 Task: Look for space in Içara, Brazil from 5th September, 2023 to 12th September, 2023 for 2 adults in price range Rs.10000 to Rs.15000.  With 1  bedroom having 1 bed and 1 bathroom. Property type can be house, flat, guest house, hotel. Booking option can be shelf check-in. Required host language is Spanish.
Action: Key pressed i<Key.caps_lock>cara,<Key.space><Key.caps_lock>b<Key.caps_lock>reazi<Key.backspace><Key.backspace><Key.backspace><Key.backspace>azil<Key.enter>
Screenshot: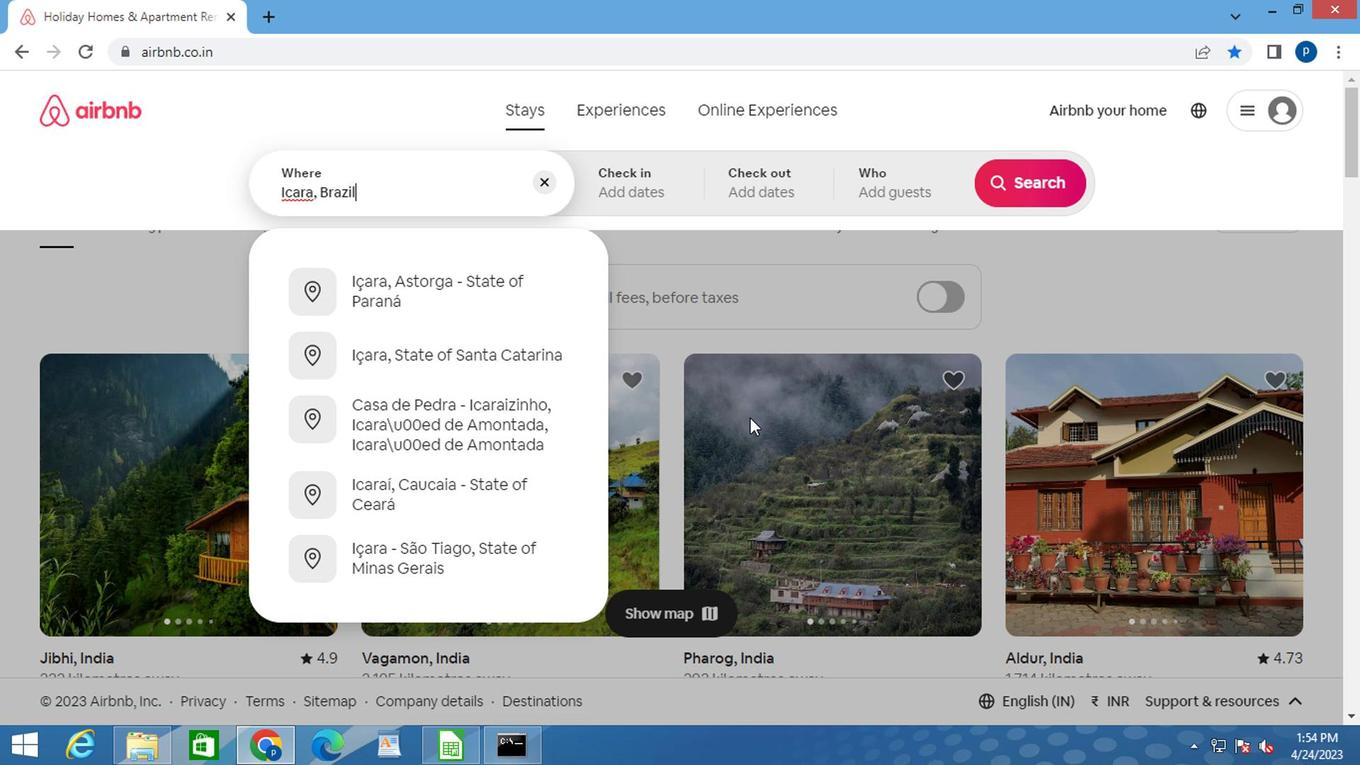 
Action: Mouse moved to (1023, 341)
Screenshot: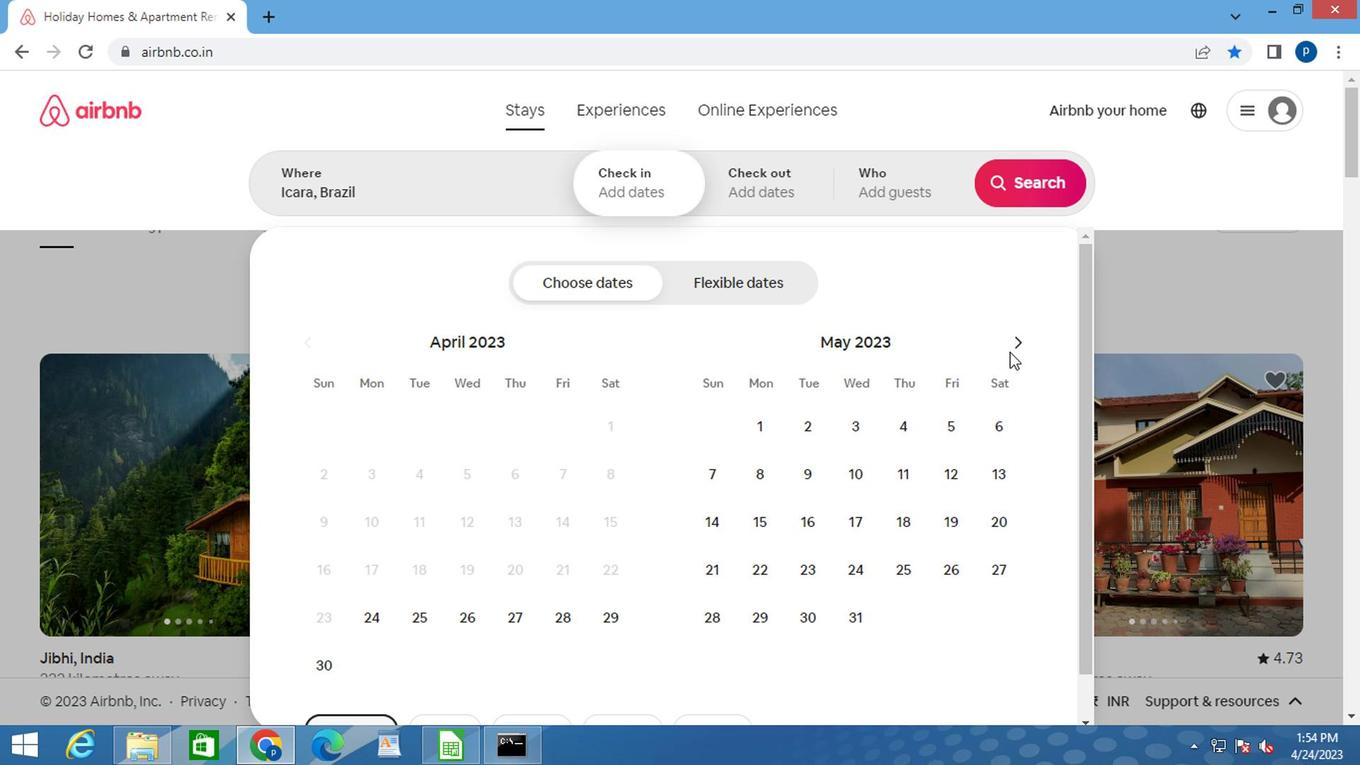 
Action: Mouse pressed left at (1023, 341)
Screenshot: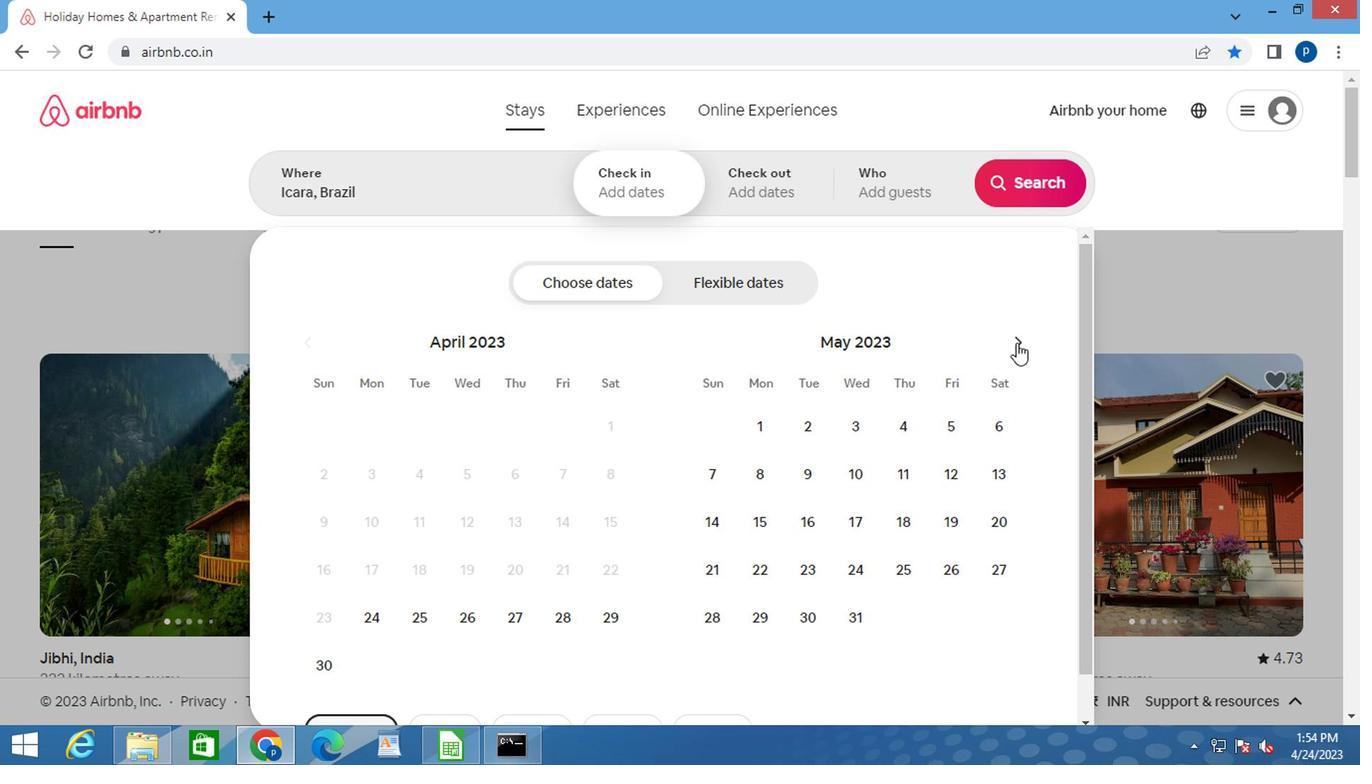 
Action: Mouse pressed left at (1023, 341)
Screenshot: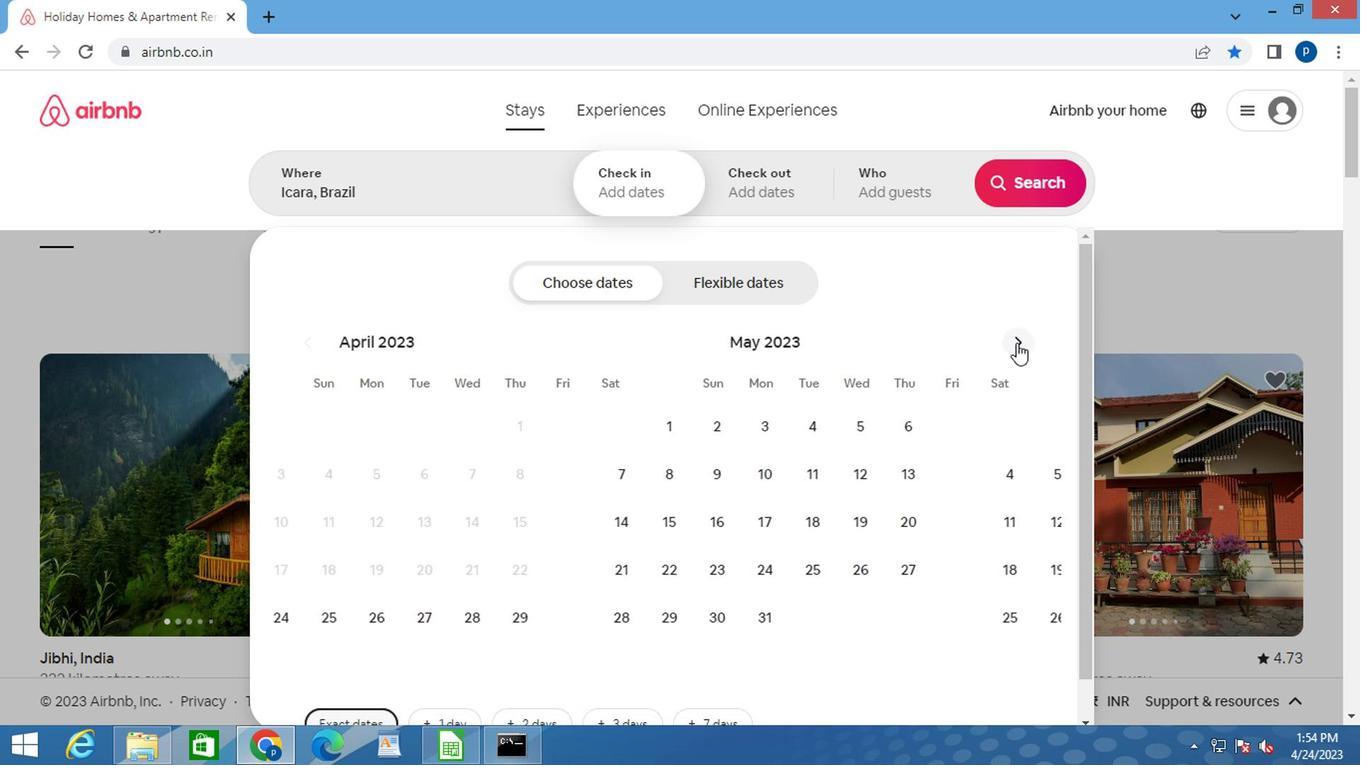 
Action: Mouse pressed left at (1023, 341)
Screenshot: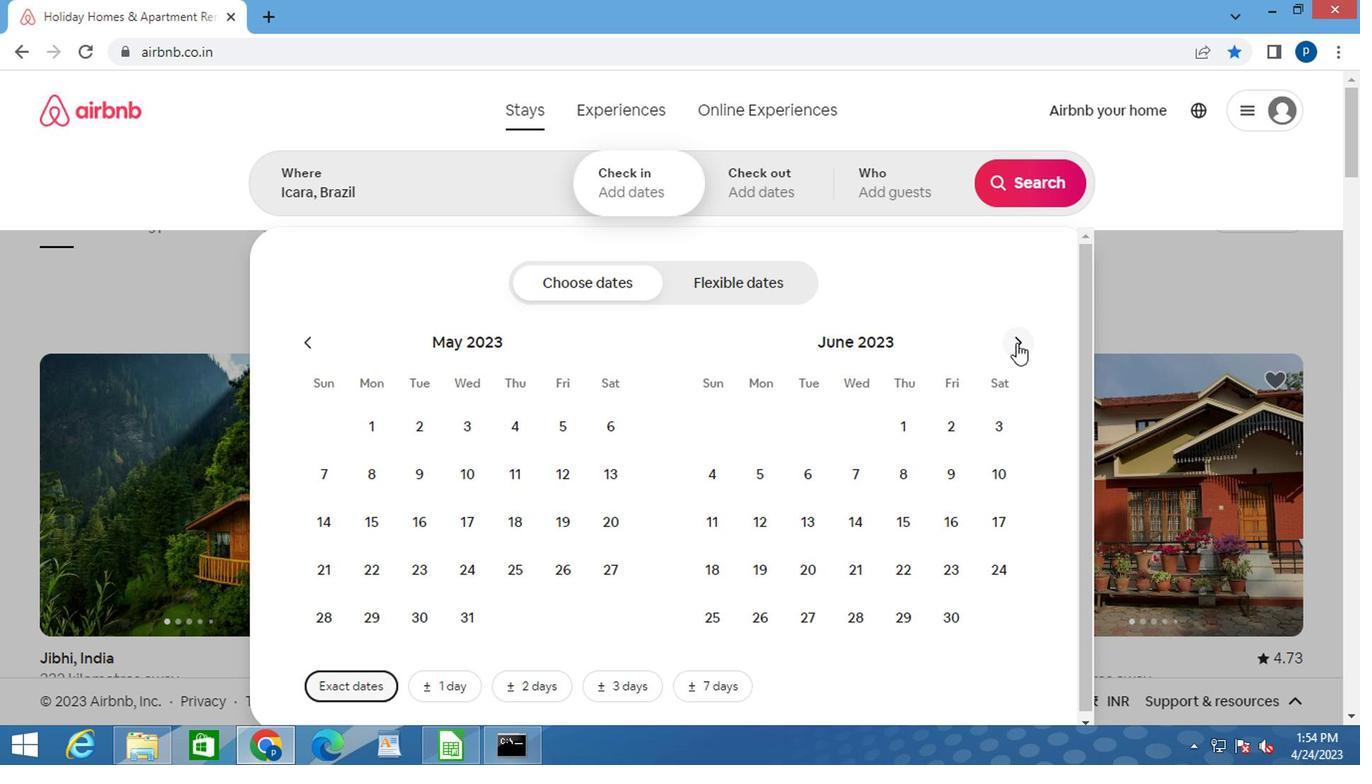 
Action: Mouse pressed left at (1023, 341)
Screenshot: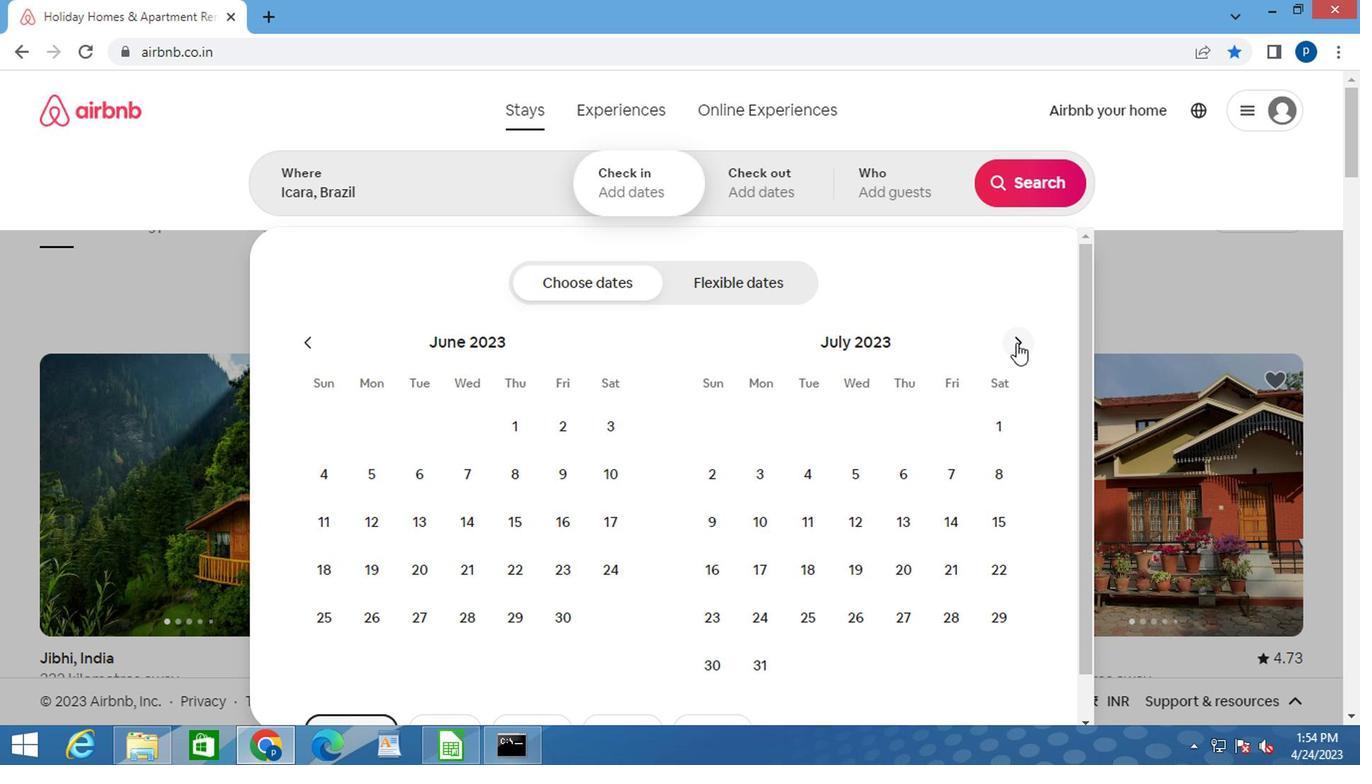 
Action: Mouse pressed left at (1023, 341)
Screenshot: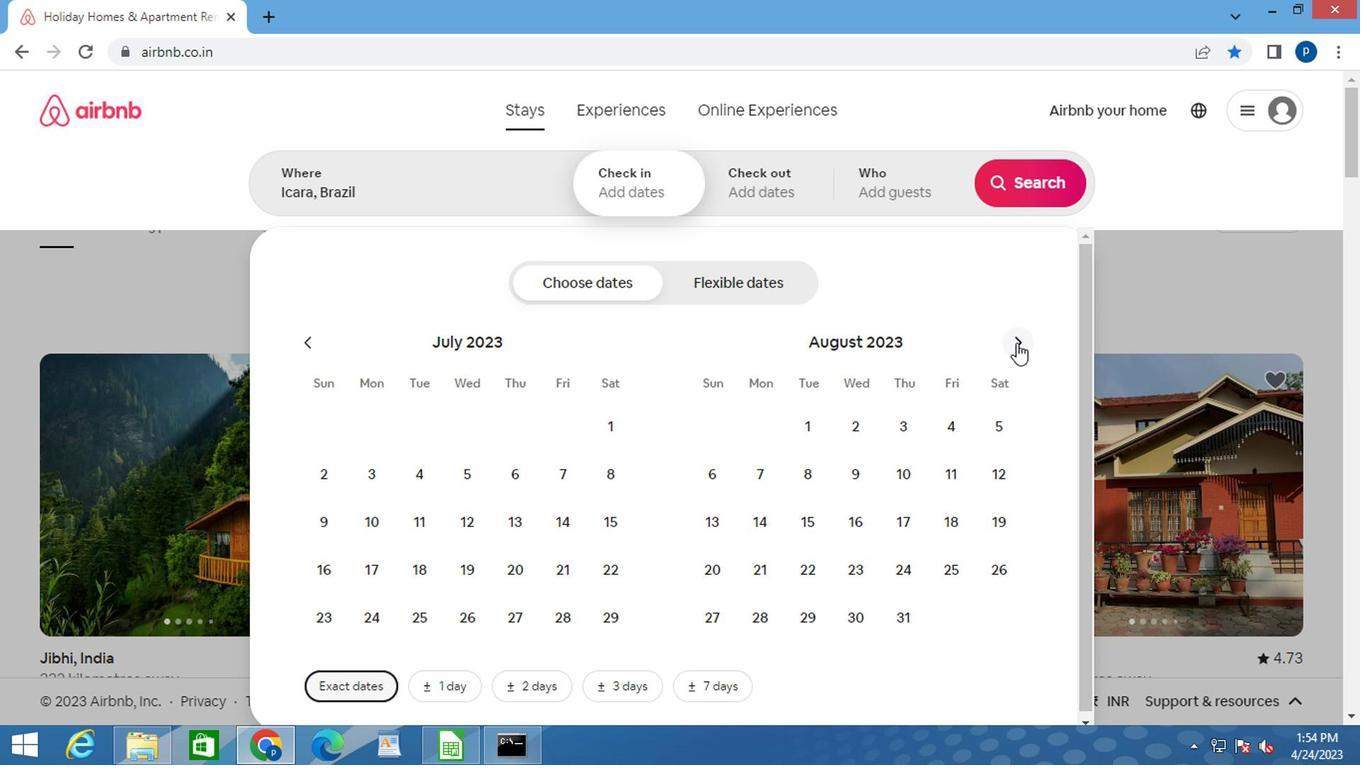 
Action: Mouse moved to (816, 469)
Screenshot: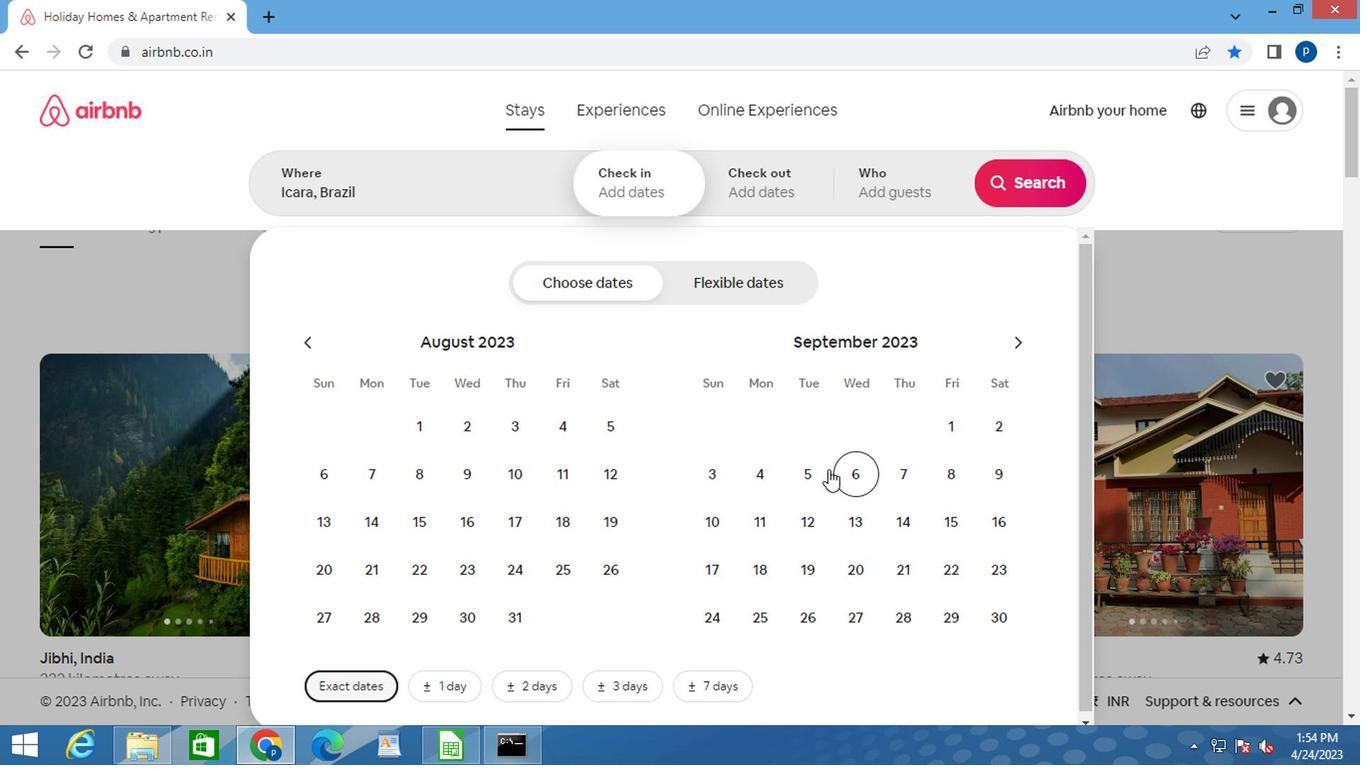 
Action: Mouse pressed left at (816, 469)
Screenshot: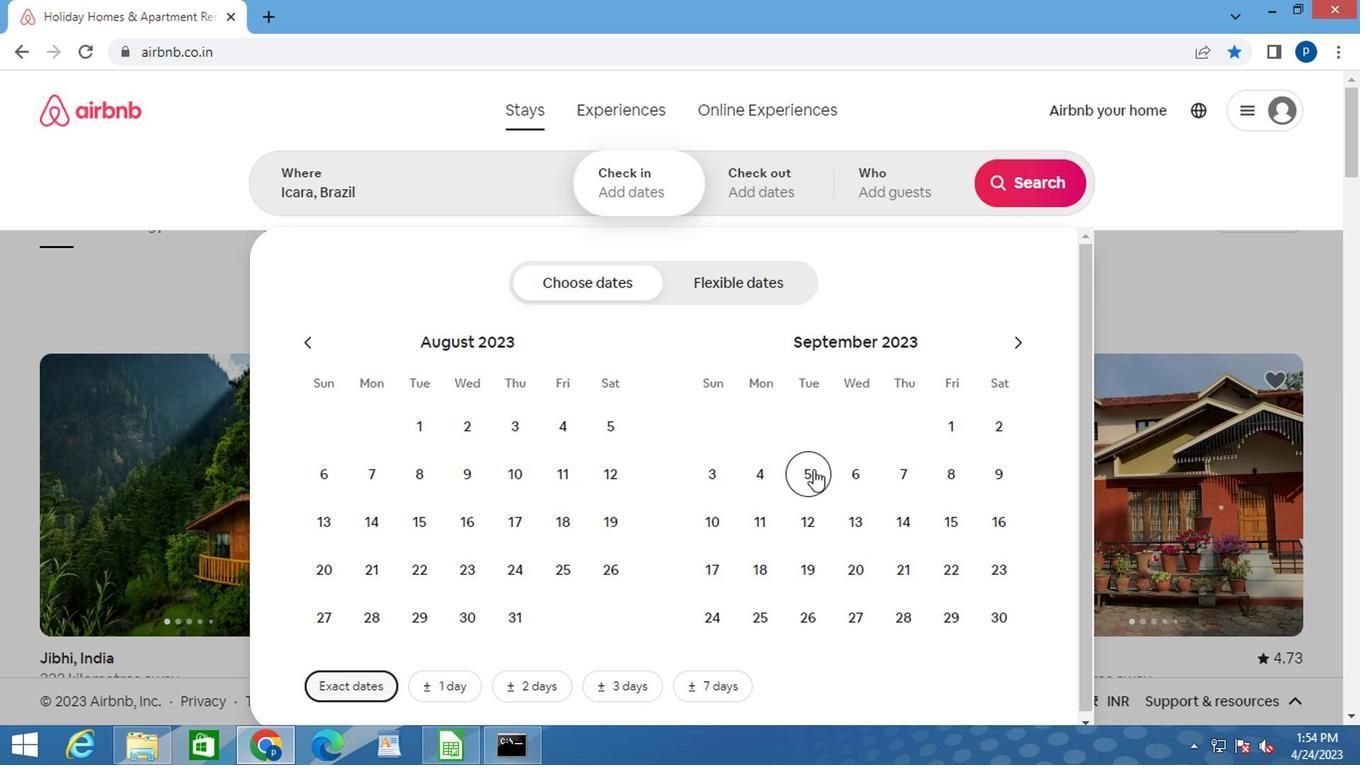
Action: Mouse moved to (801, 513)
Screenshot: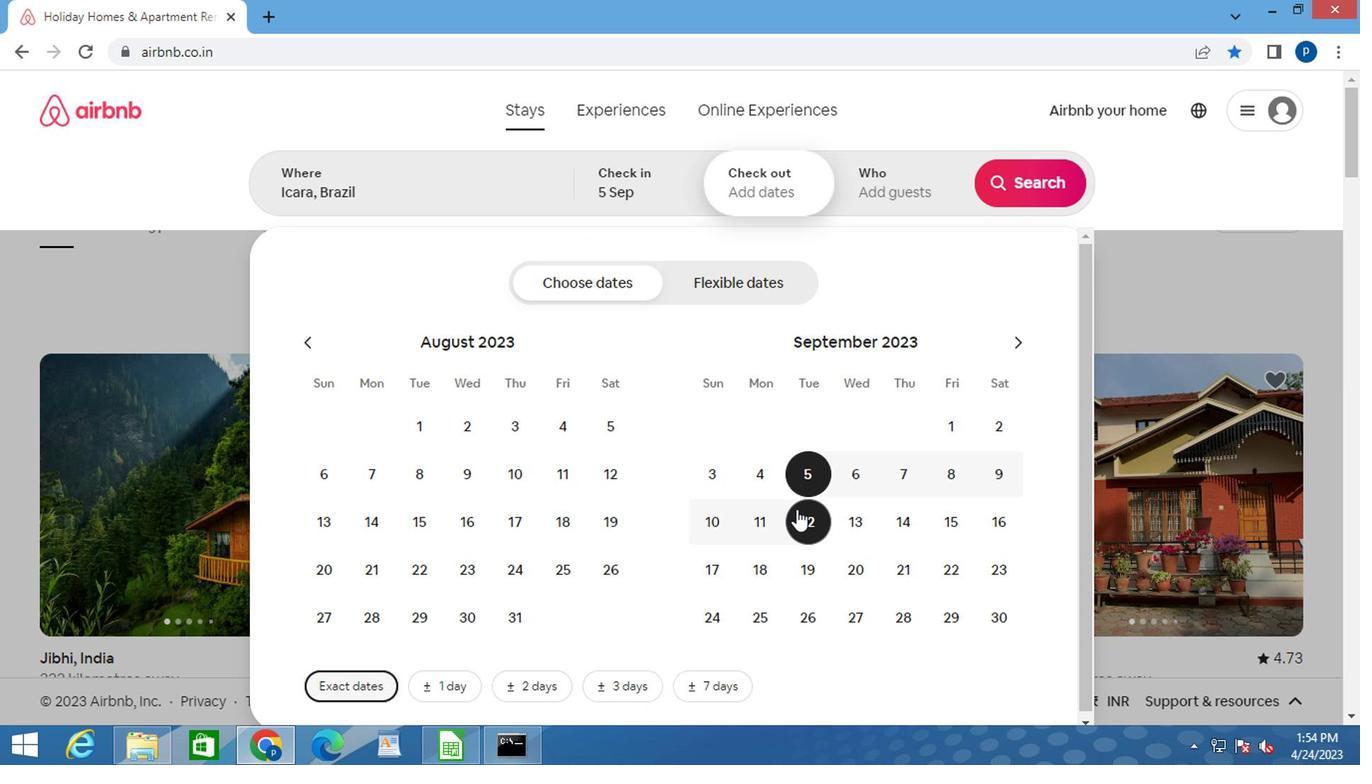 
Action: Mouse pressed left at (801, 513)
Screenshot: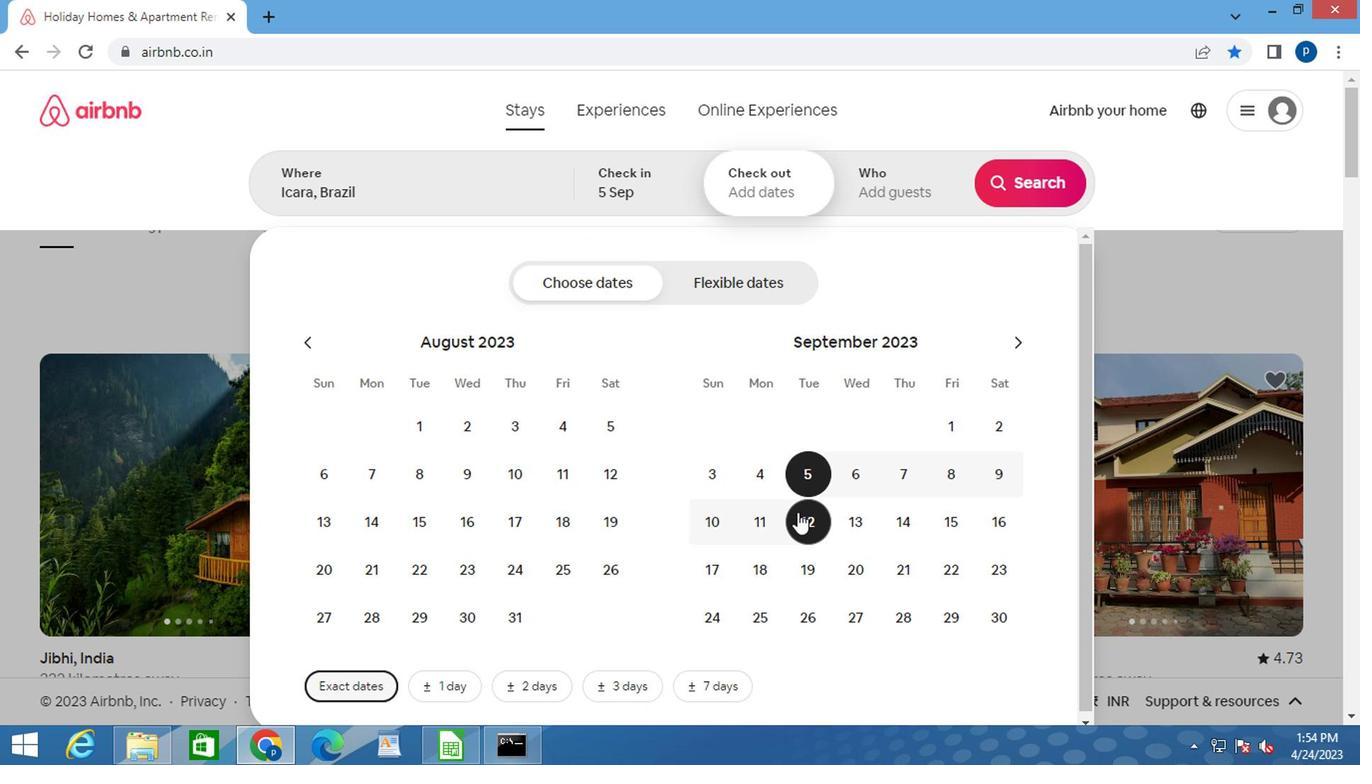 
Action: Mouse moved to (913, 189)
Screenshot: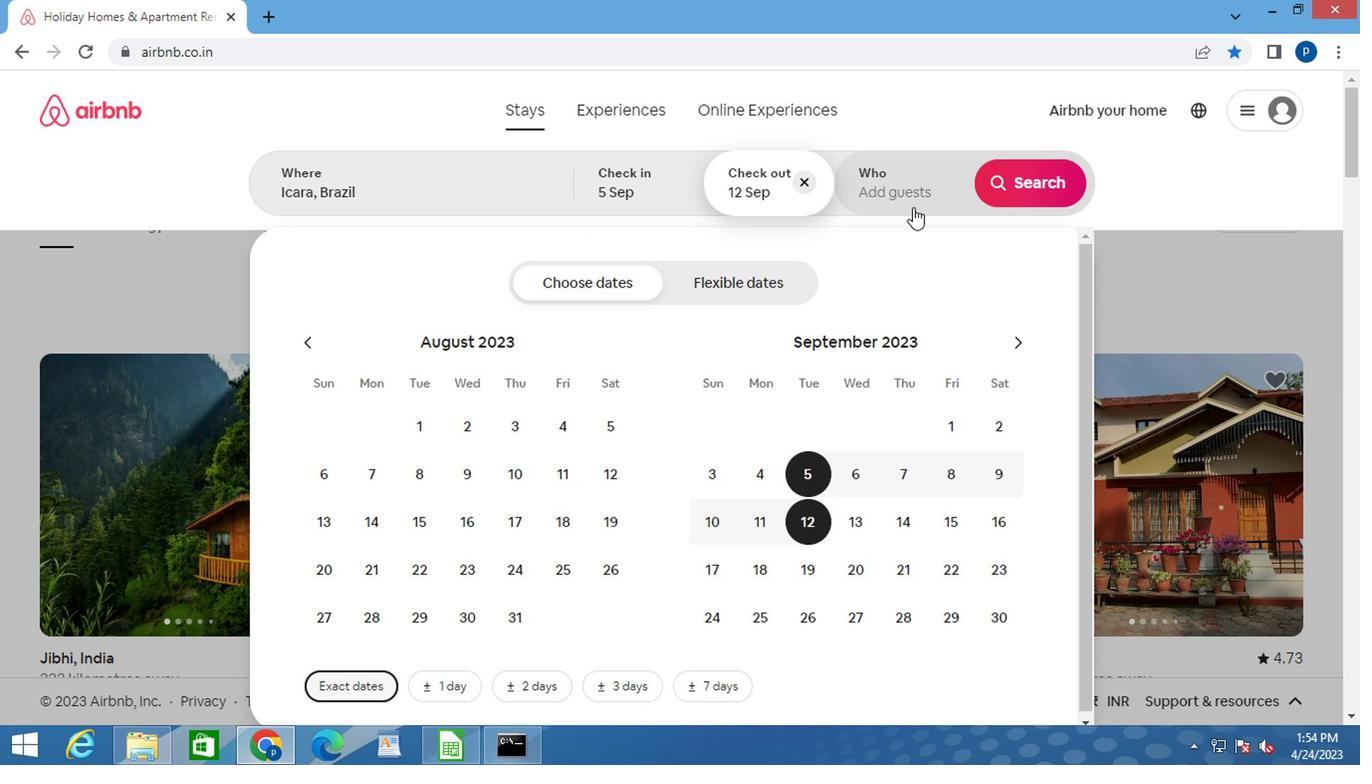 
Action: Mouse pressed left at (913, 189)
Screenshot: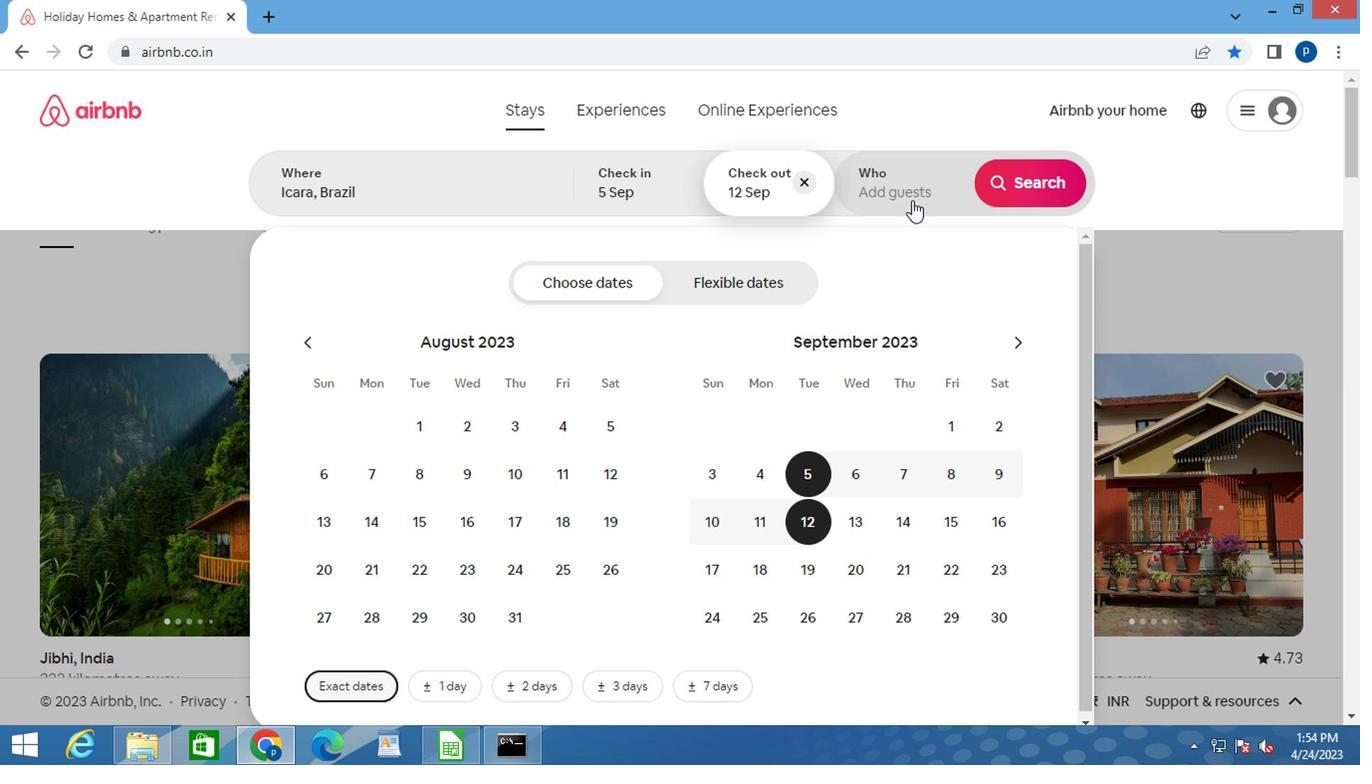 
Action: Mouse moved to (1033, 286)
Screenshot: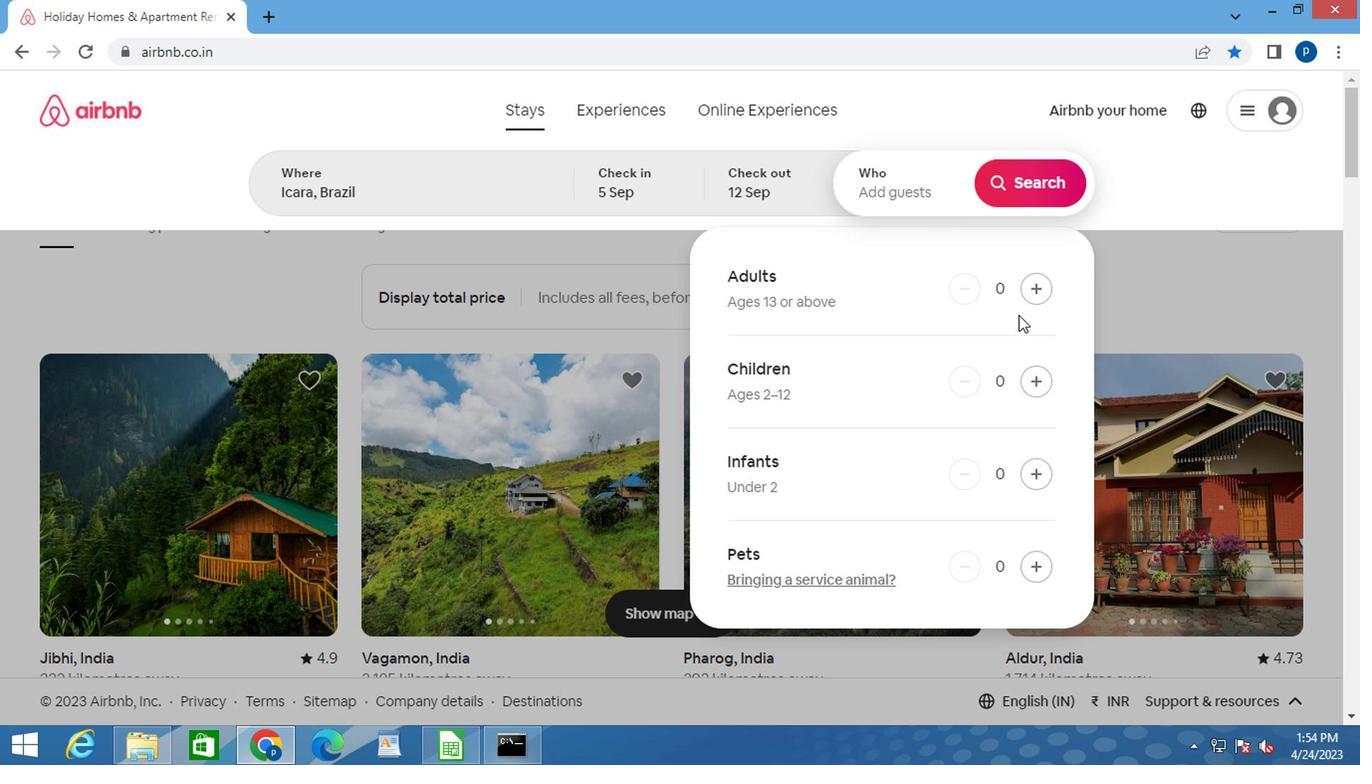 
Action: Mouse pressed left at (1033, 286)
Screenshot: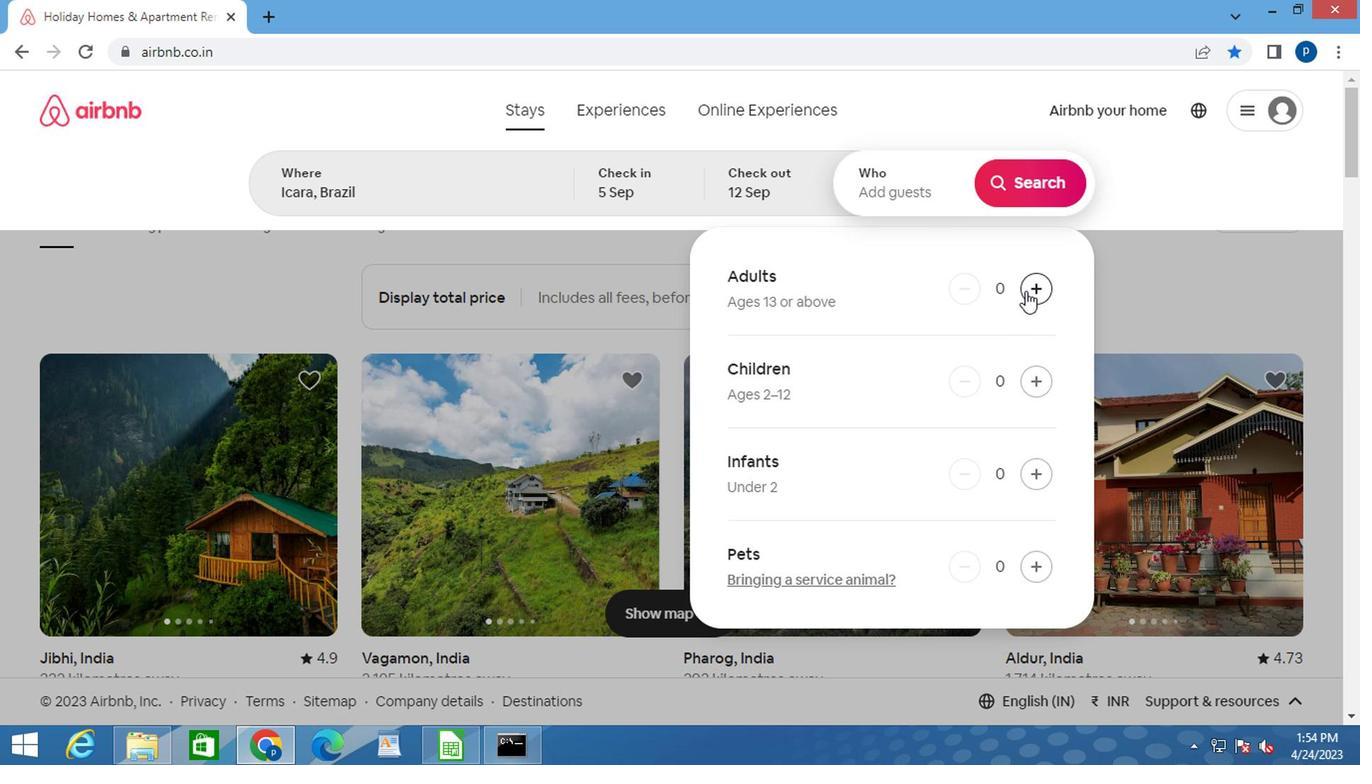 
Action: Mouse pressed left at (1033, 286)
Screenshot: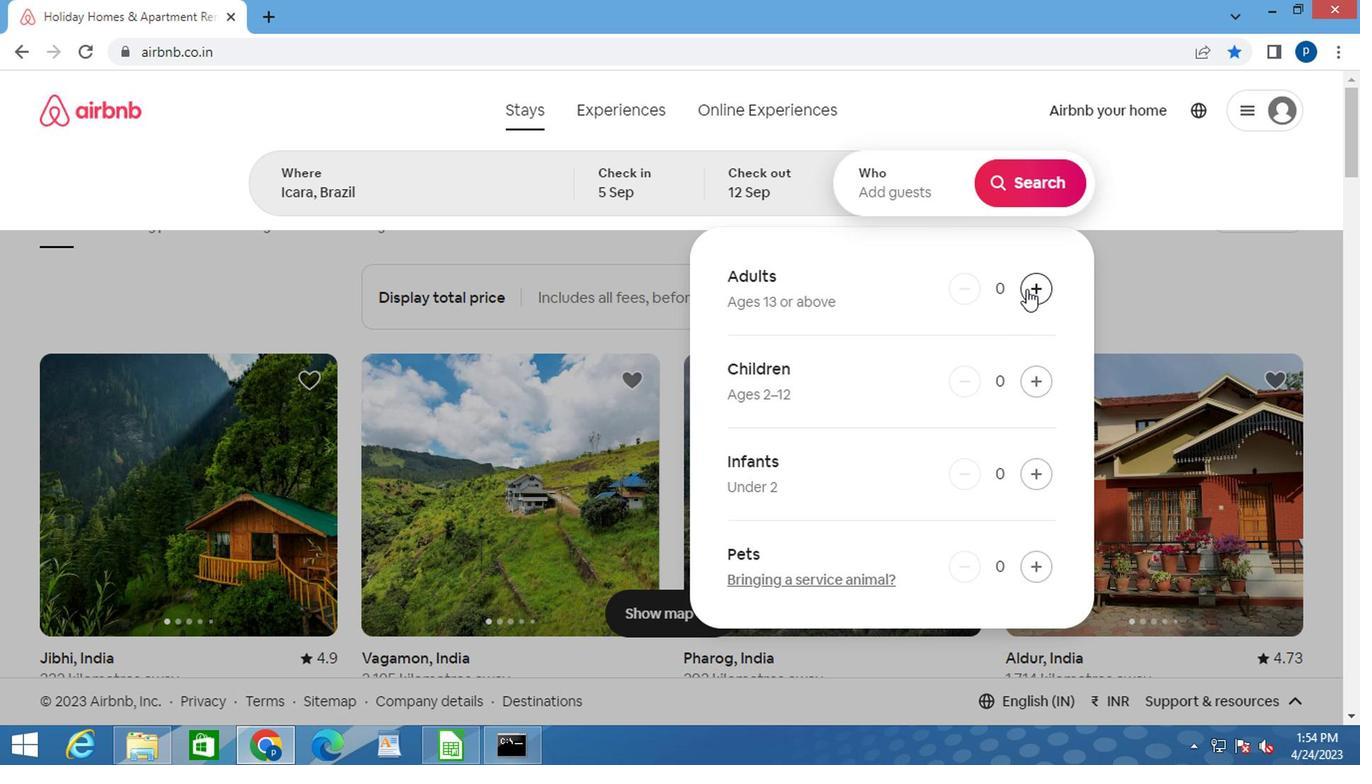 
Action: Mouse moved to (1047, 188)
Screenshot: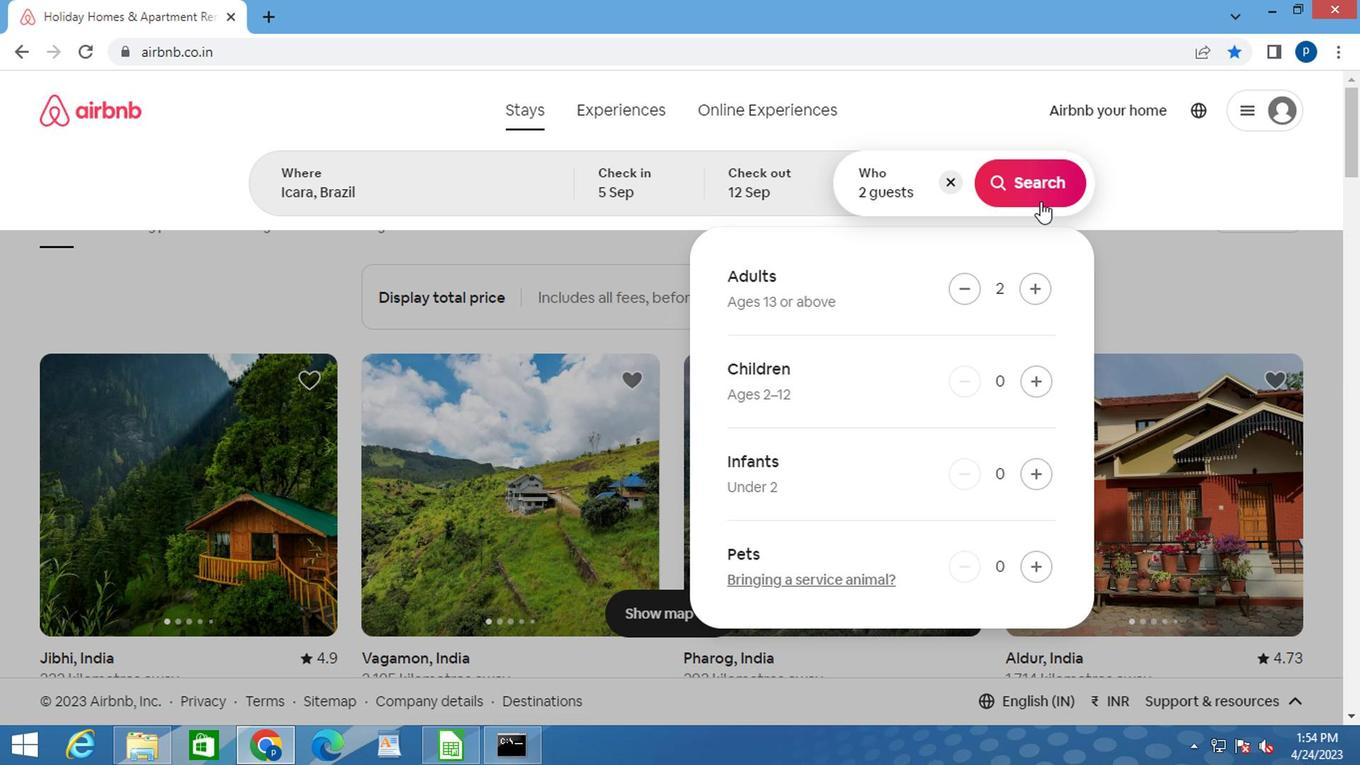 
Action: Mouse pressed left at (1047, 188)
Screenshot: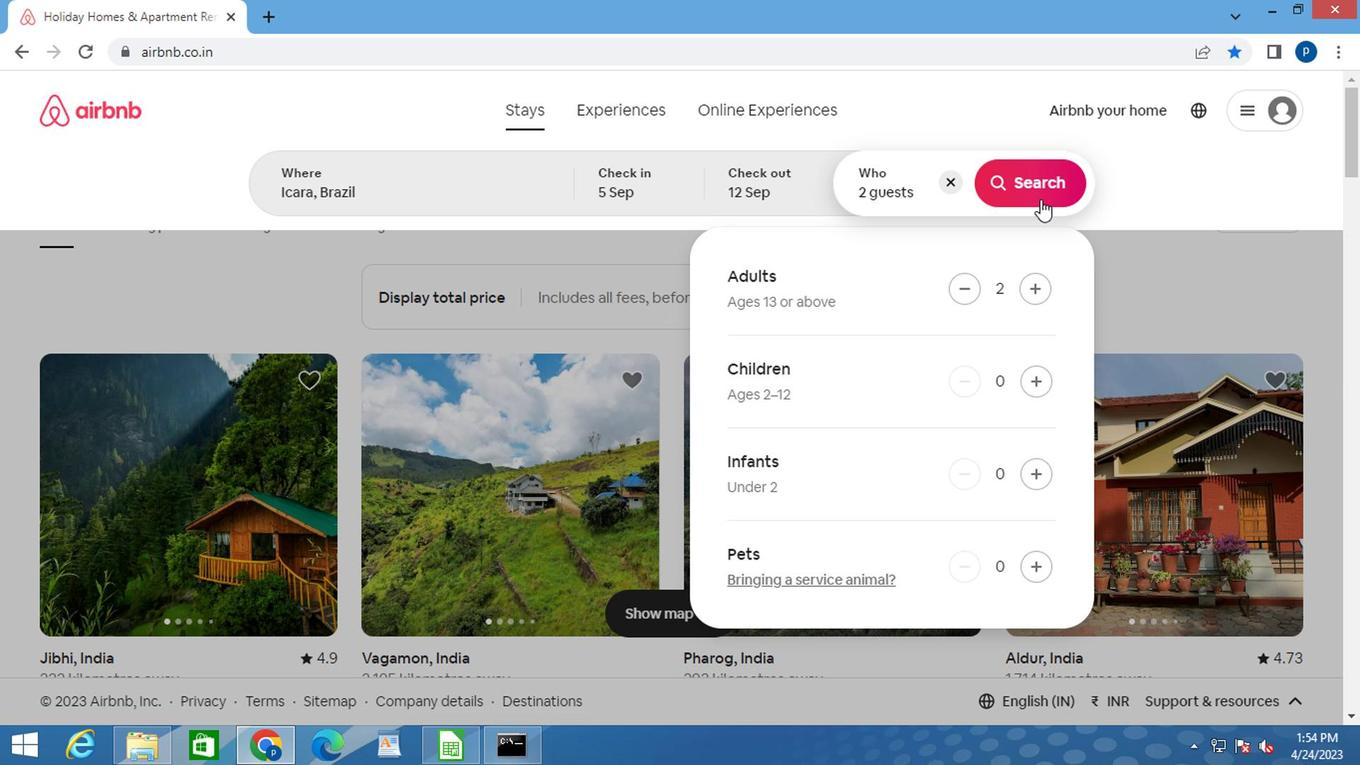
Action: Mouse moved to (1260, 189)
Screenshot: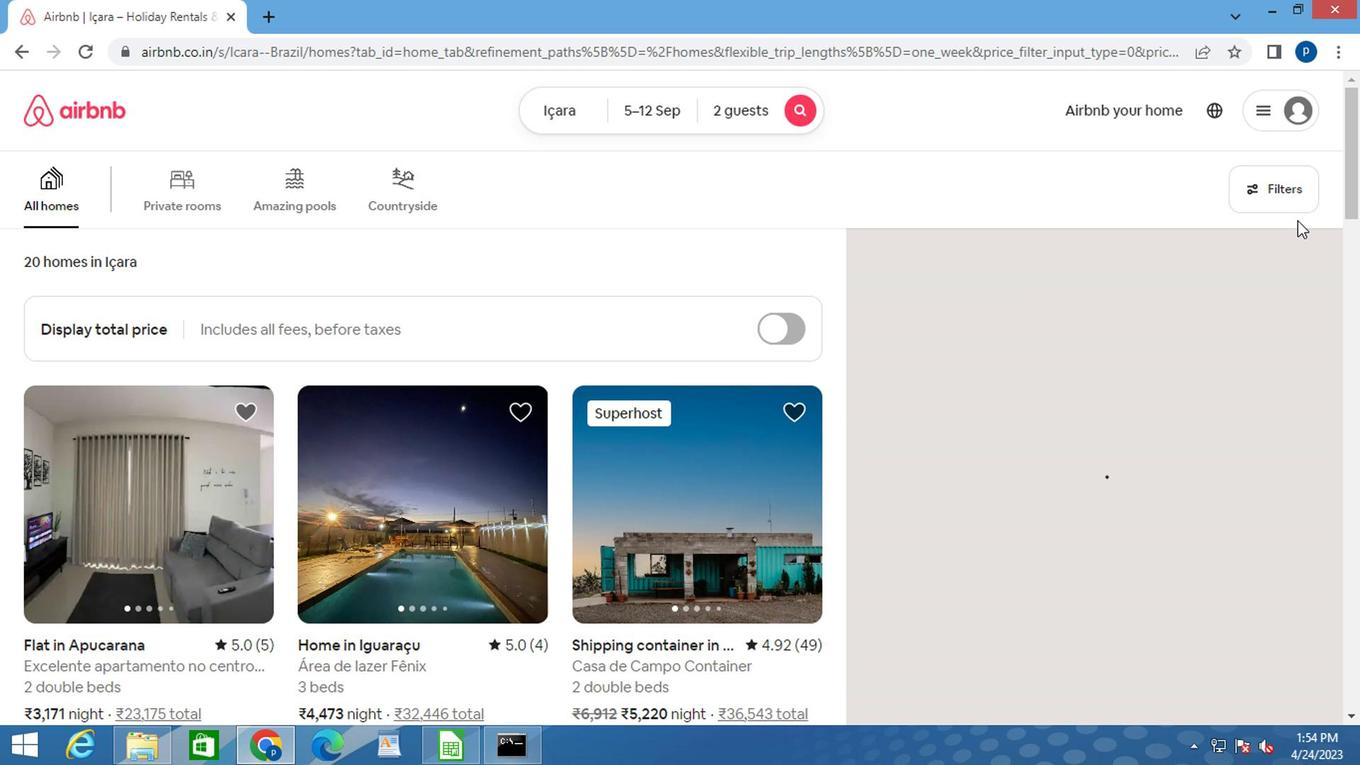 
Action: Mouse pressed left at (1260, 189)
Screenshot: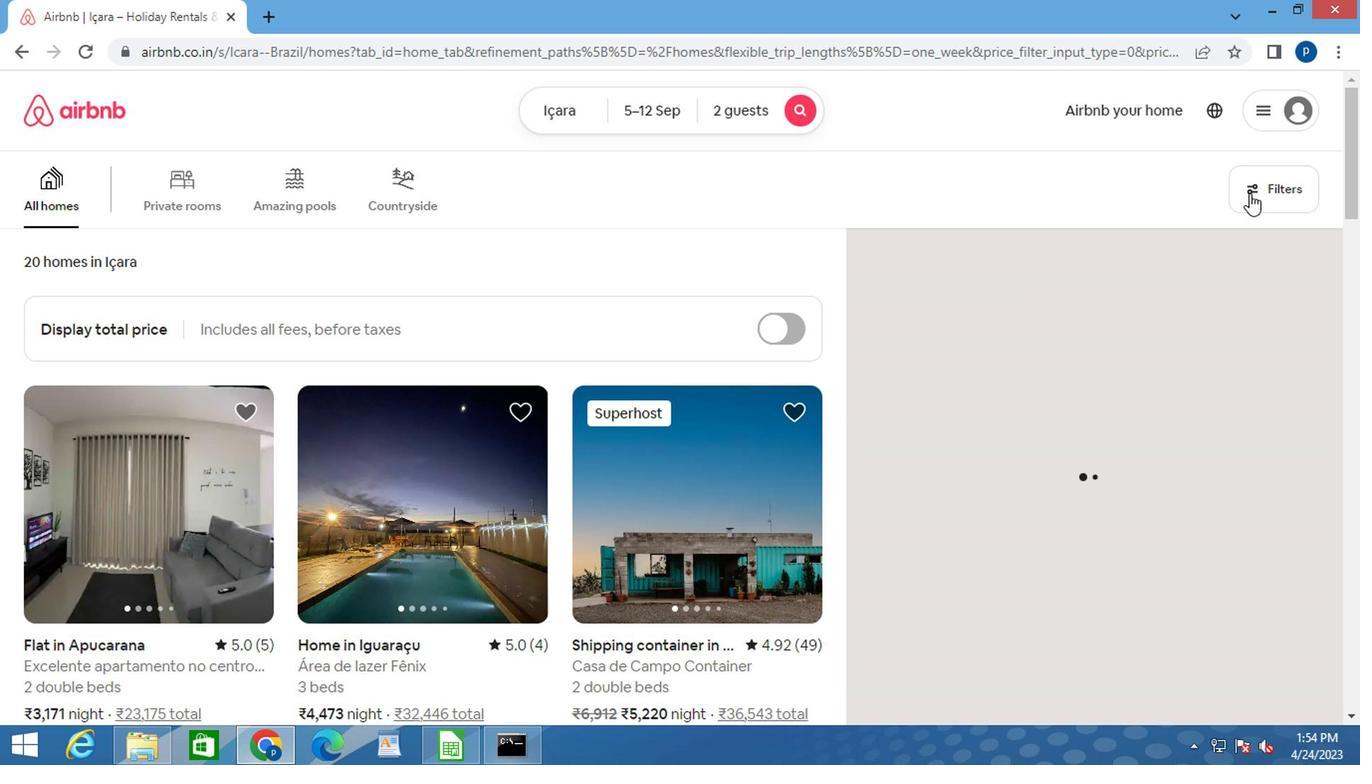 
Action: Mouse moved to (384, 444)
Screenshot: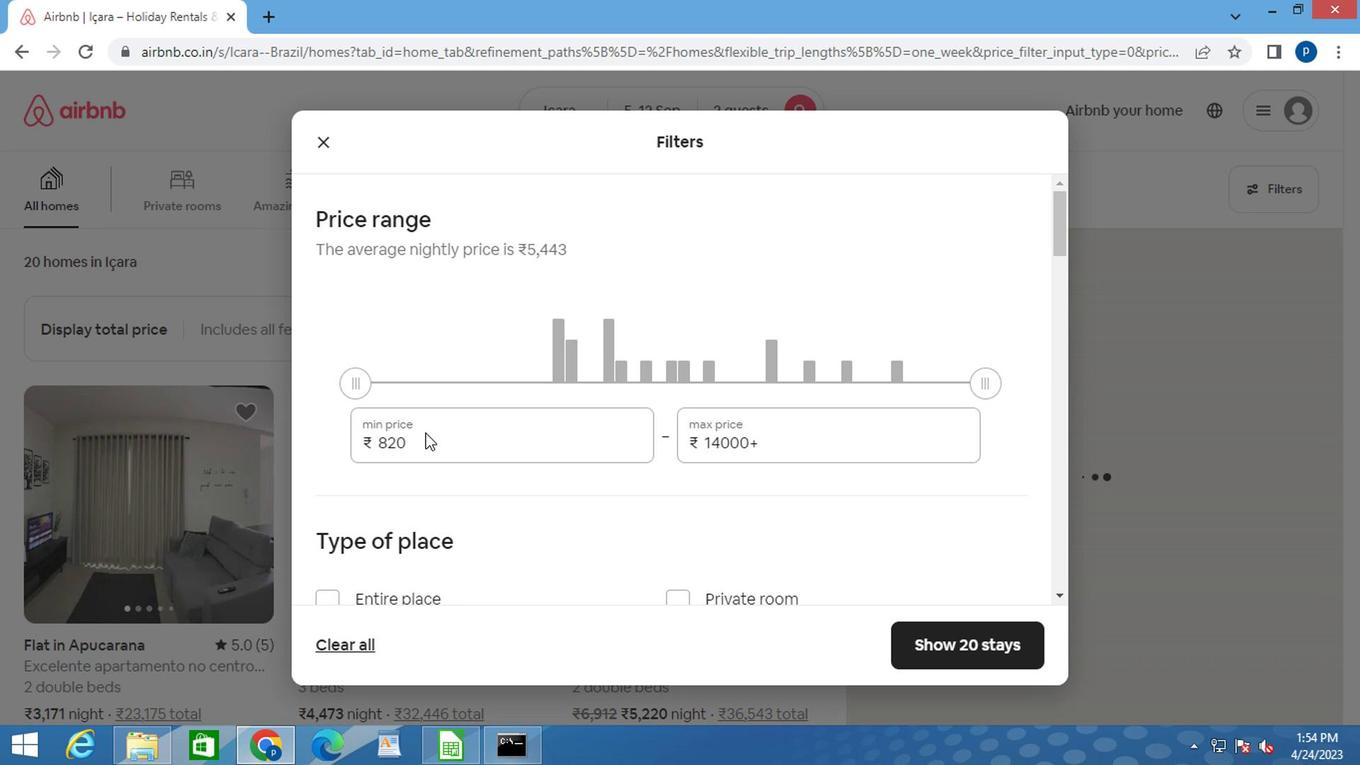 
Action: Mouse pressed left at (384, 444)
Screenshot: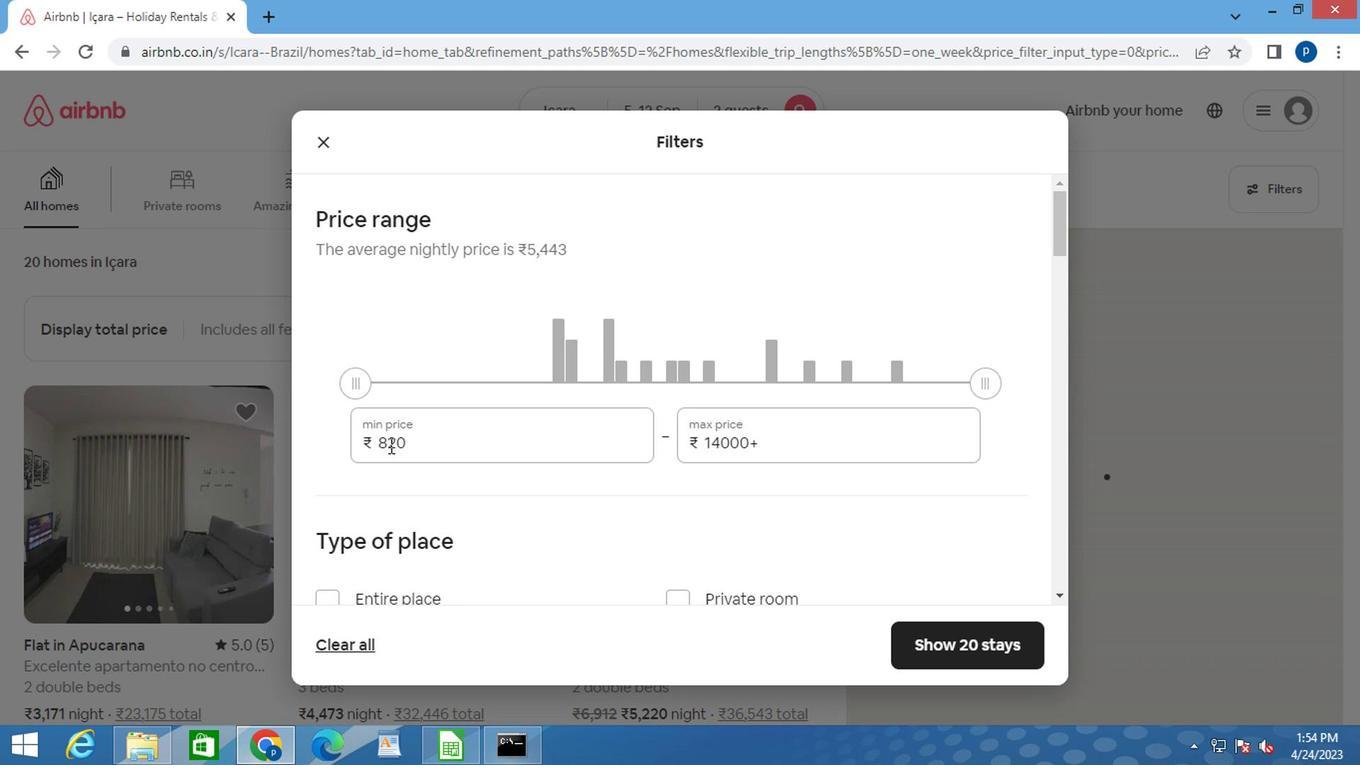 
Action: Mouse pressed left at (384, 444)
Screenshot: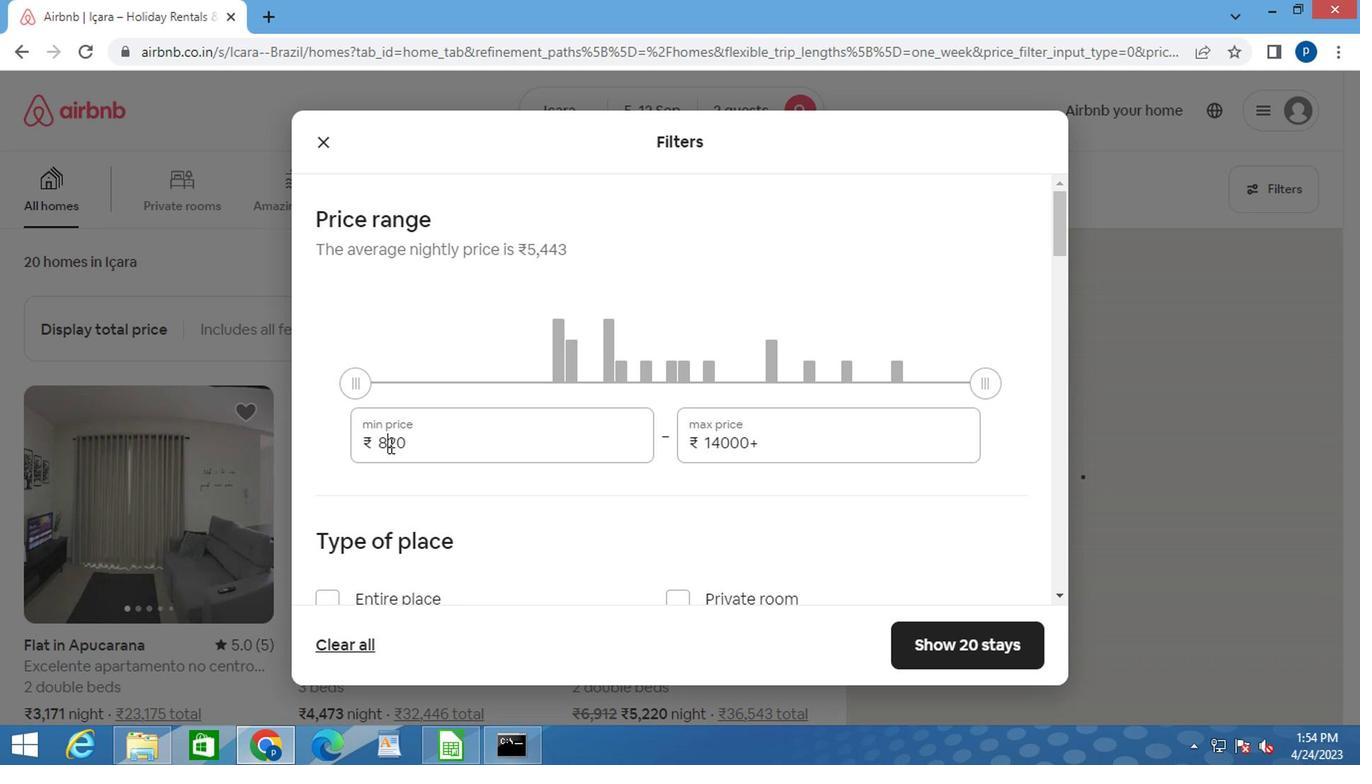 
Action: Key pressed 10000<Key.tab>15000
Screenshot: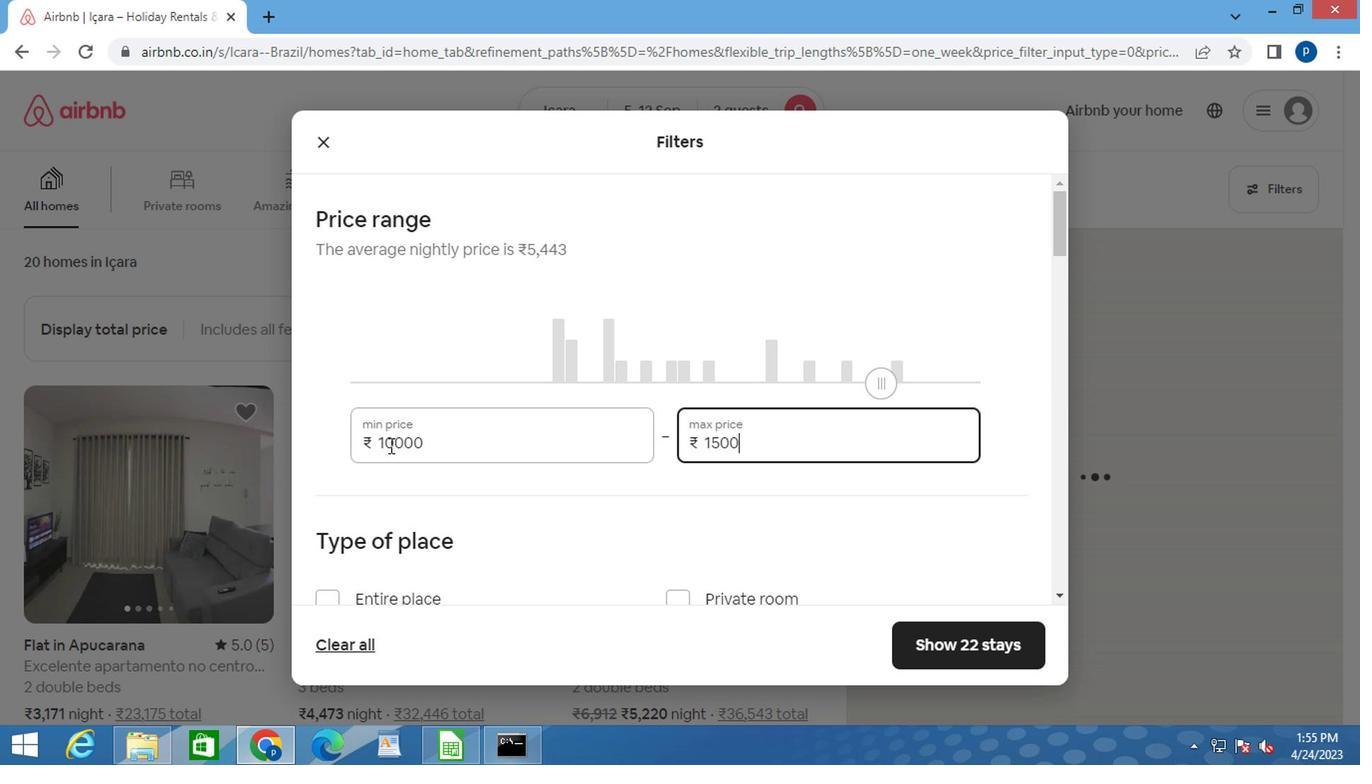 
Action: Mouse moved to (497, 508)
Screenshot: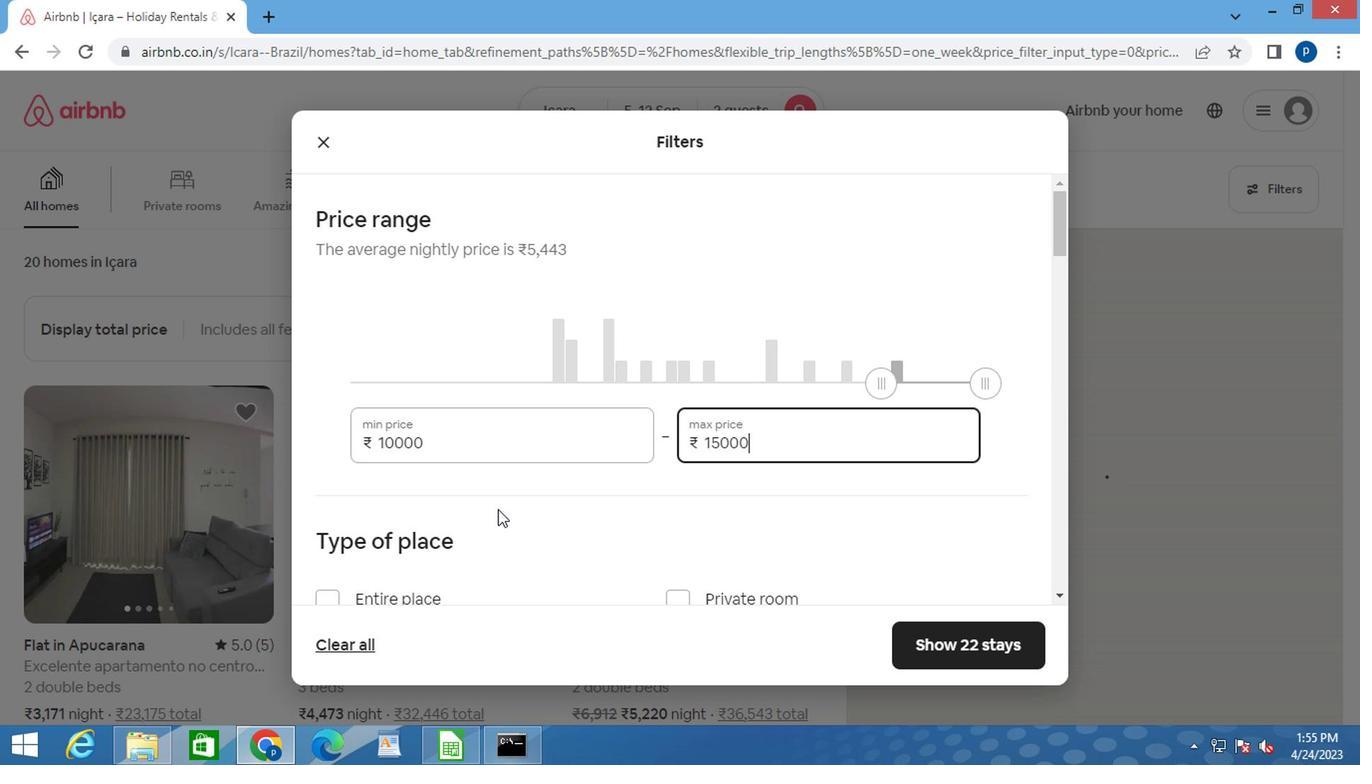 
Action: Mouse scrolled (497, 507) with delta (0, 0)
Screenshot: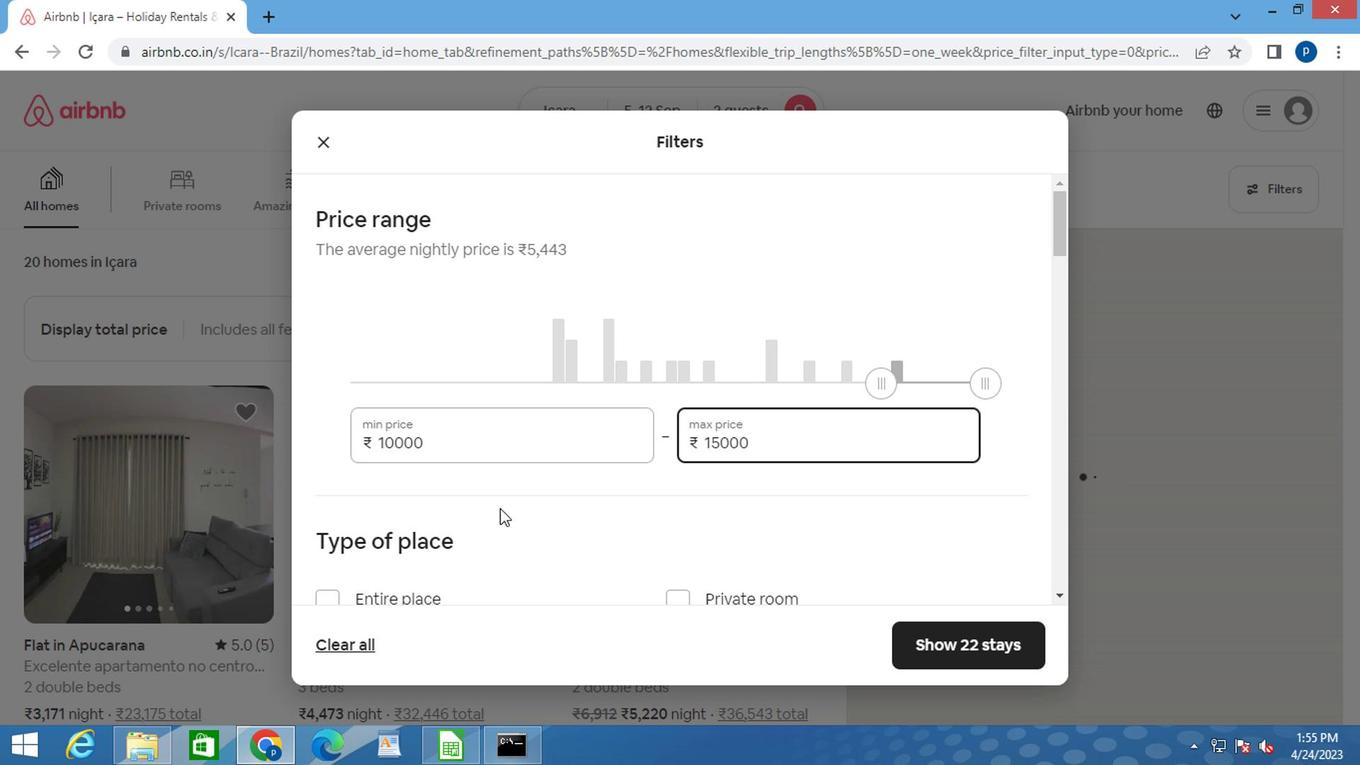 
Action: Mouse scrolled (497, 507) with delta (0, 0)
Screenshot: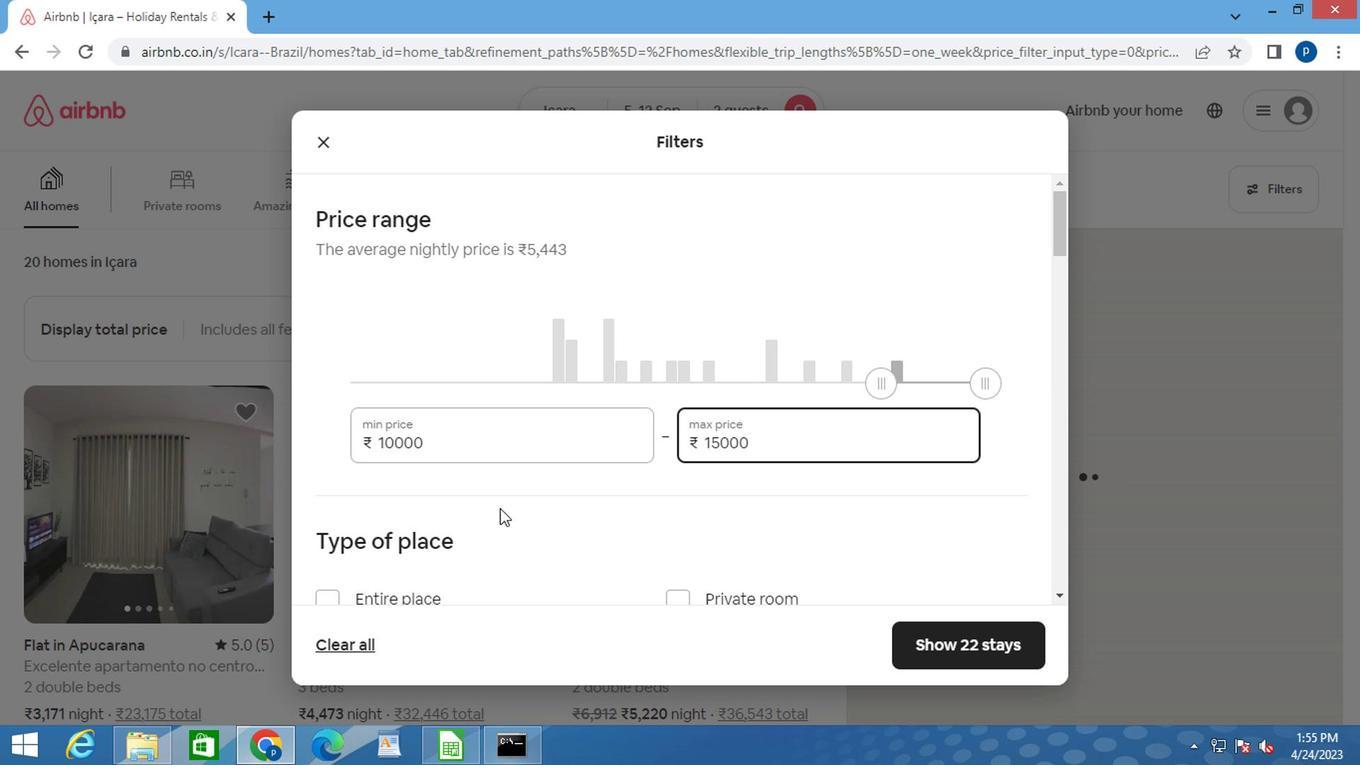 
Action: Mouse moved to (482, 489)
Screenshot: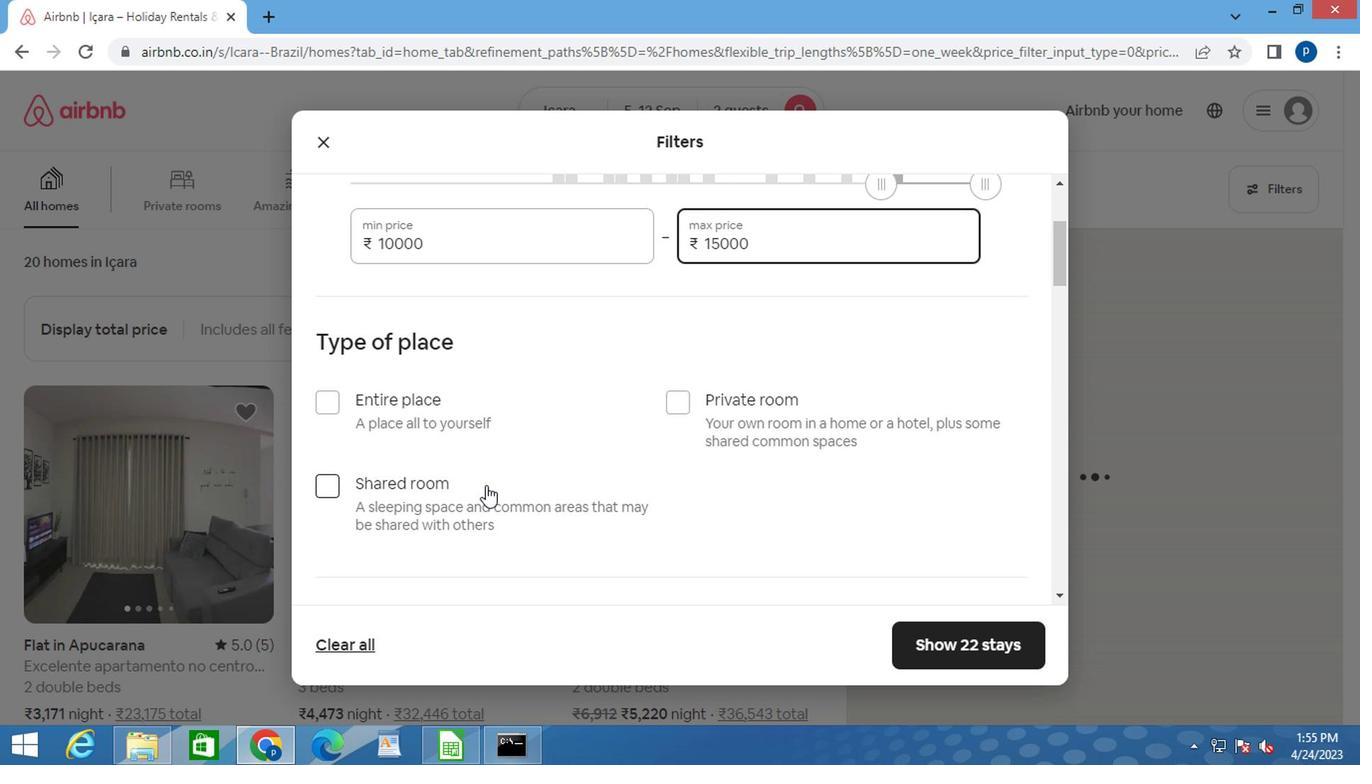 
Action: Mouse scrolled (482, 488) with delta (0, 0)
Screenshot: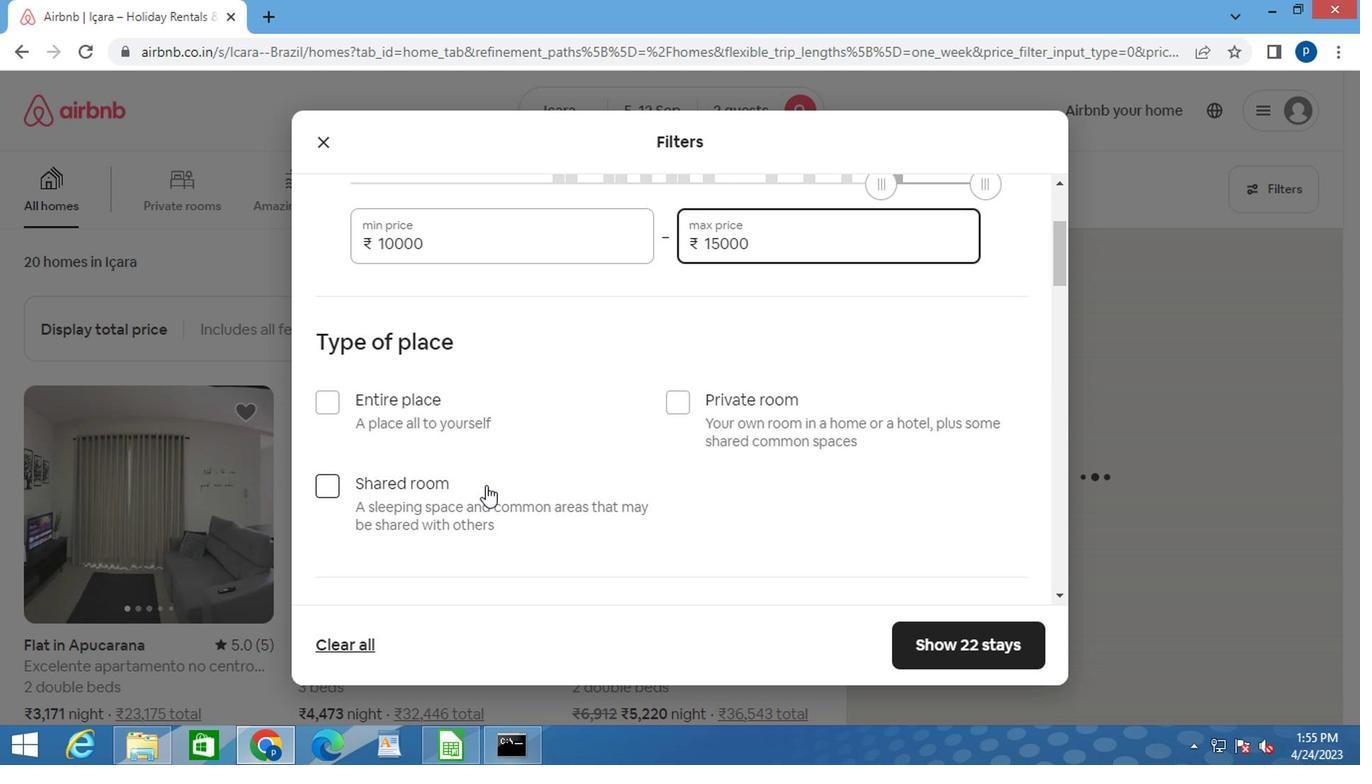 
Action: Mouse moved to (473, 489)
Screenshot: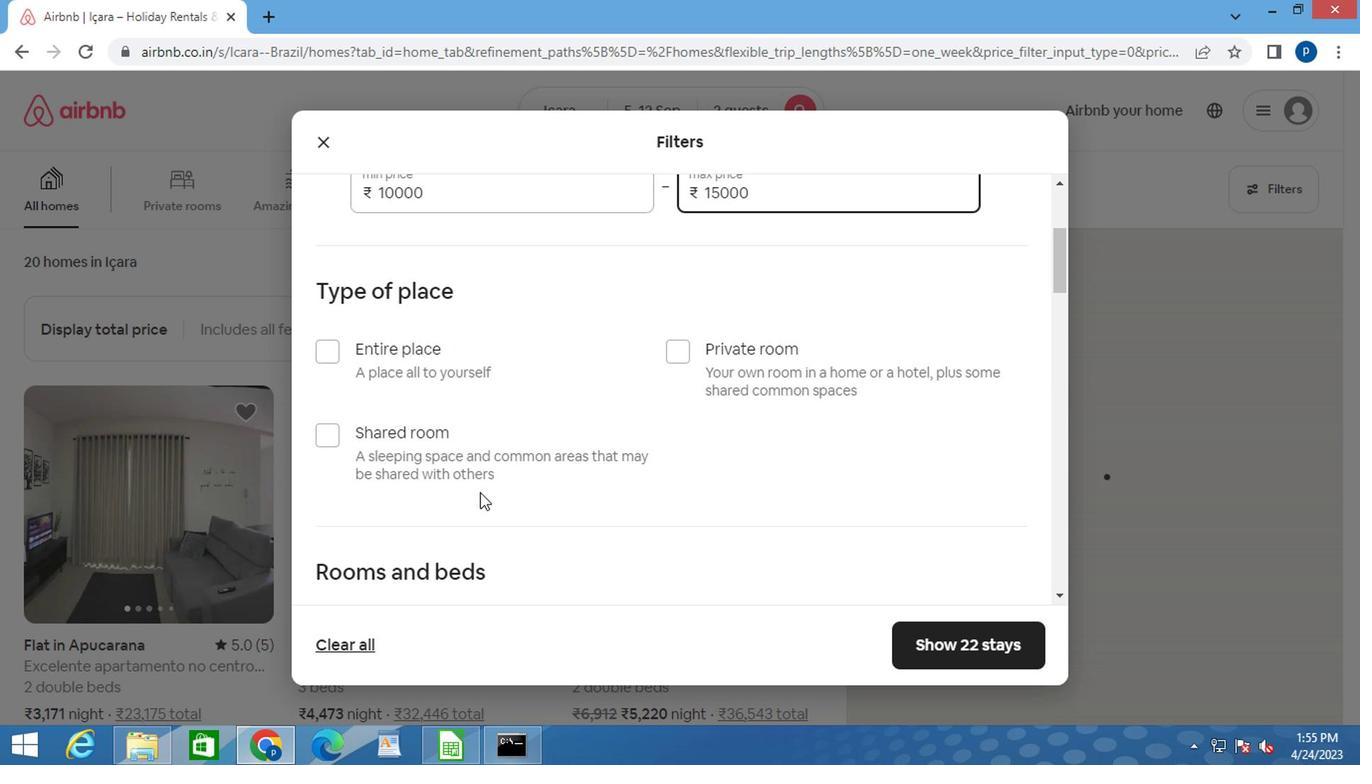 
Action: Mouse scrolled (473, 488) with delta (0, 0)
Screenshot: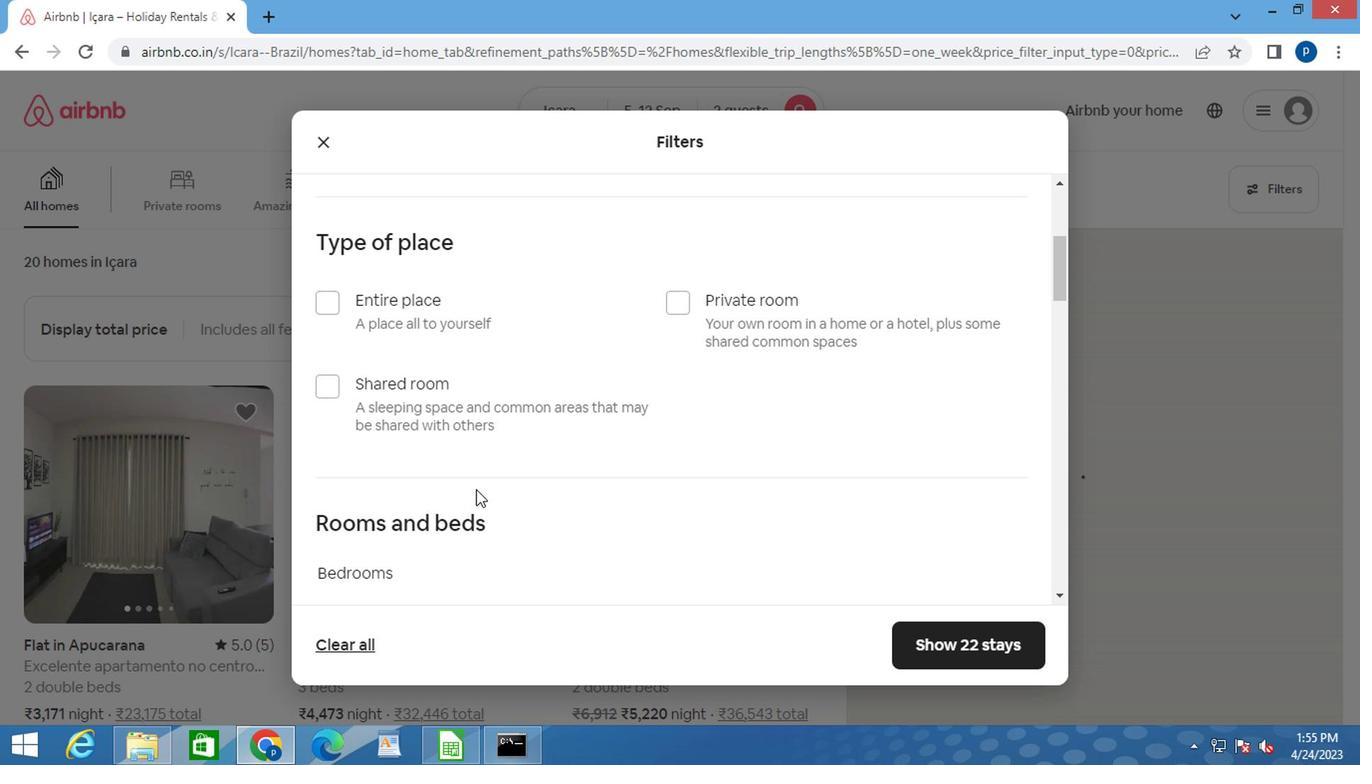 
Action: Mouse scrolled (473, 488) with delta (0, 0)
Screenshot: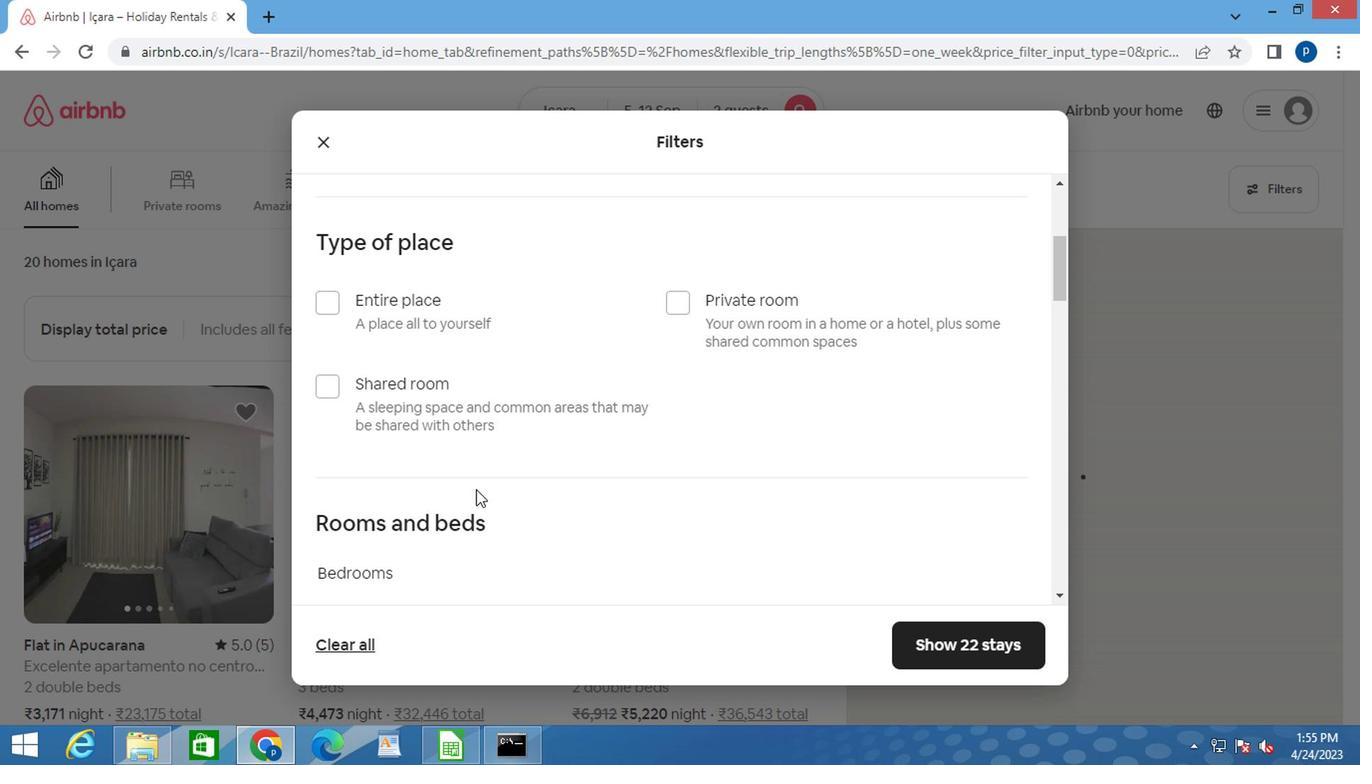 
Action: Mouse moved to (432, 427)
Screenshot: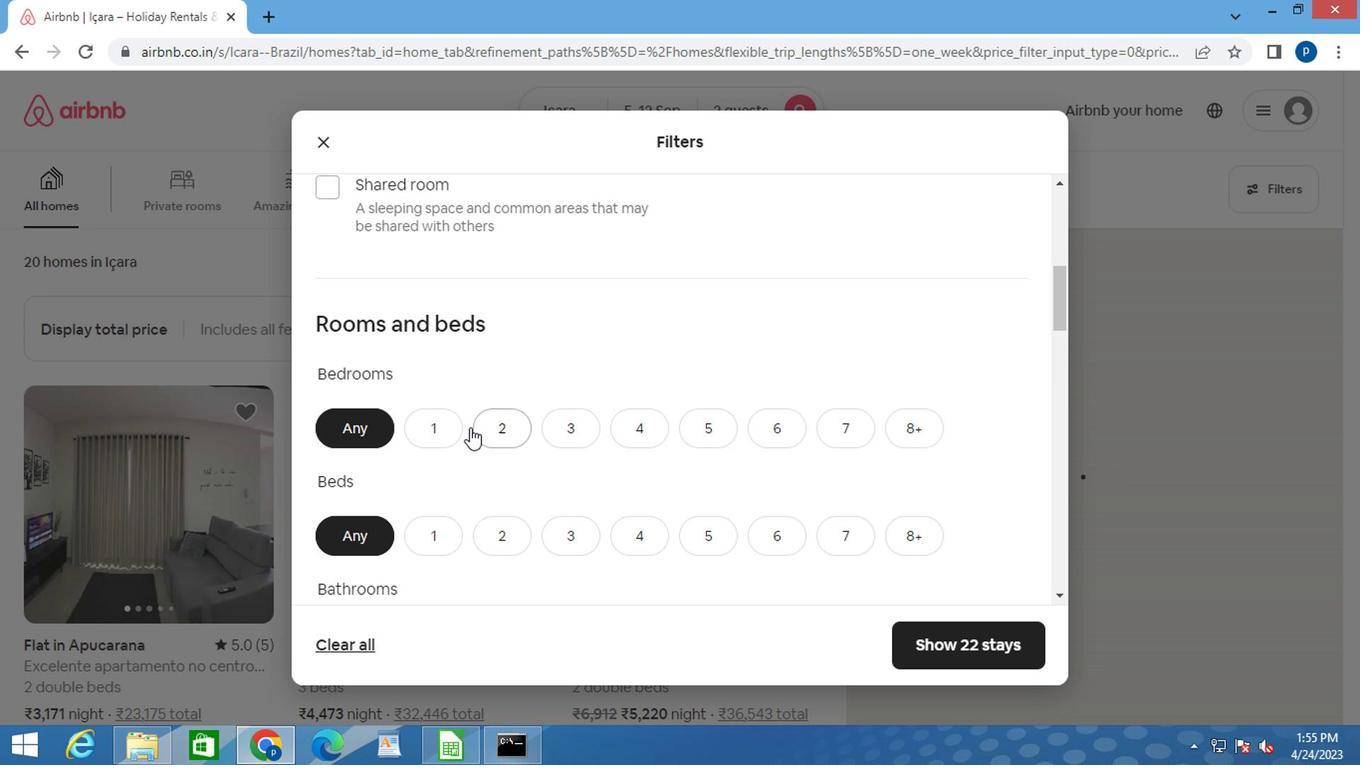 
Action: Mouse pressed left at (432, 427)
Screenshot: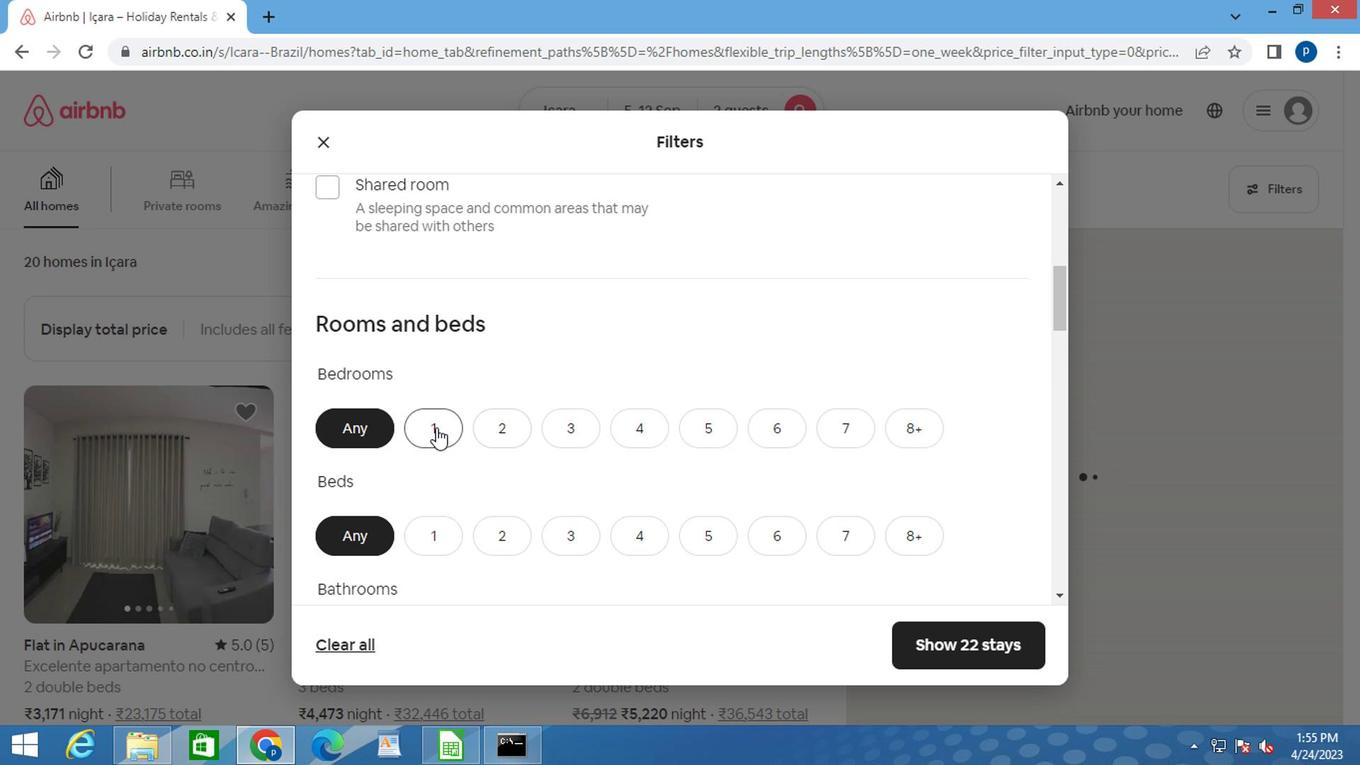 
Action: Mouse moved to (431, 425)
Screenshot: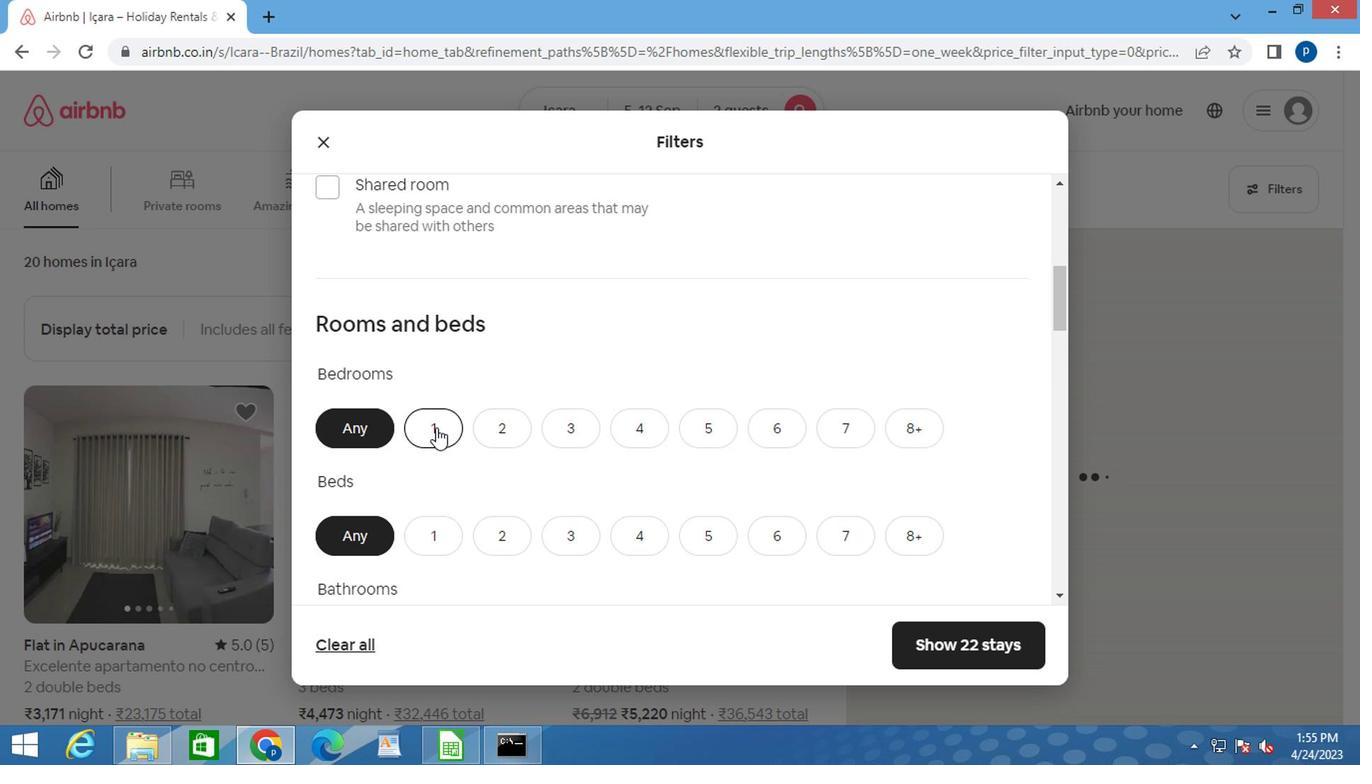 
Action: Mouse scrolled (431, 425) with delta (0, 0)
Screenshot: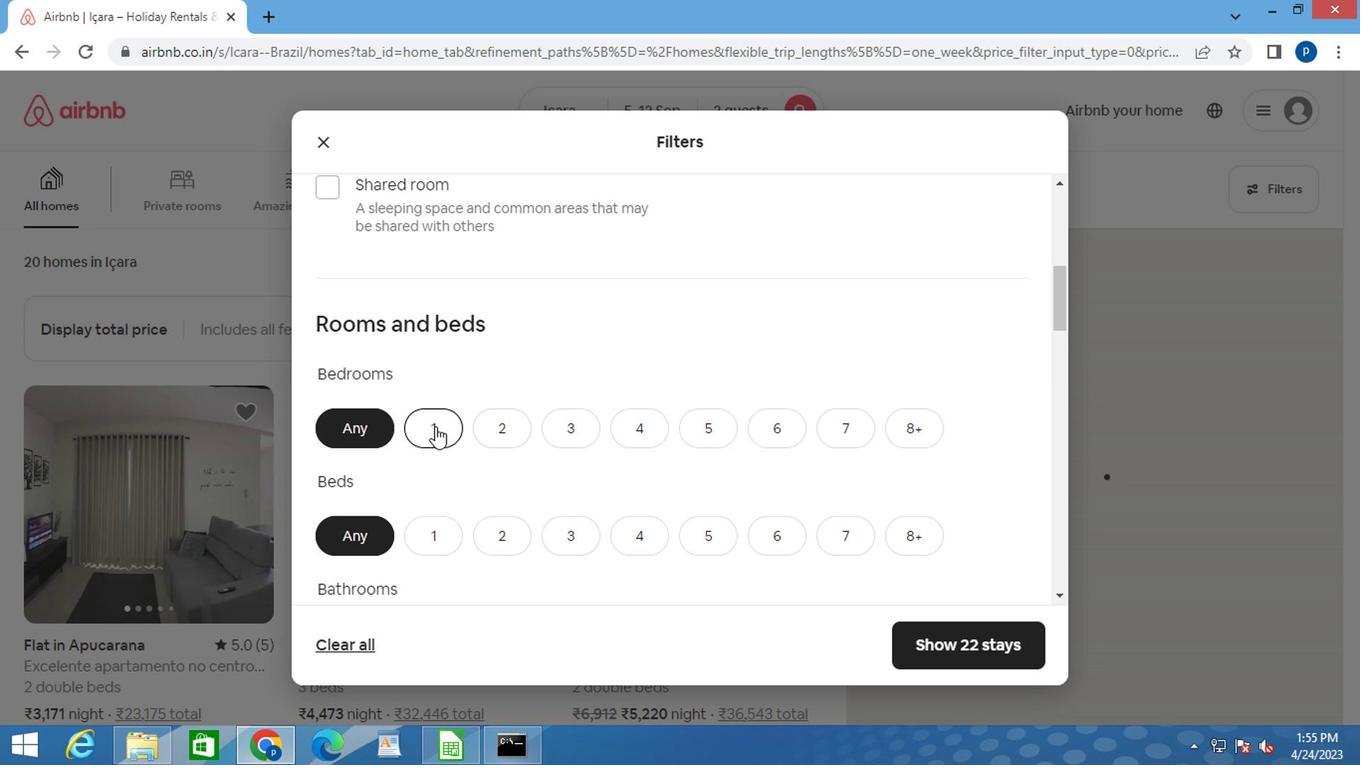 
Action: Mouse scrolled (431, 425) with delta (0, 0)
Screenshot: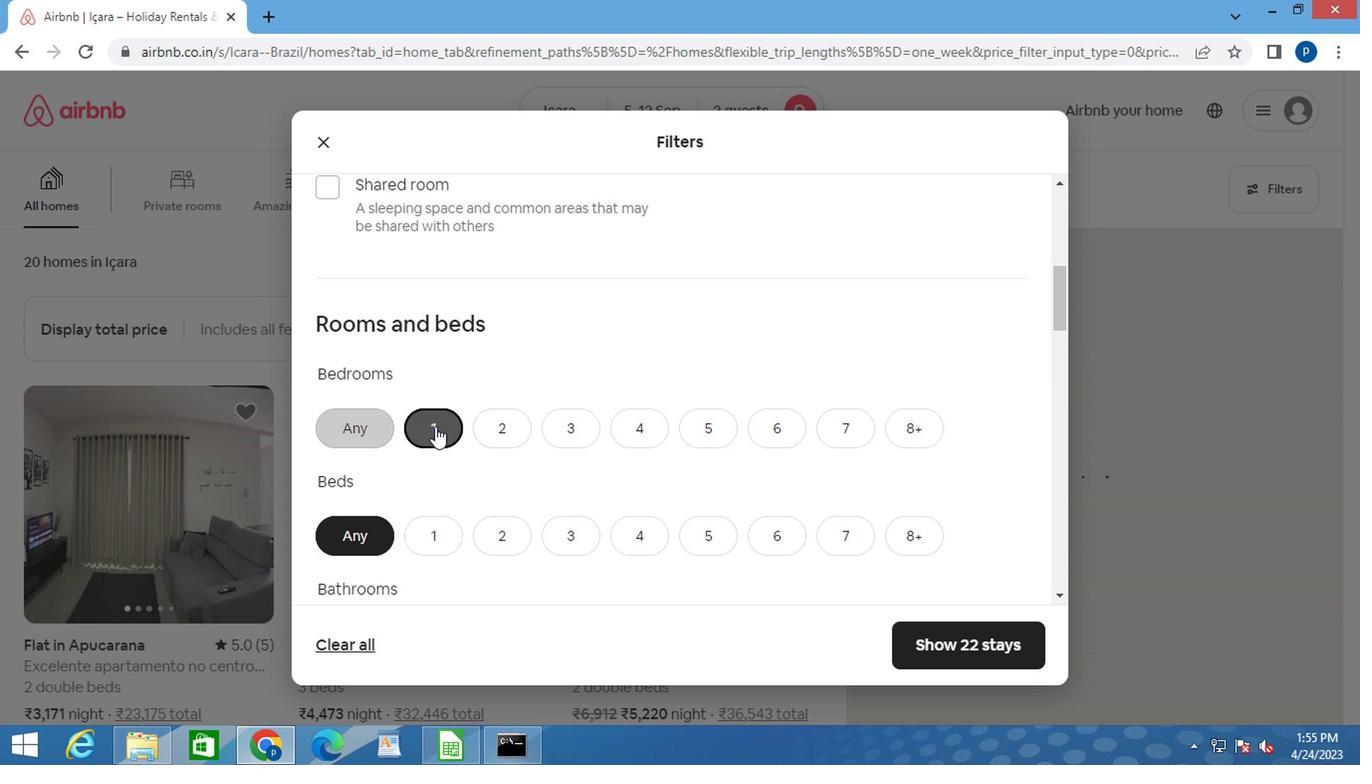 
Action: Mouse moved to (422, 340)
Screenshot: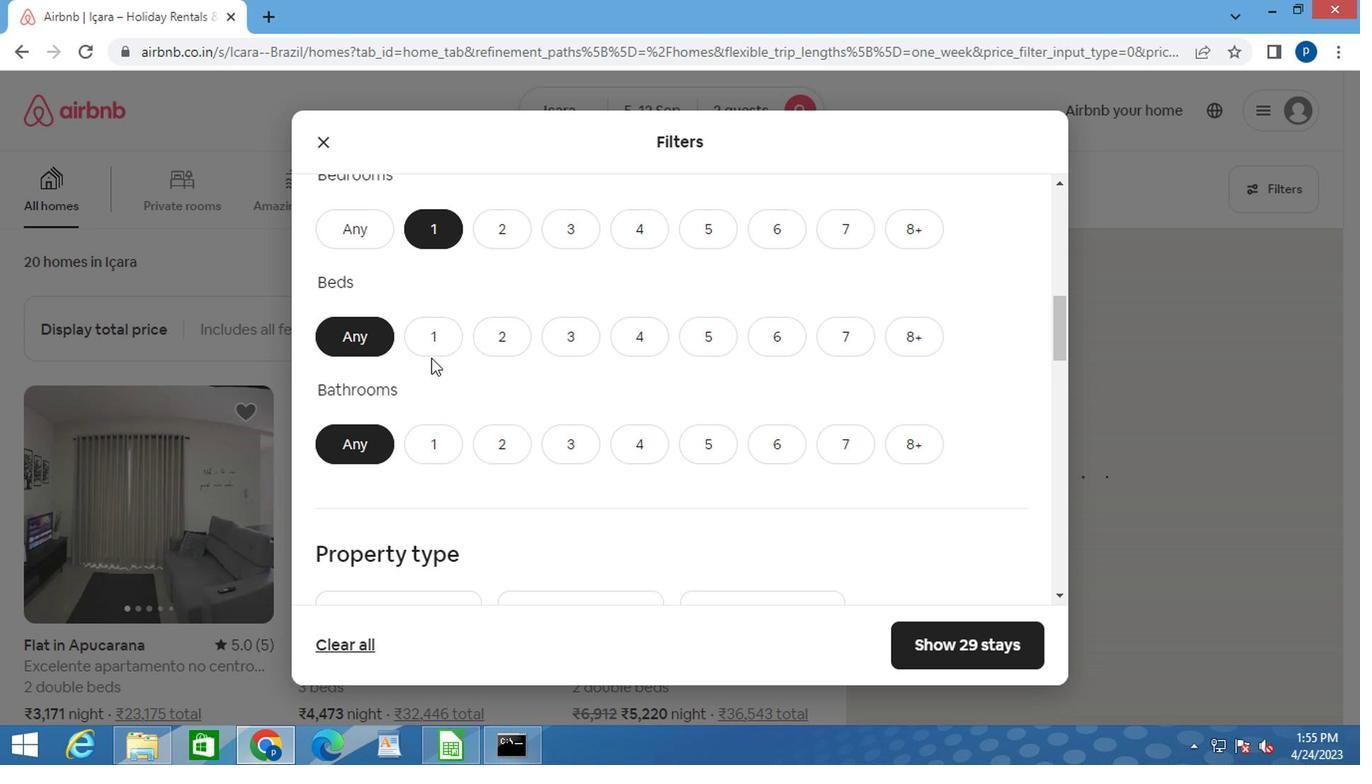 
Action: Mouse pressed left at (422, 340)
Screenshot: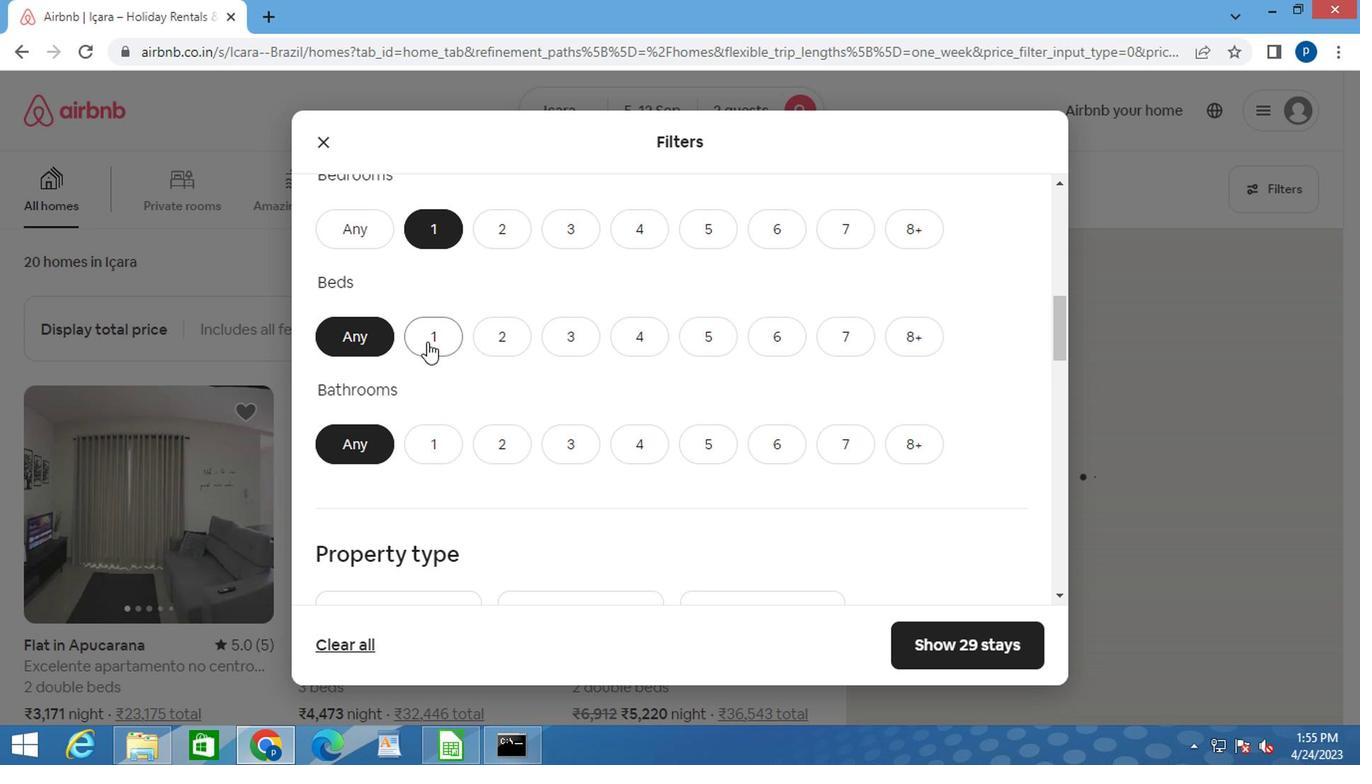 
Action: Mouse moved to (424, 437)
Screenshot: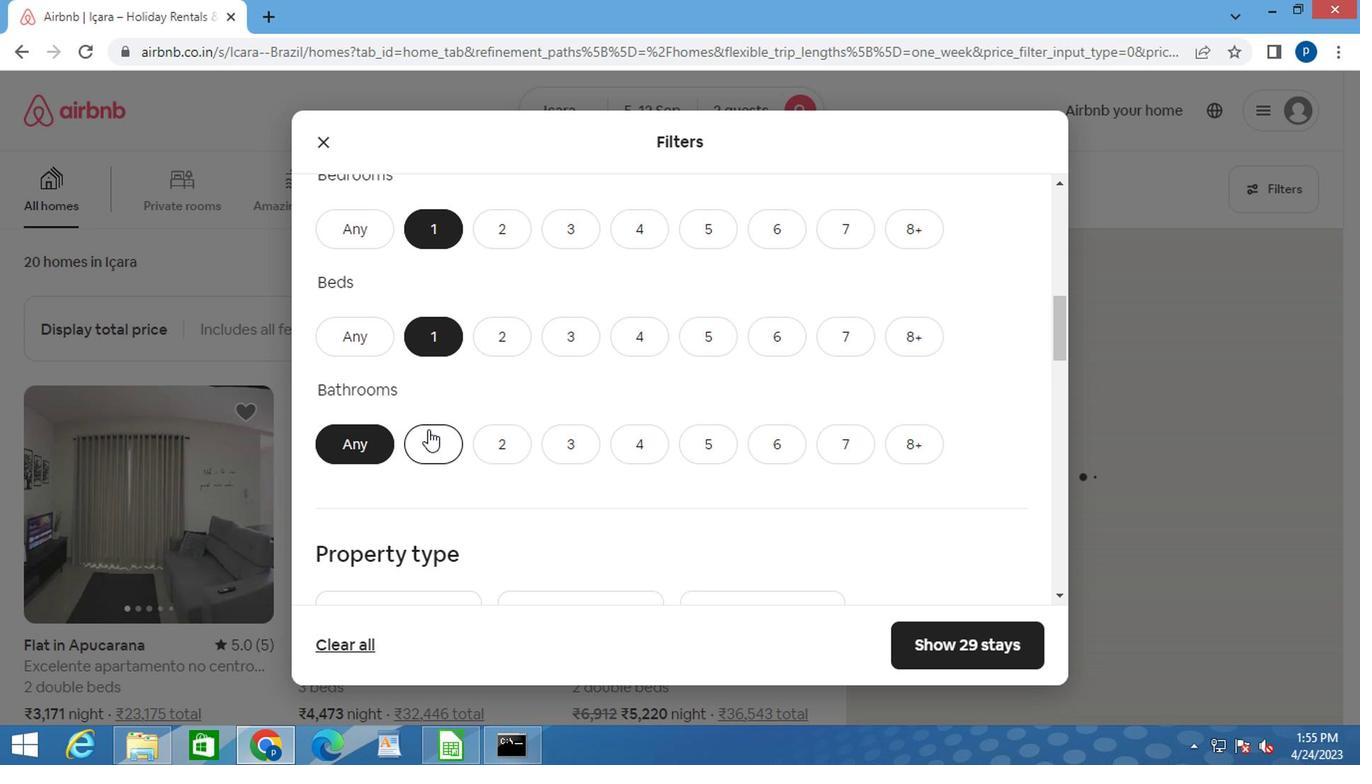 
Action: Mouse pressed left at (424, 437)
Screenshot: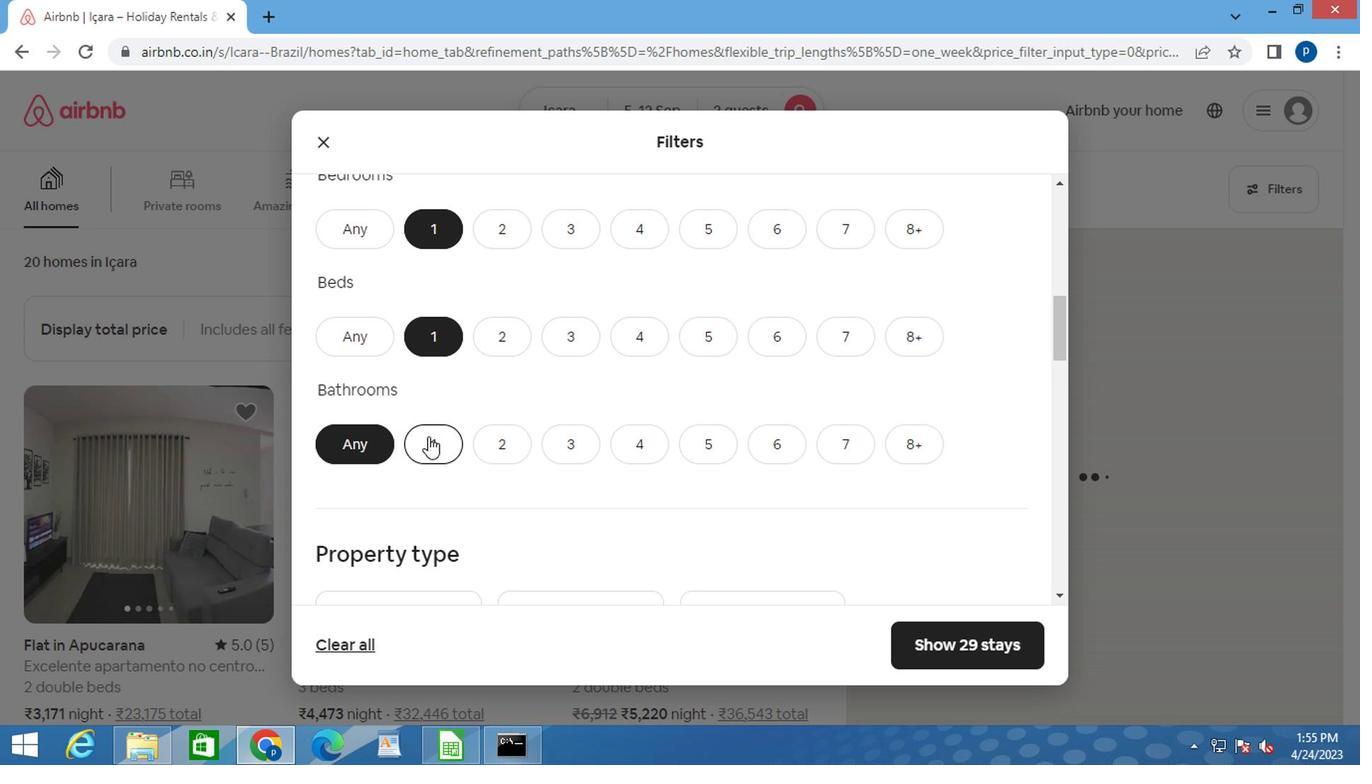
Action: Mouse moved to (426, 438)
Screenshot: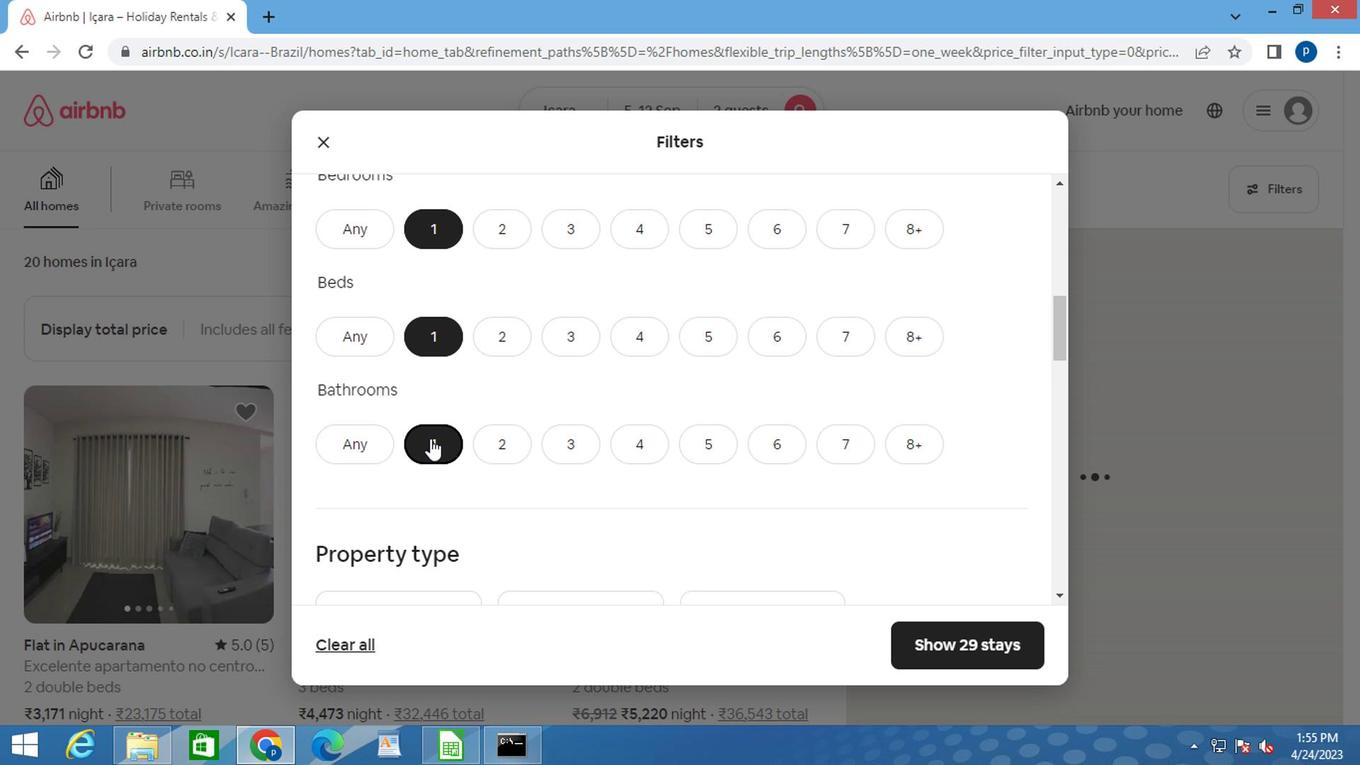 
Action: Mouse scrolled (426, 437) with delta (0, -1)
Screenshot: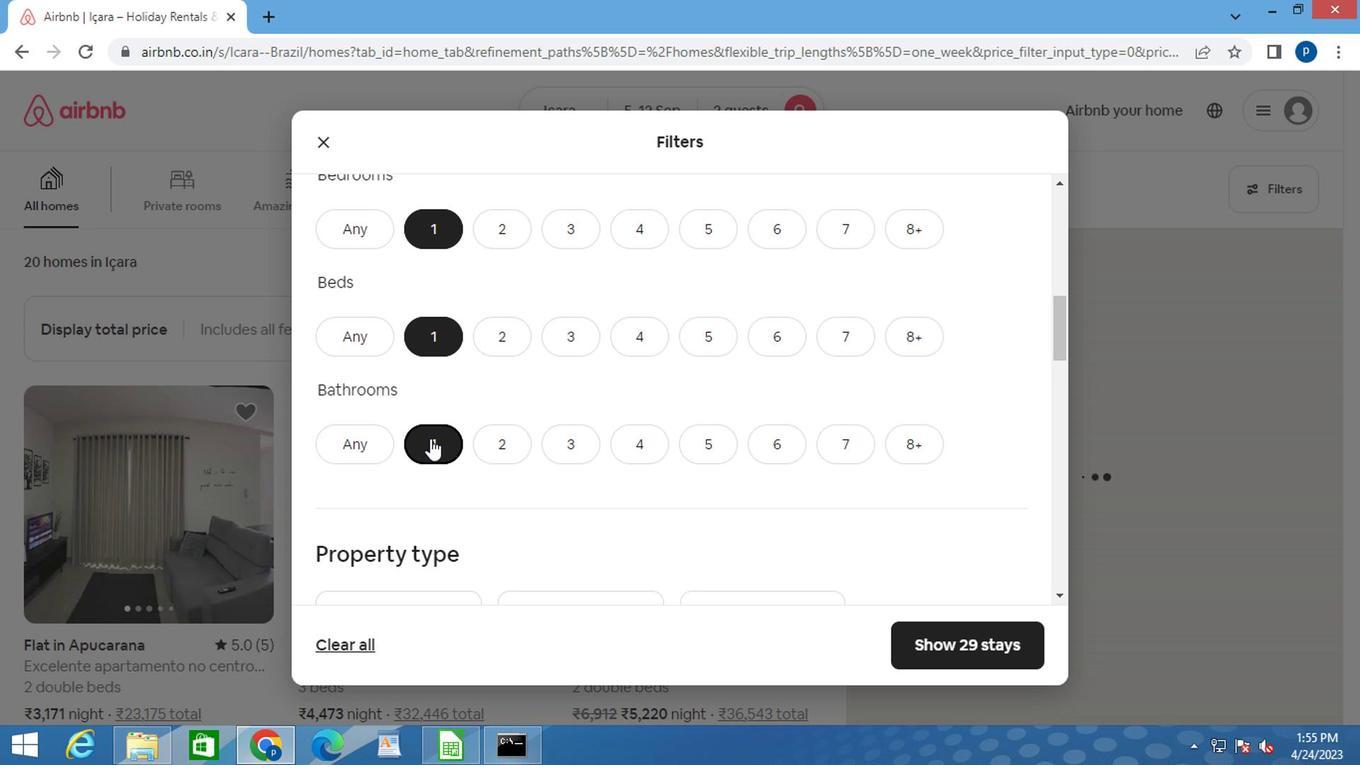 
Action: Mouse moved to (638, 420)
Screenshot: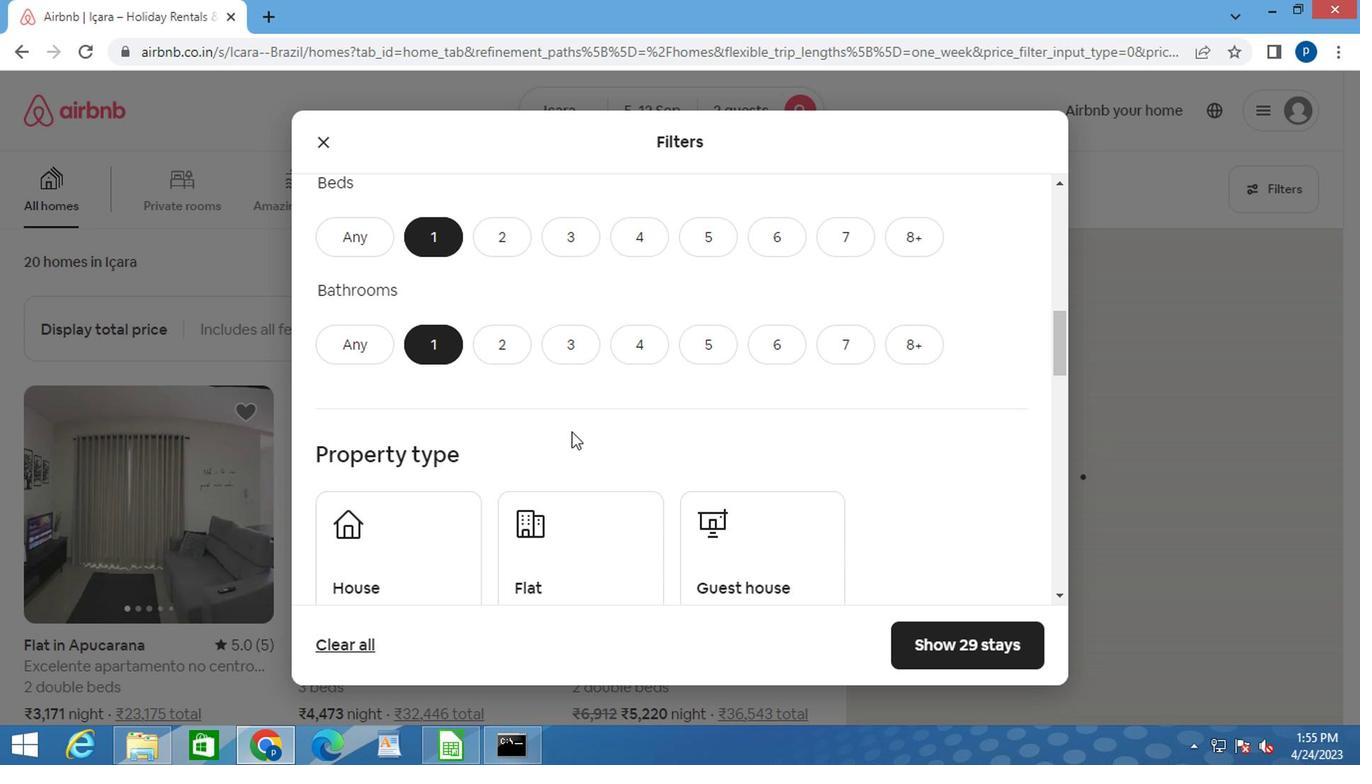 
Action: Mouse scrolled (638, 418) with delta (0, -1)
Screenshot: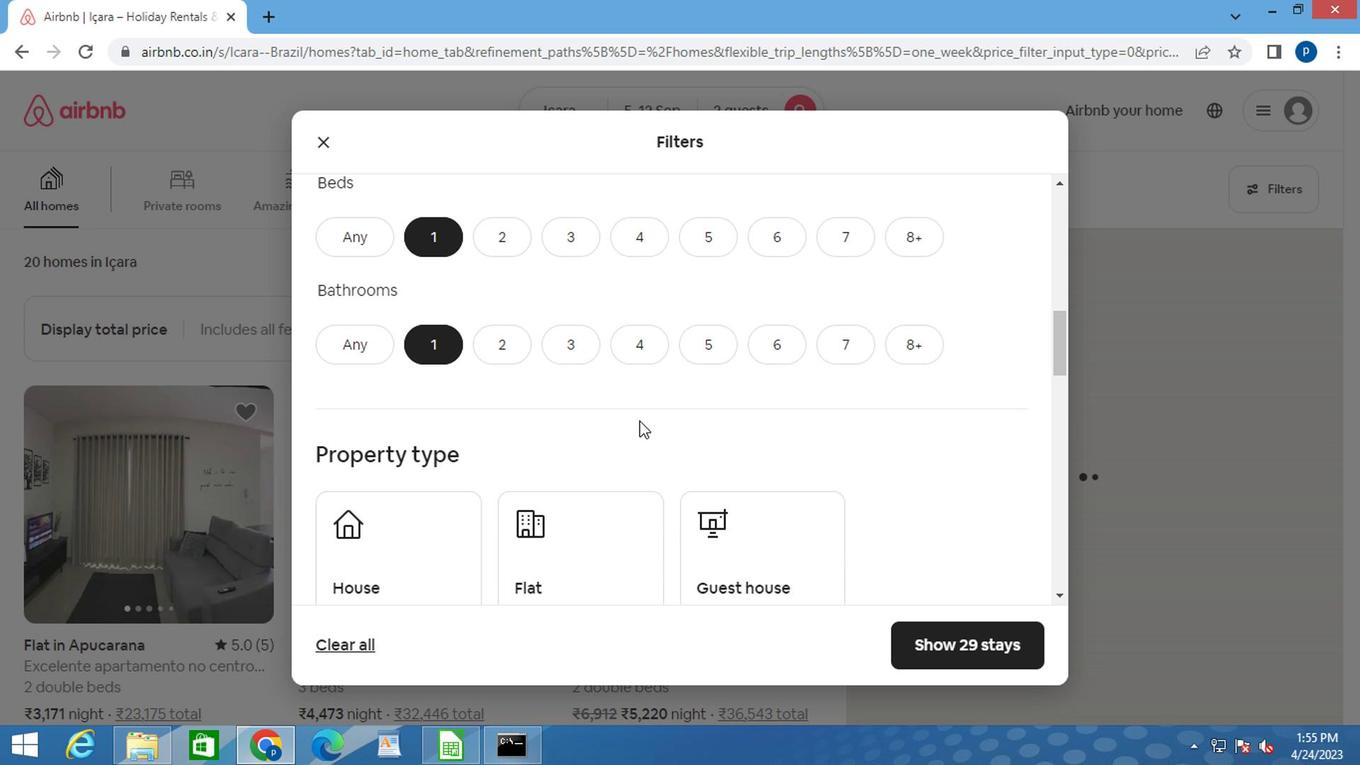 
Action: Mouse moved to (429, 422)
Screenshot: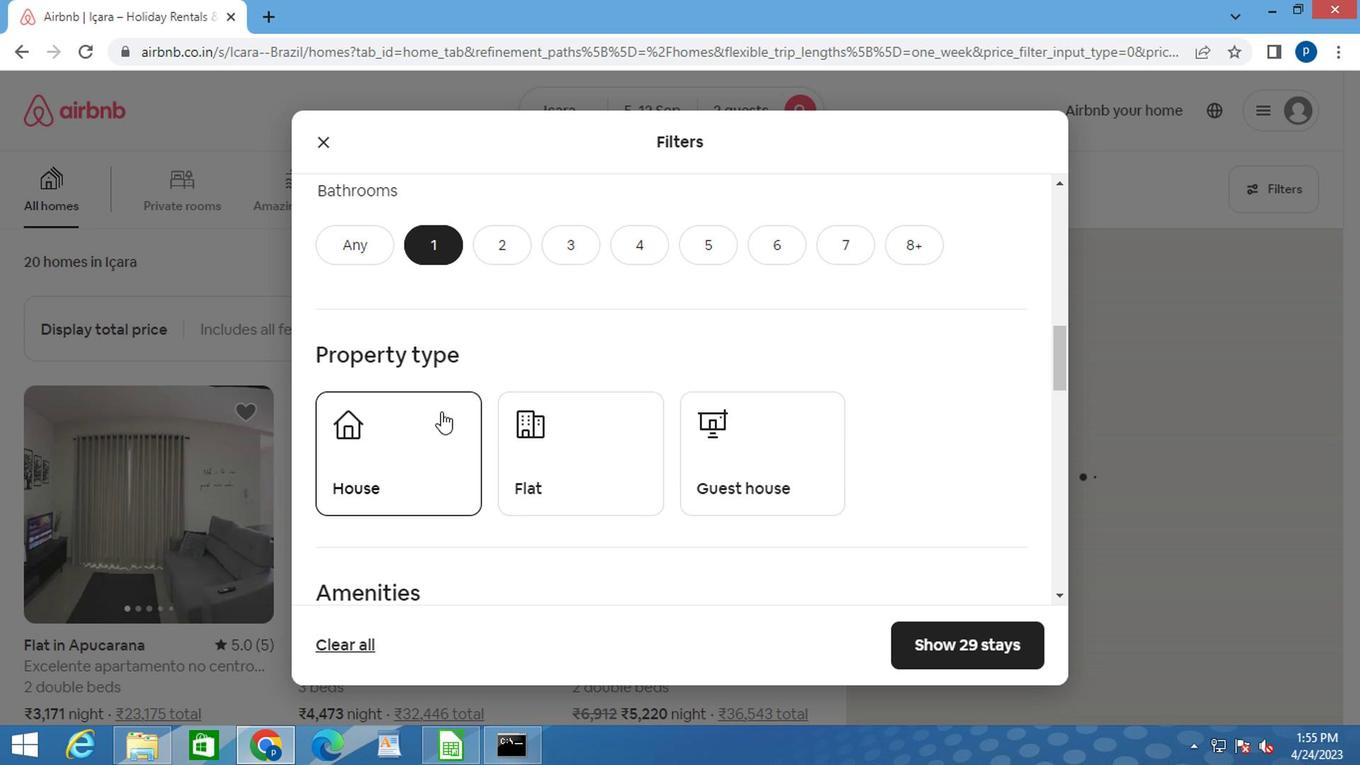 
Action: Mouse pressed left at (429, 422)
Screenshot: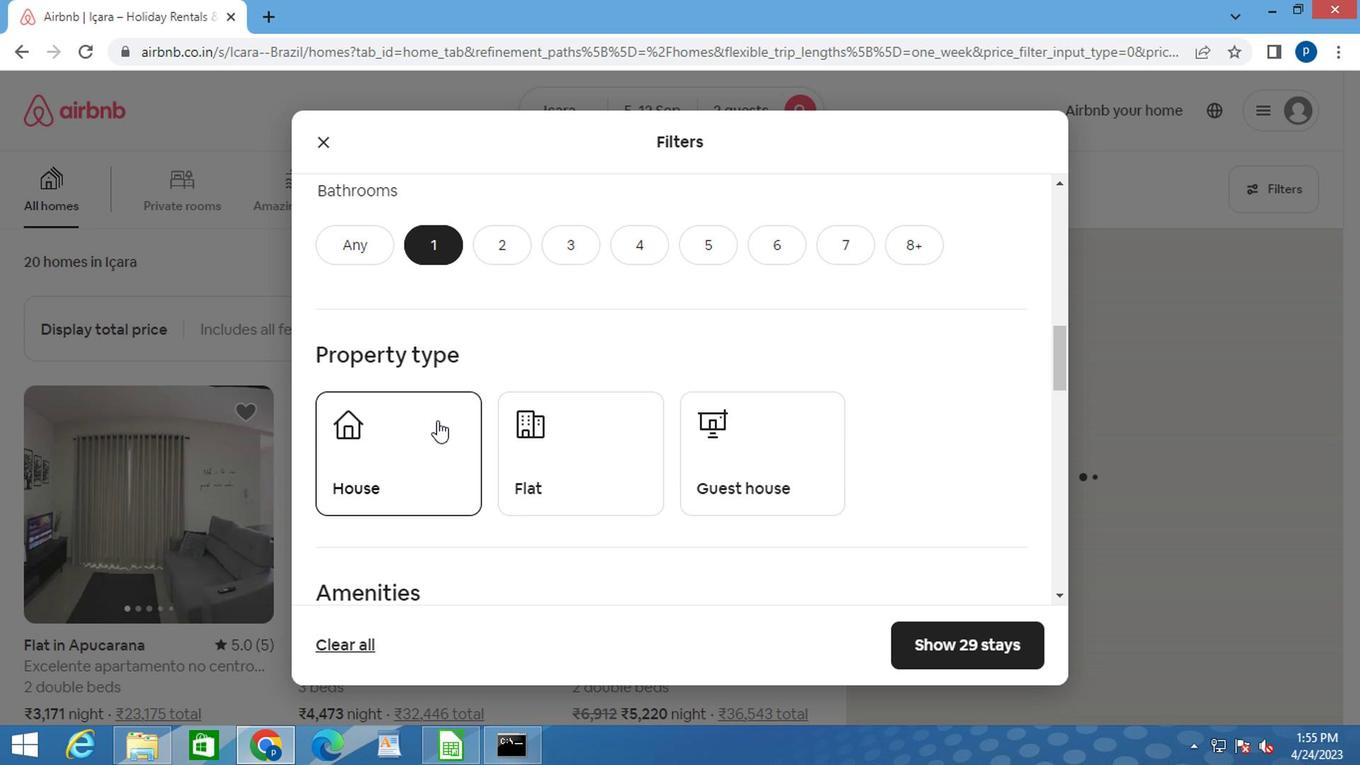 
Action: Mouse moved to (567, 438)
Screenshot: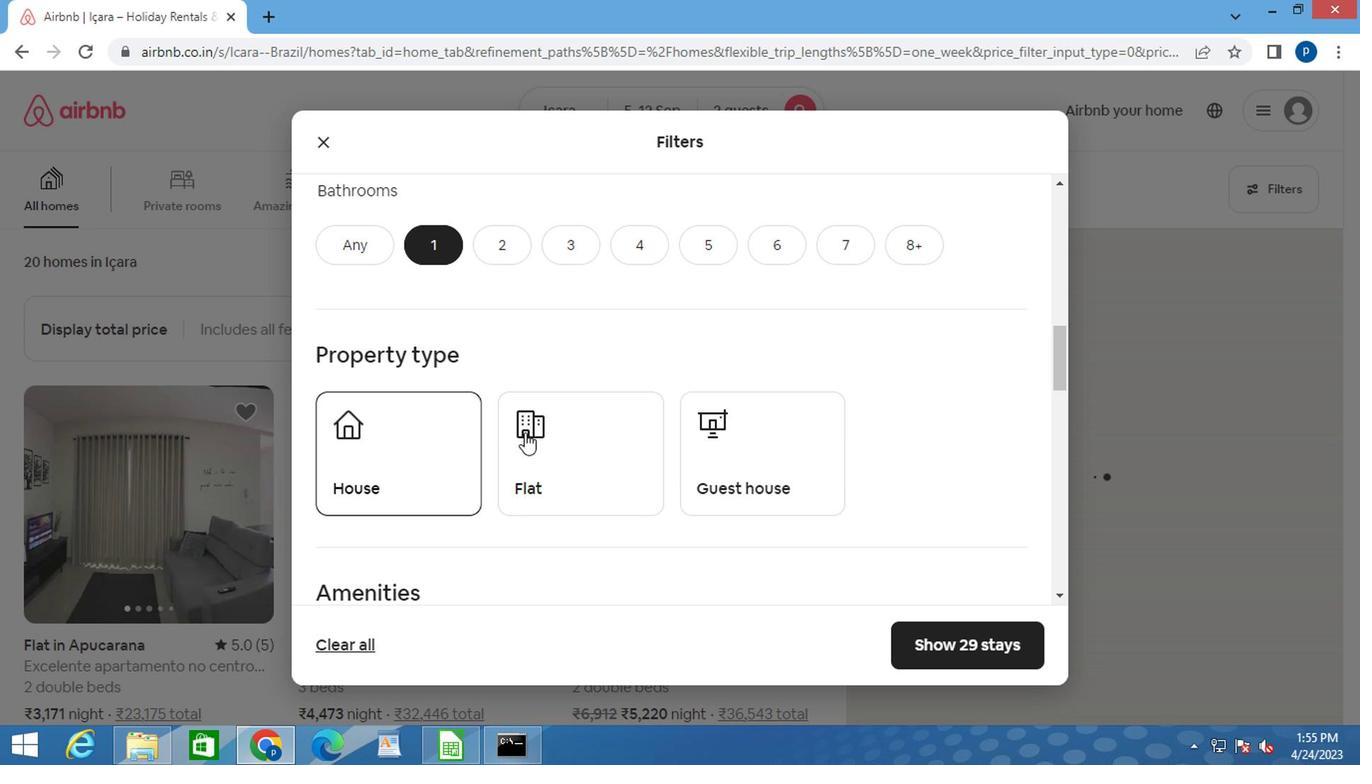 
Action: Mouse pressed left at (567, 438)
Screenshot: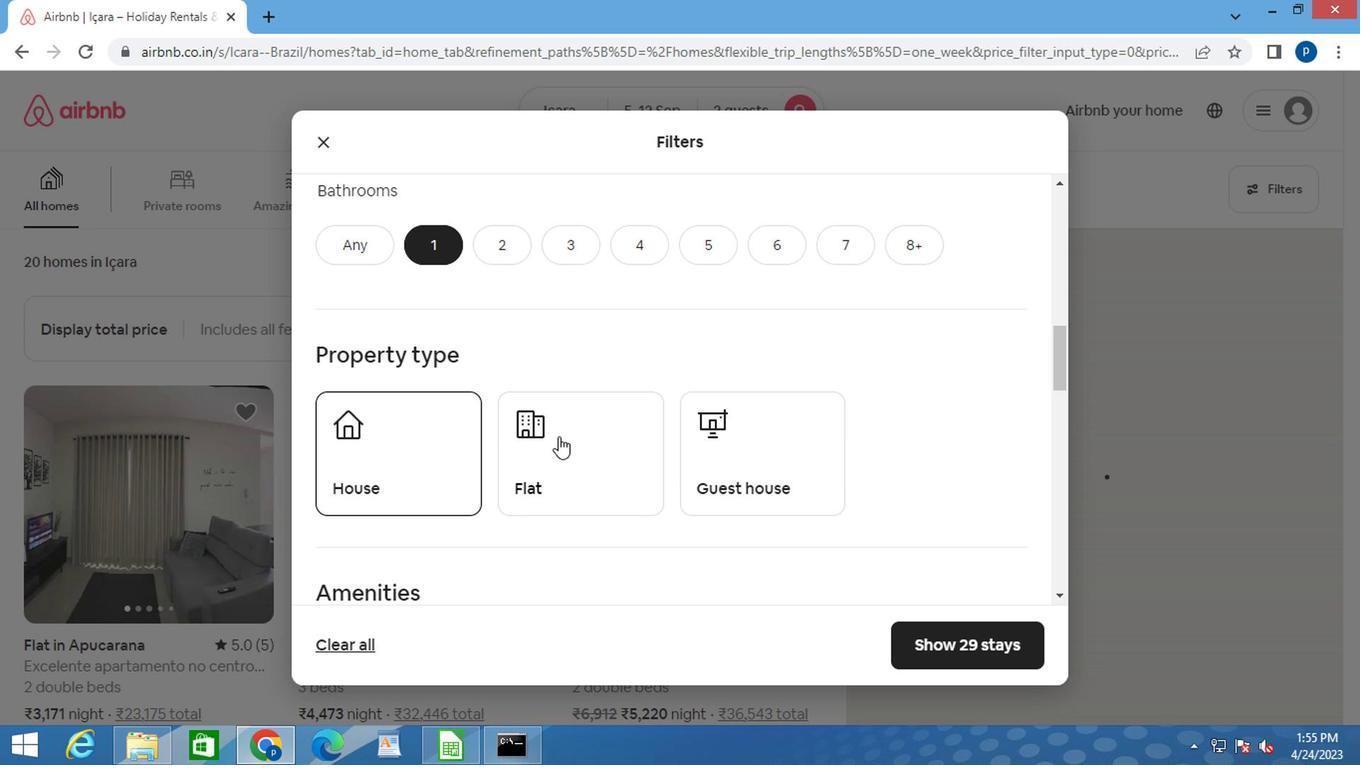 
Action: Mouse moved to (769, 453)
Screenshot: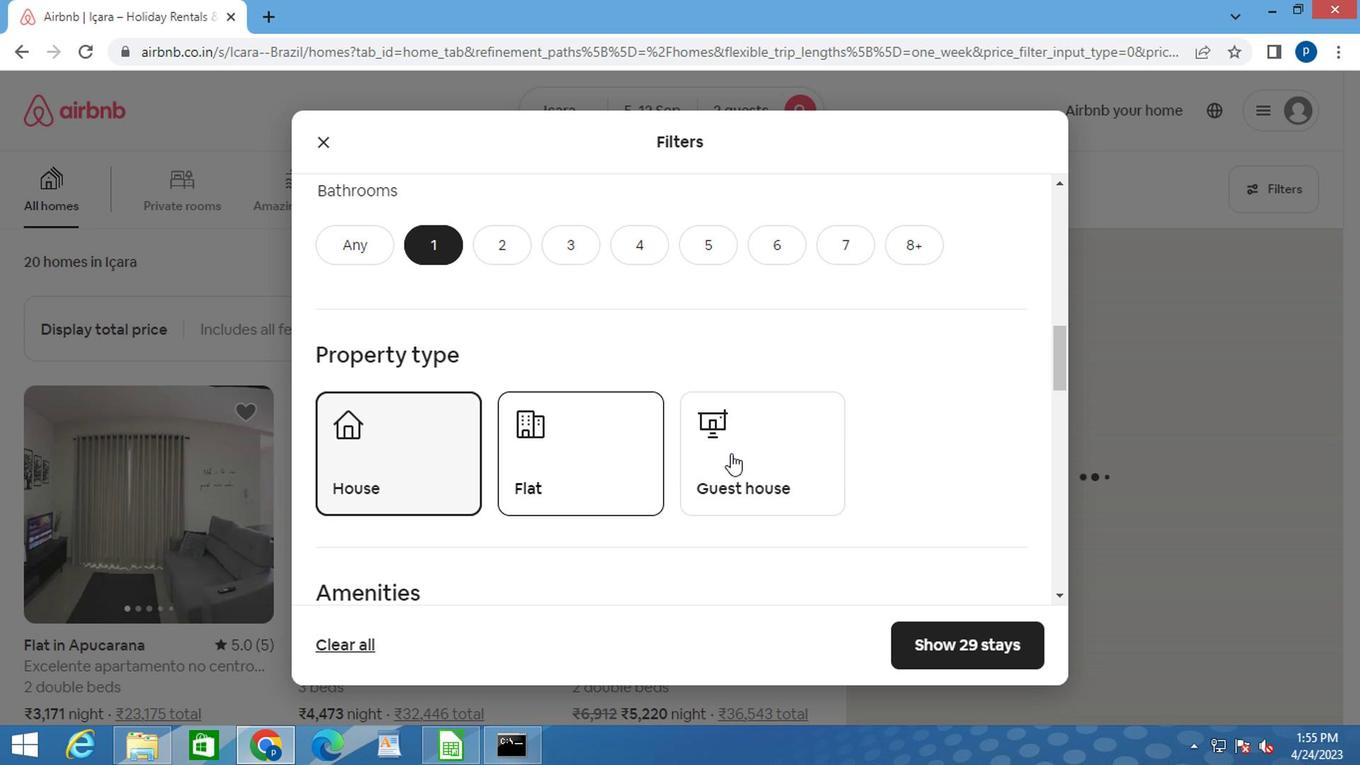 
Action: Mouse pressed left at (769, 453)
Screenshot: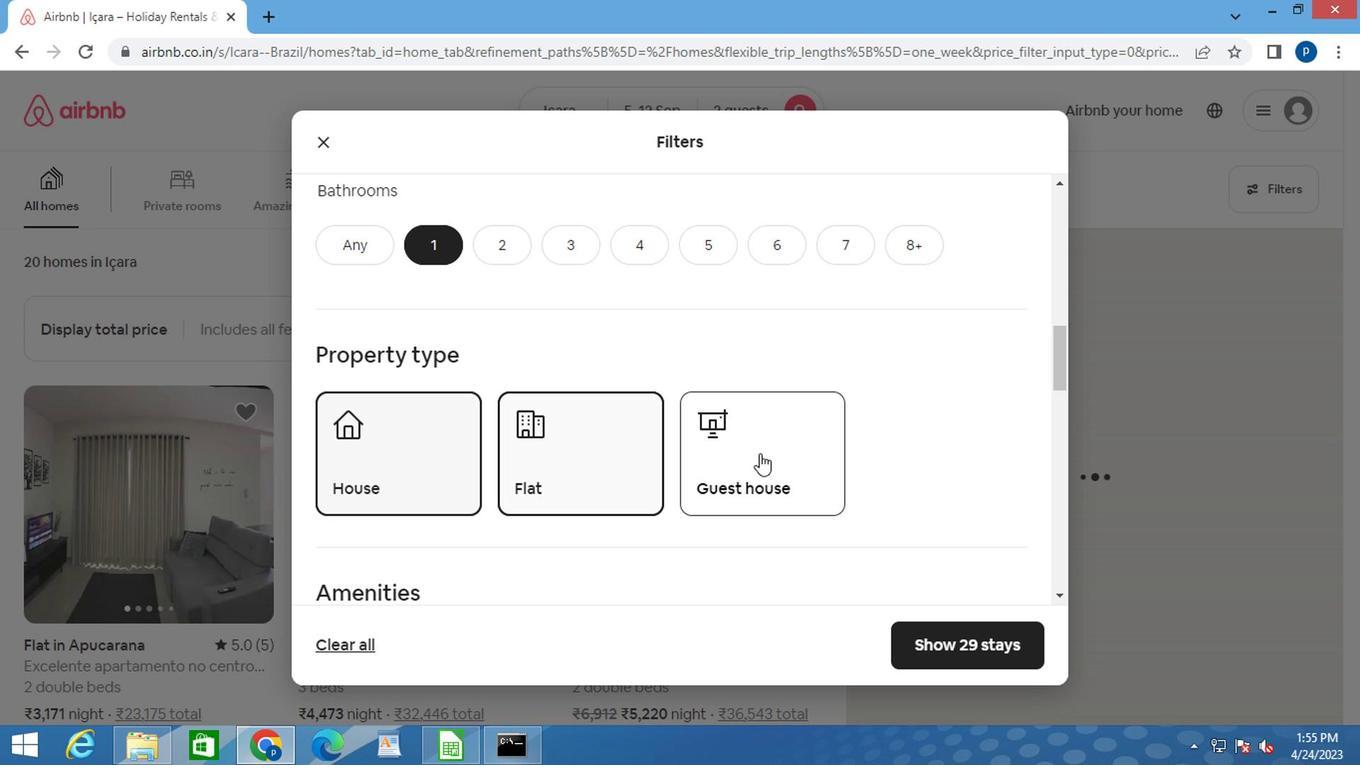 
Action: Mouse moved to (769, 453)
Screenshot: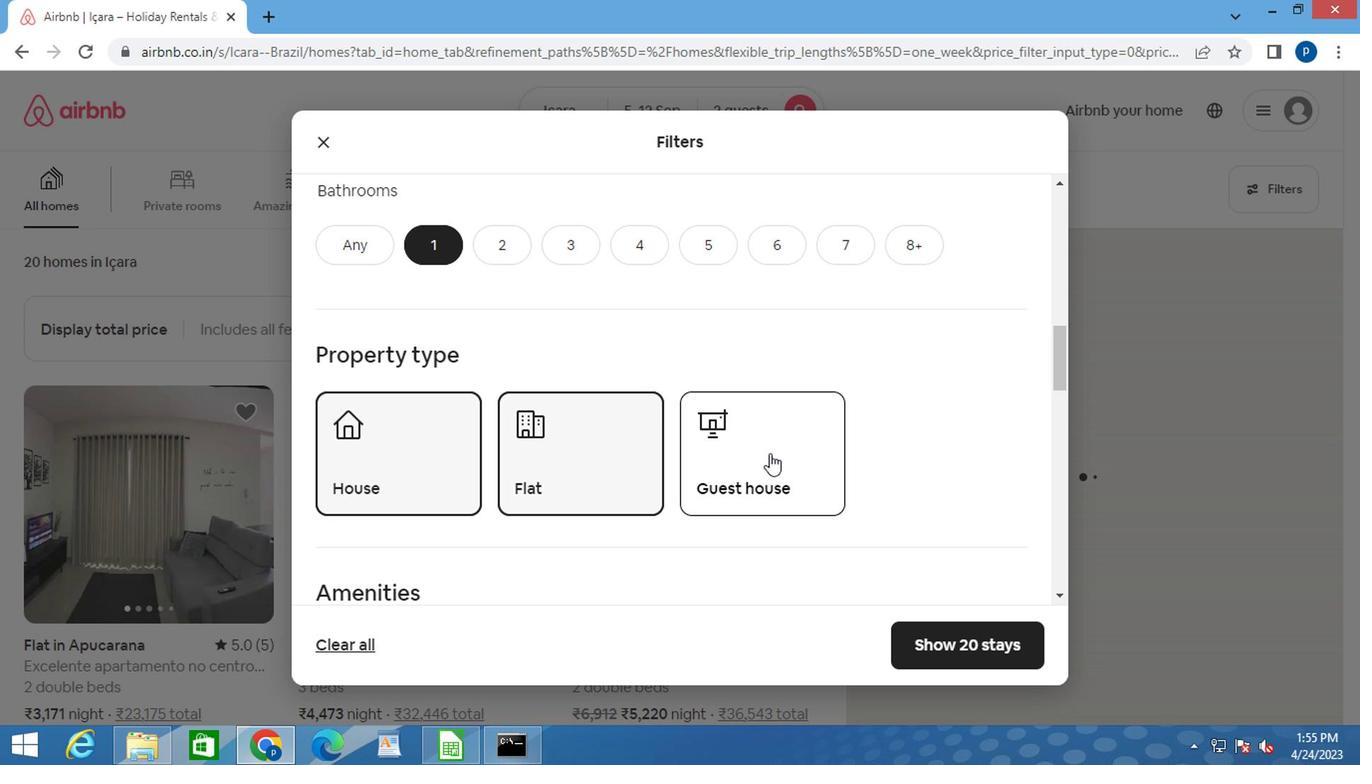 
Action: Mouse scrolled (769, 451) with delta (0, -1)
Screenshot: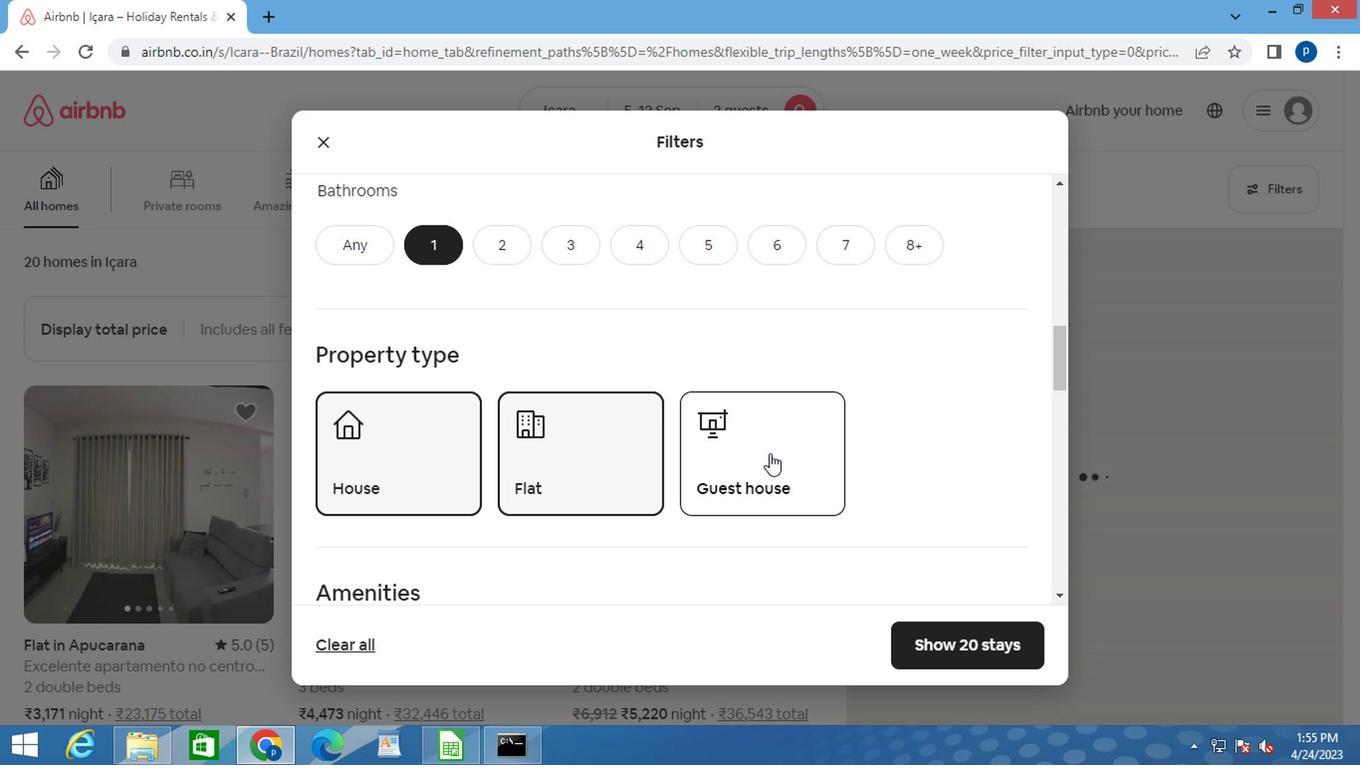 
Action: Mouse moved to (769, 453)
Screenshot: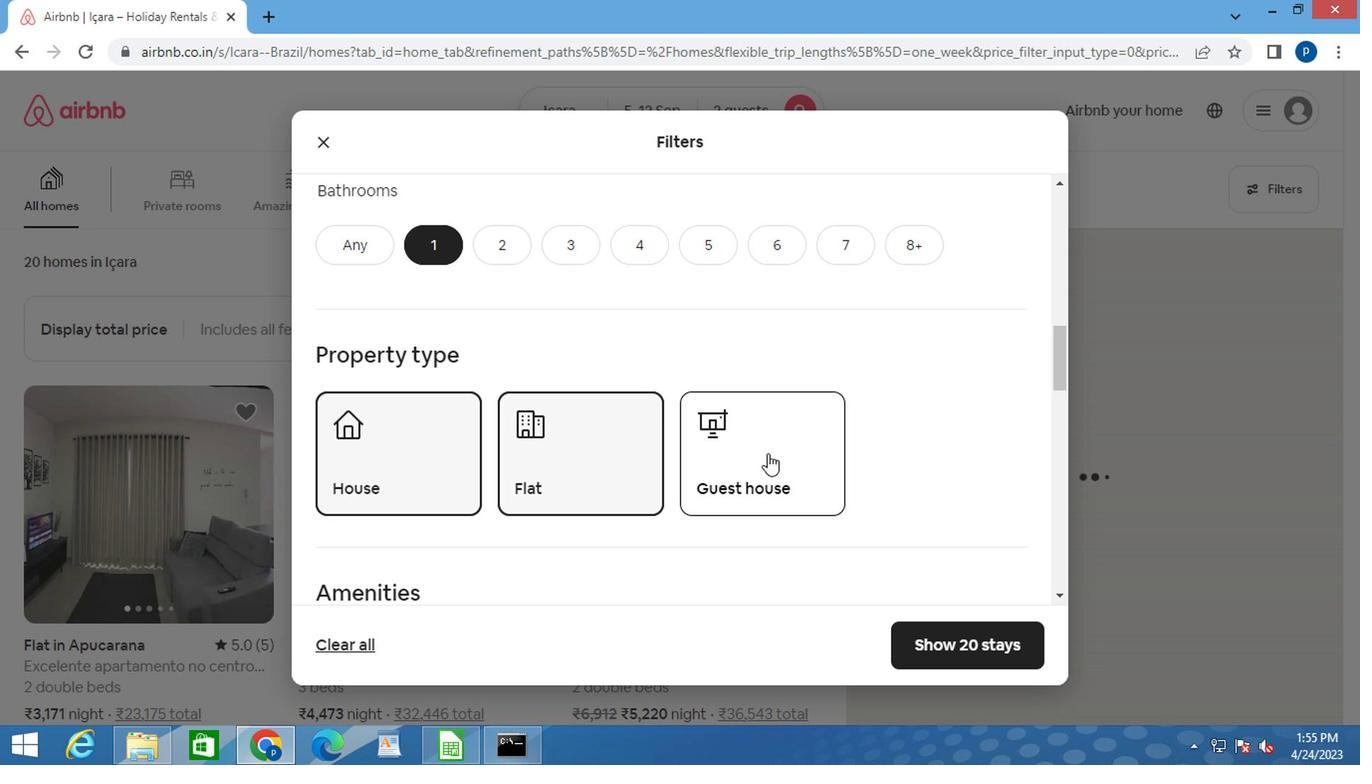
Action: Mouse scrolled (769, 451) with delta (0, -1)
Screenshot: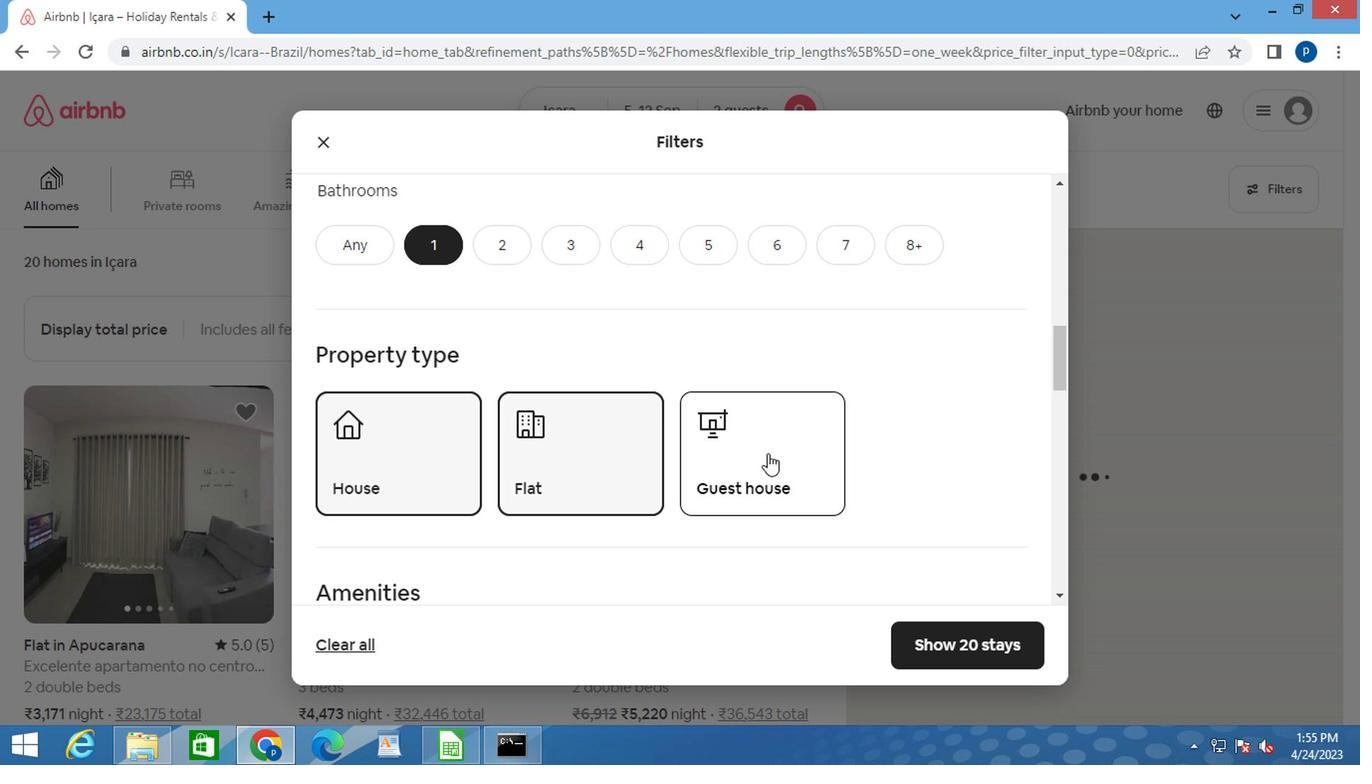 
Action: Mouse moved to (737, 448)
Screenshot: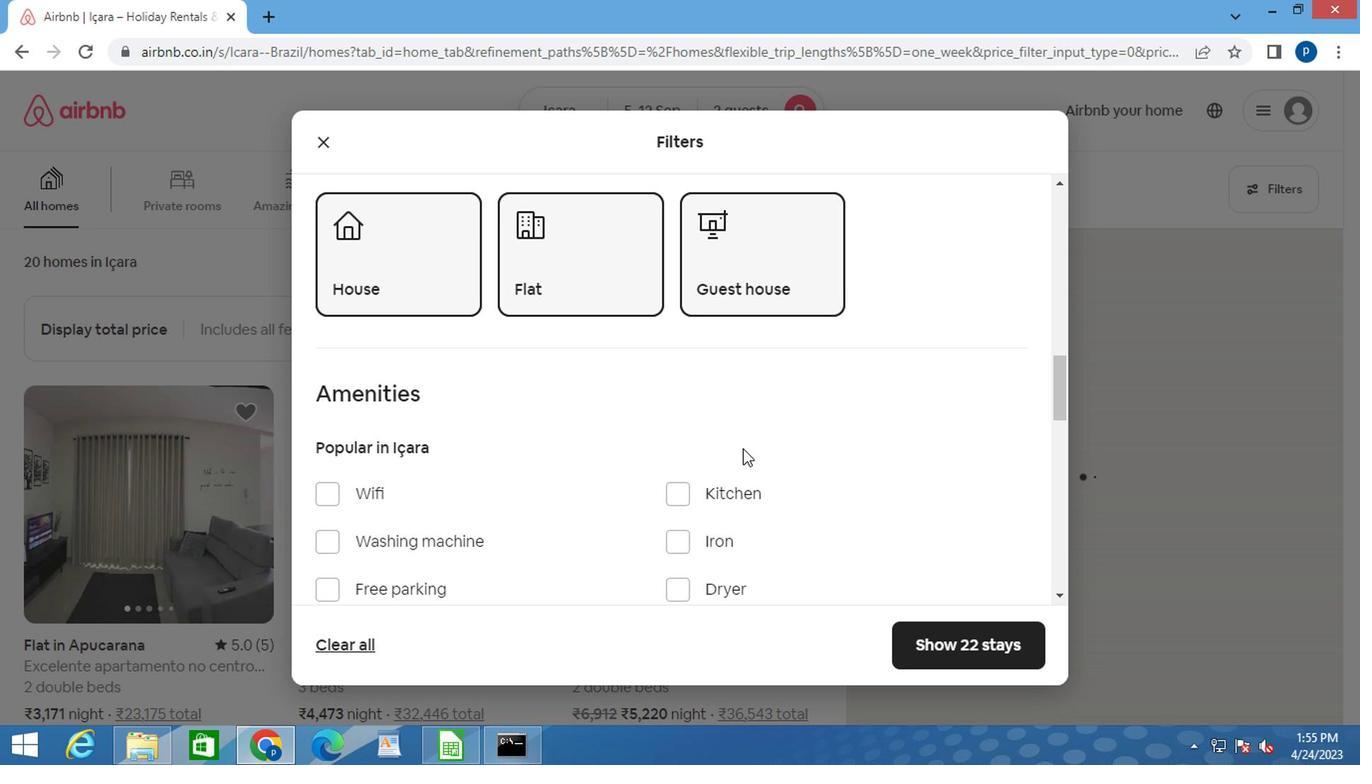 
Action: Mouse scrolled (737, 446) with delta (0, -1)
Screenshot: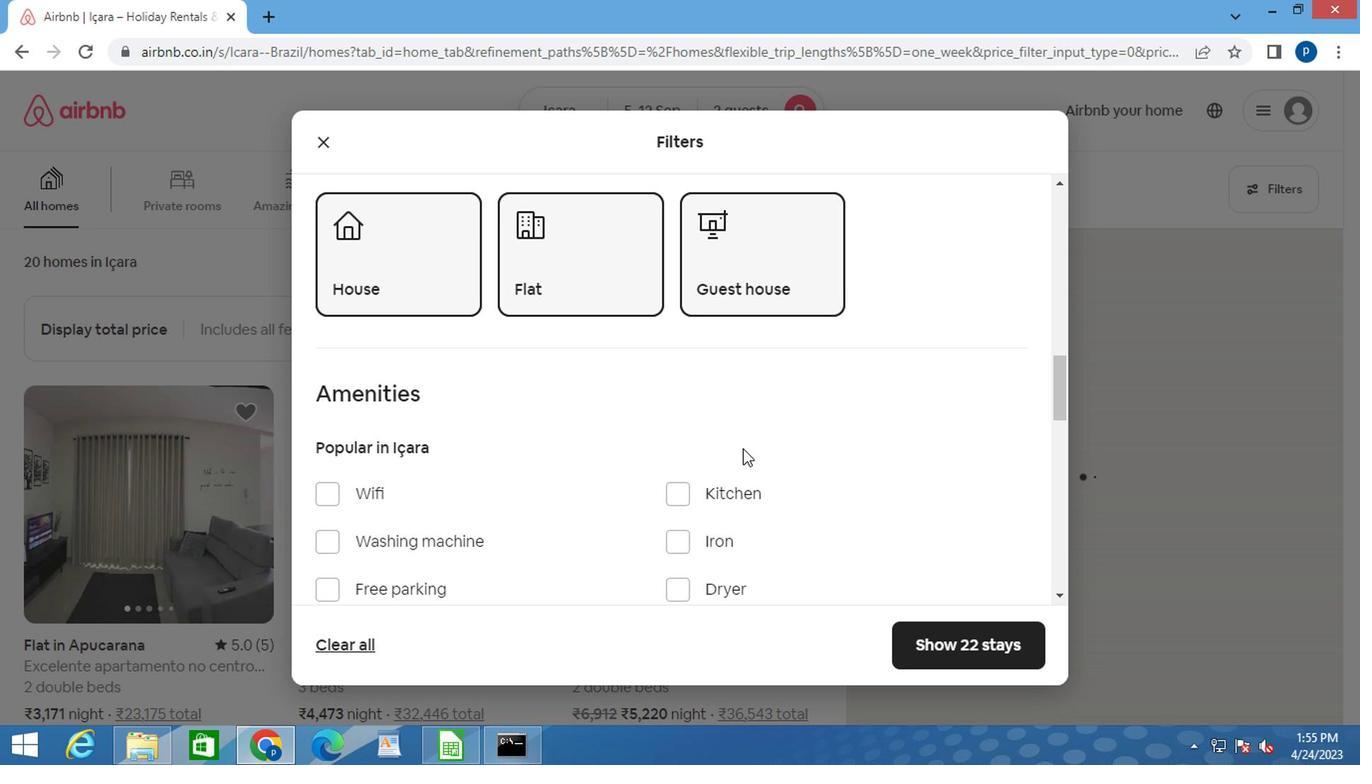 
Action: Mouse moved to (736, 448)
Screenshot: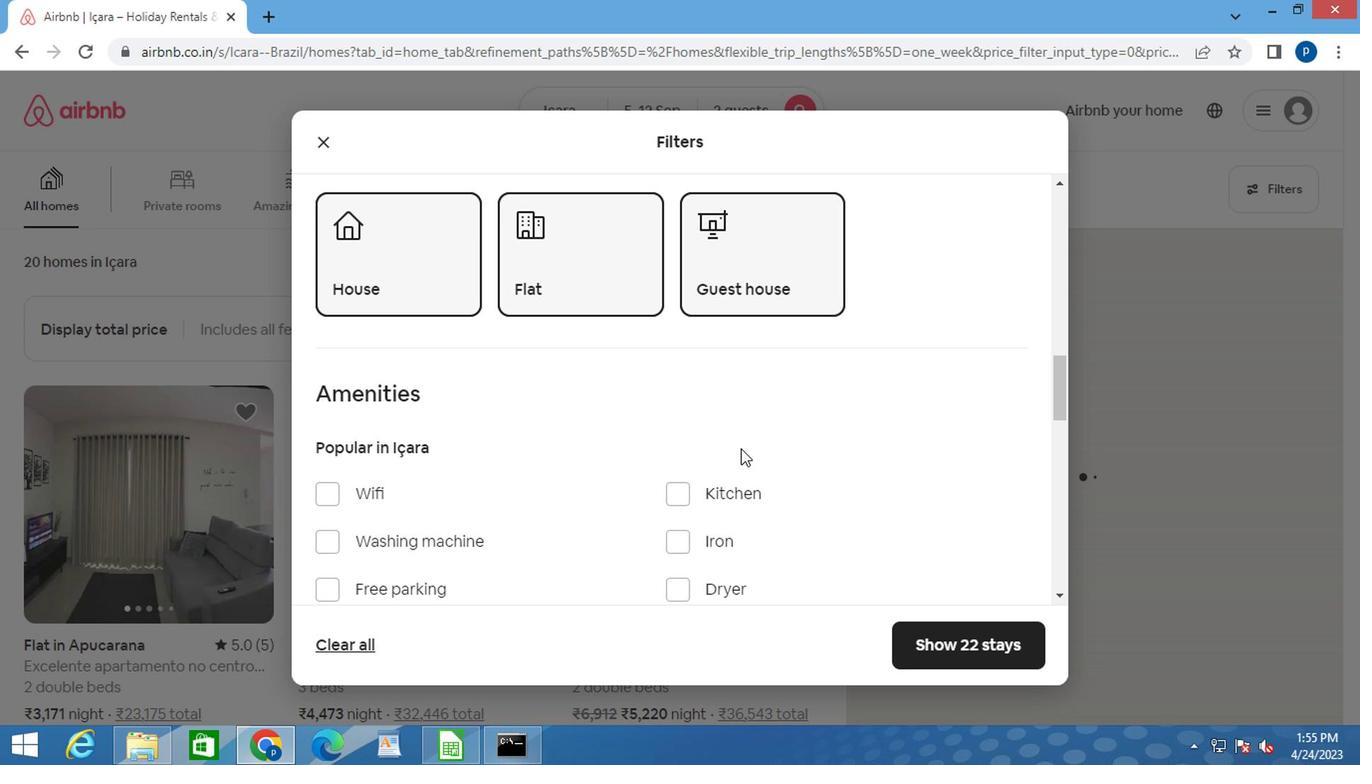 
Action: Mouse scrolled (736, 446) with delta (0, -1)
Screenshot: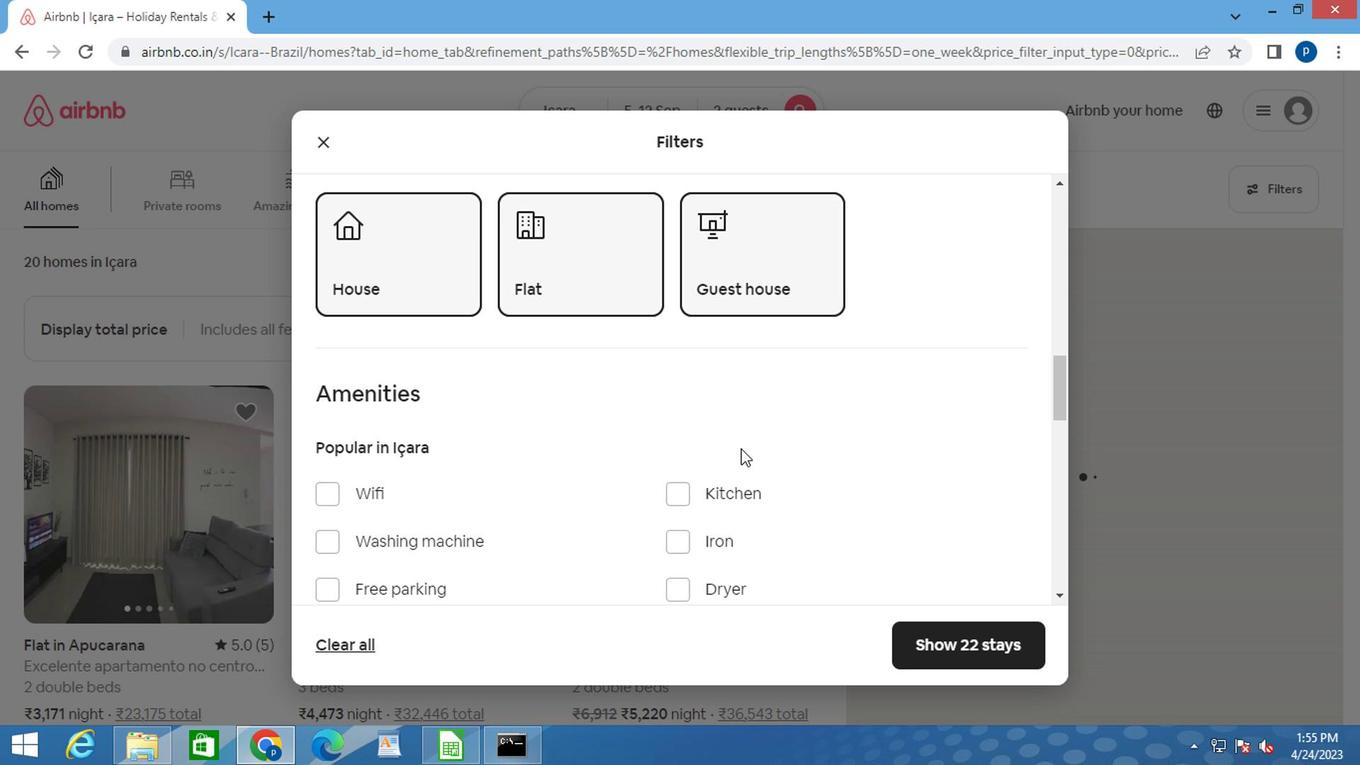 
Action: Mouse scrolled (736, 446) with delta (0, -1)
Screenshot: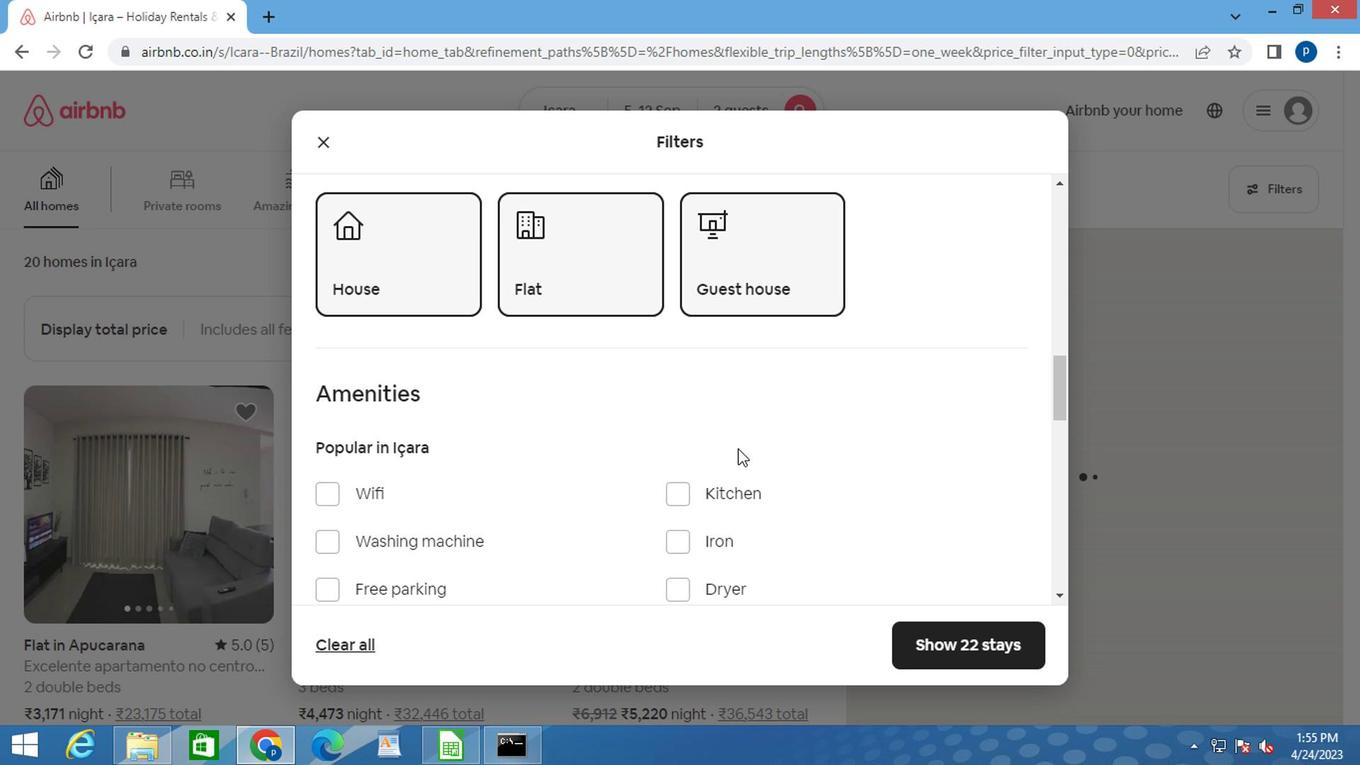 
Action: Mouse moved to (918, 524)
Screenshot: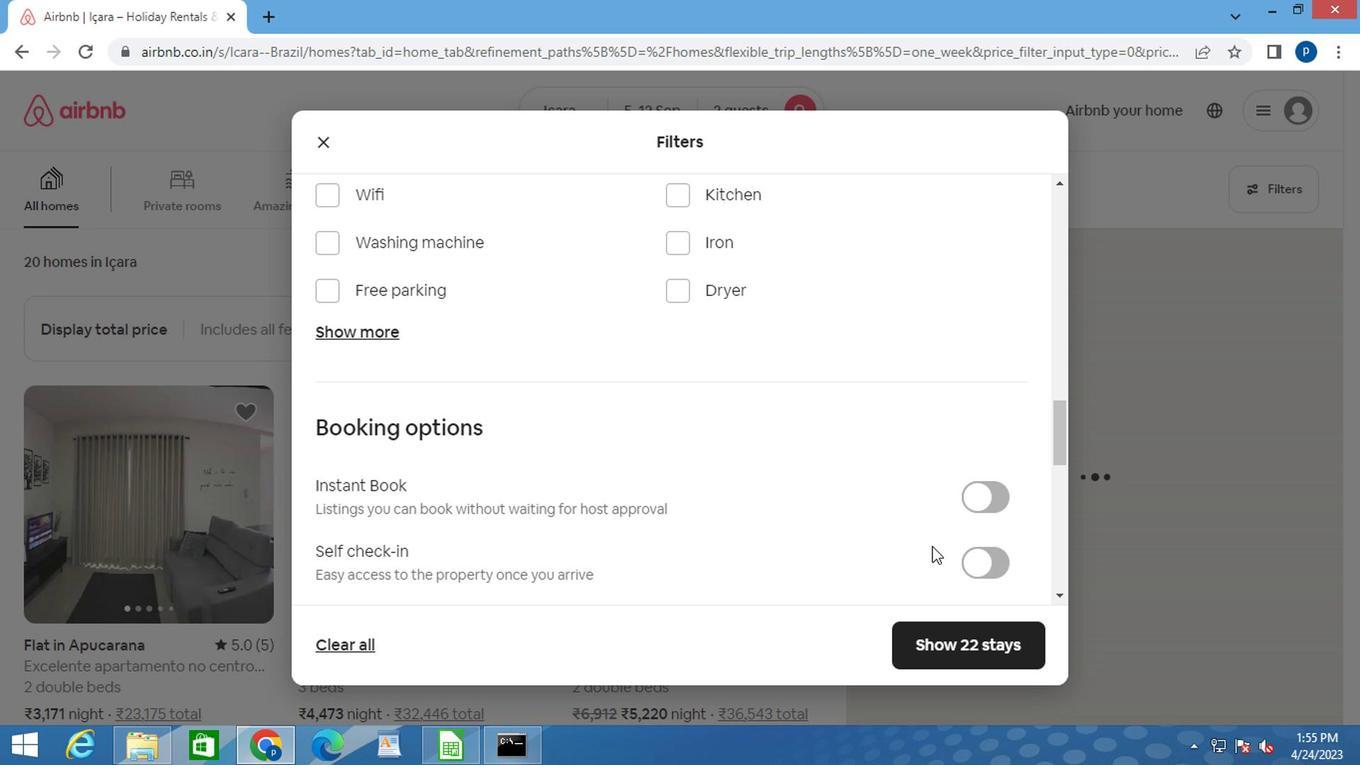 
Action: Mouse scrolled (918, 524) with delta (0, 0)
Screenshot: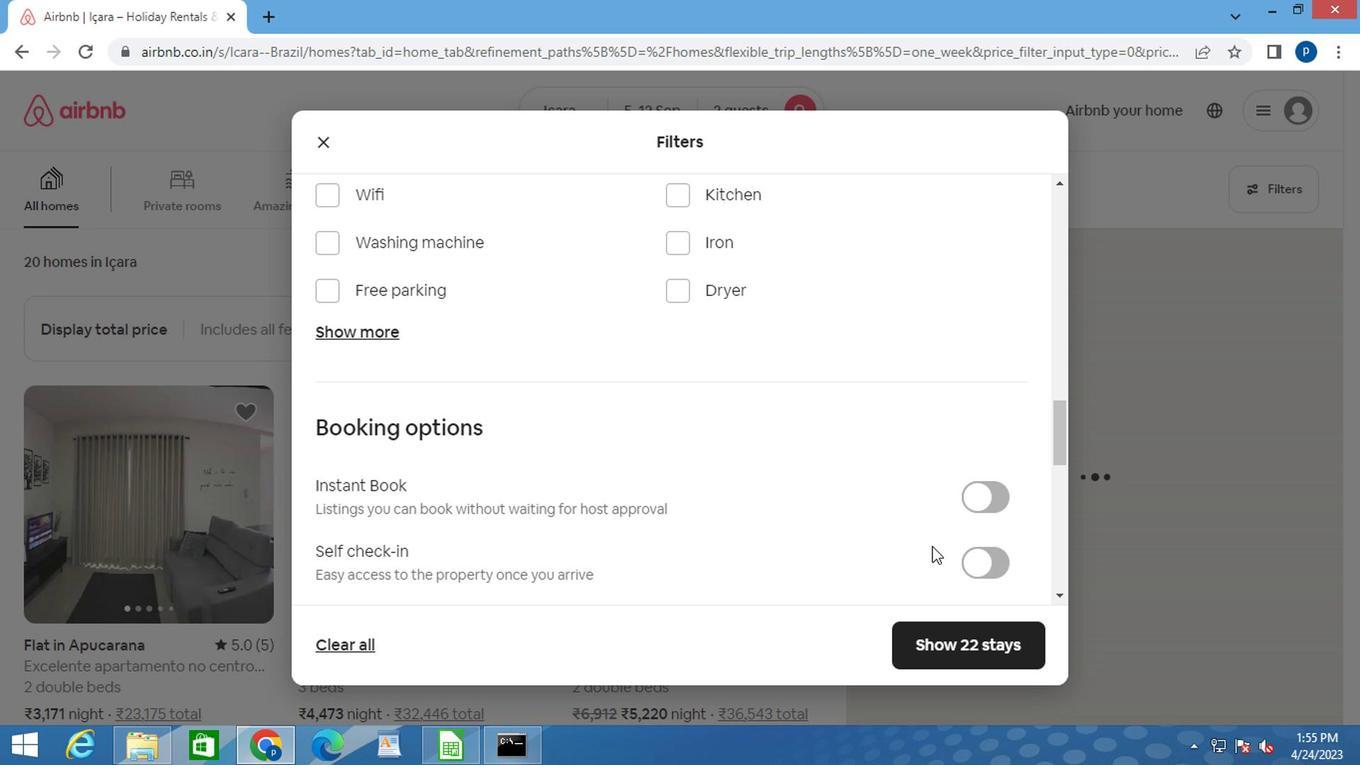 
Action: Mouse moved to (912, 522)
Screenshot: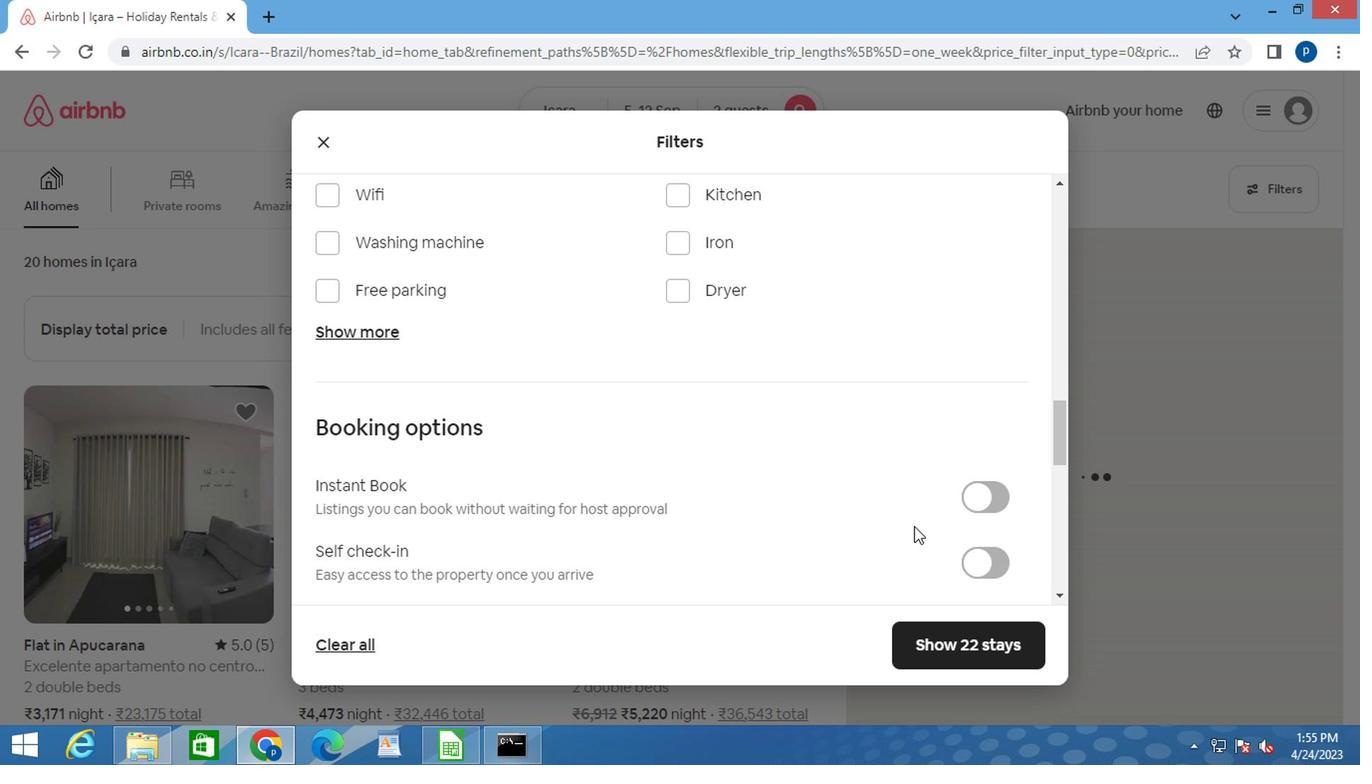 
Action: Mouse scrolled (912, 522) with delta (0, 0)
Screenshot: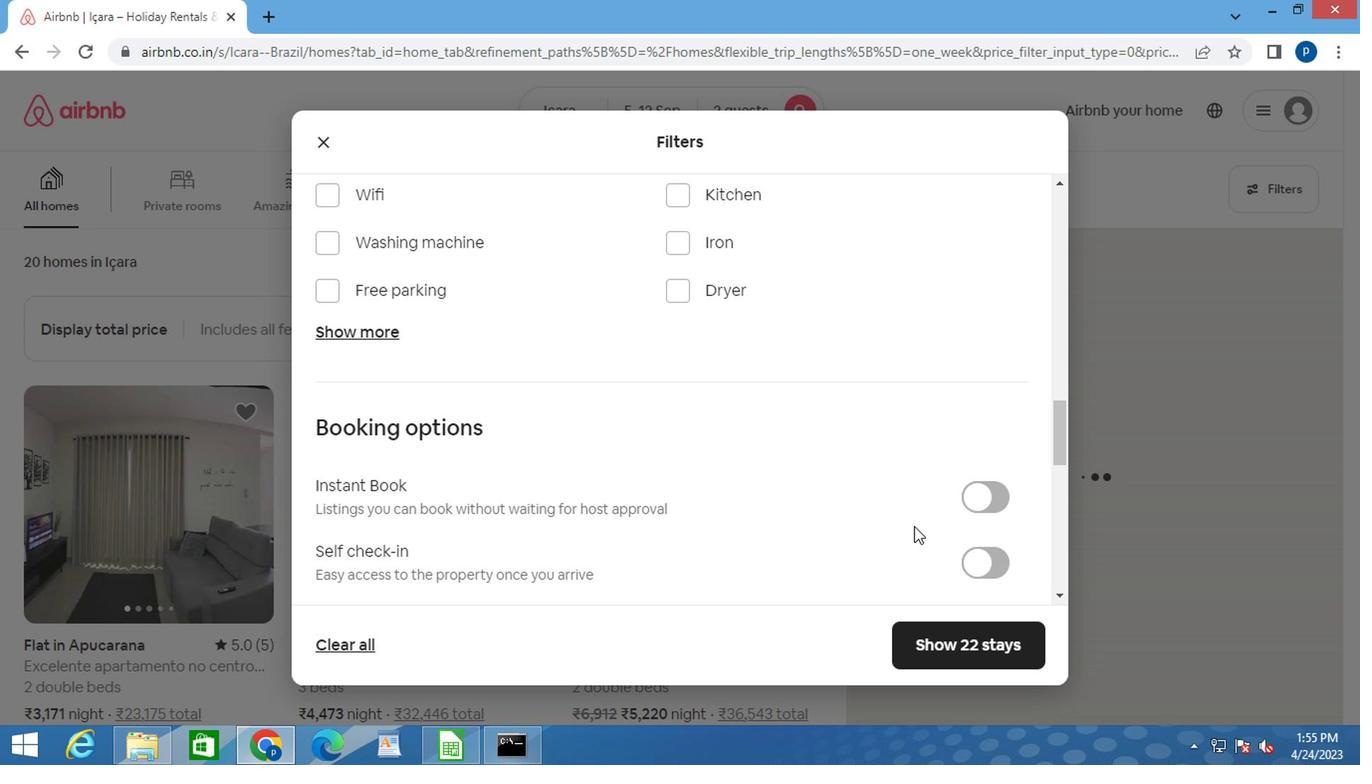 
Action: Mouse moved to (988, 361)
Screenshot: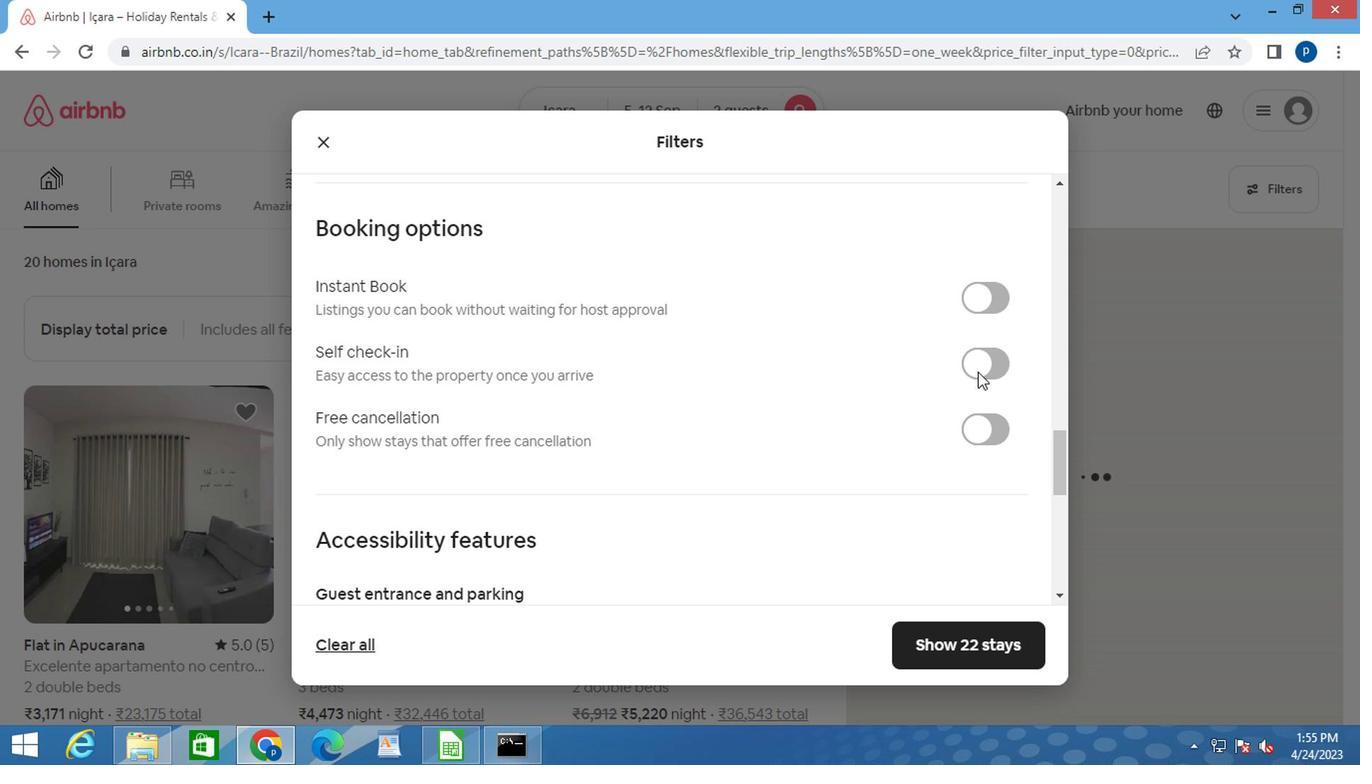 
Action: Mouse pressed left at (988, 361)
Screenshot: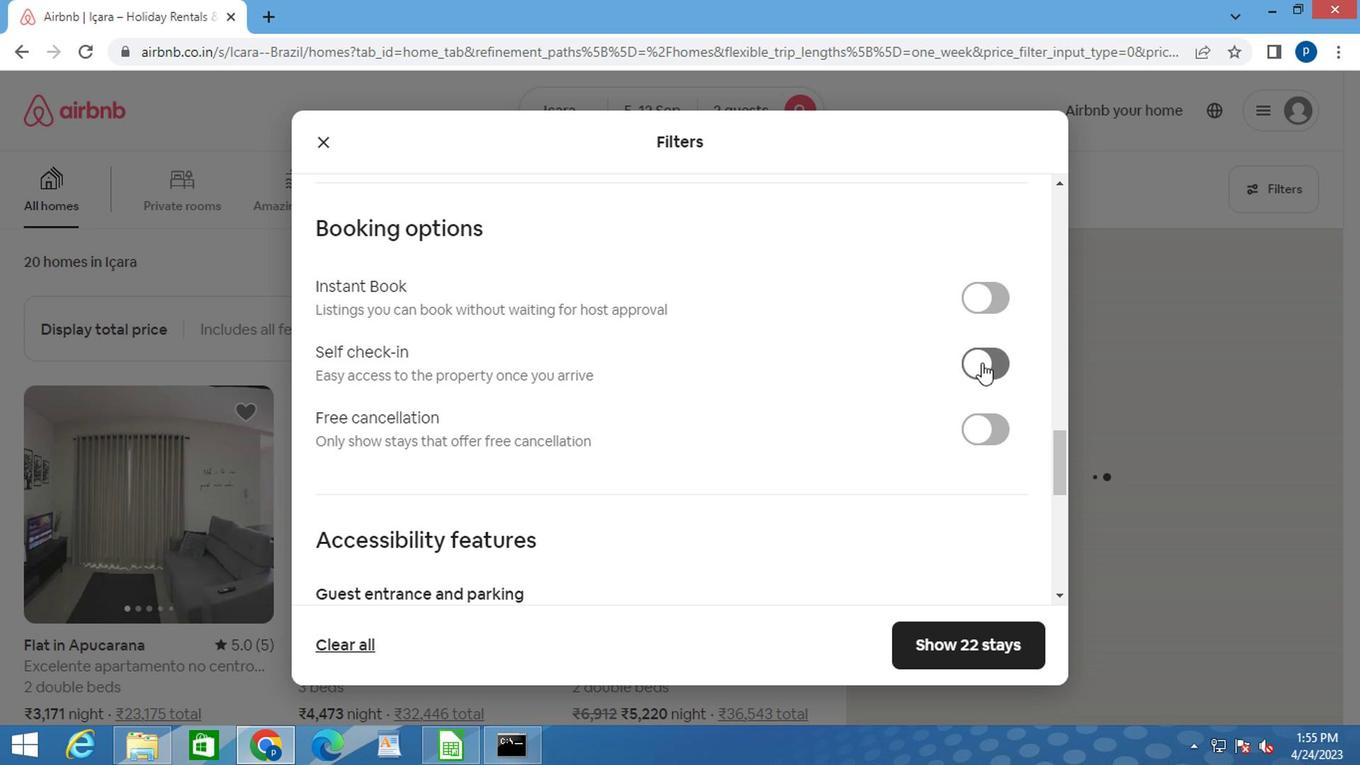 
Action: Mouse moved to (884, 382)
Screenshot: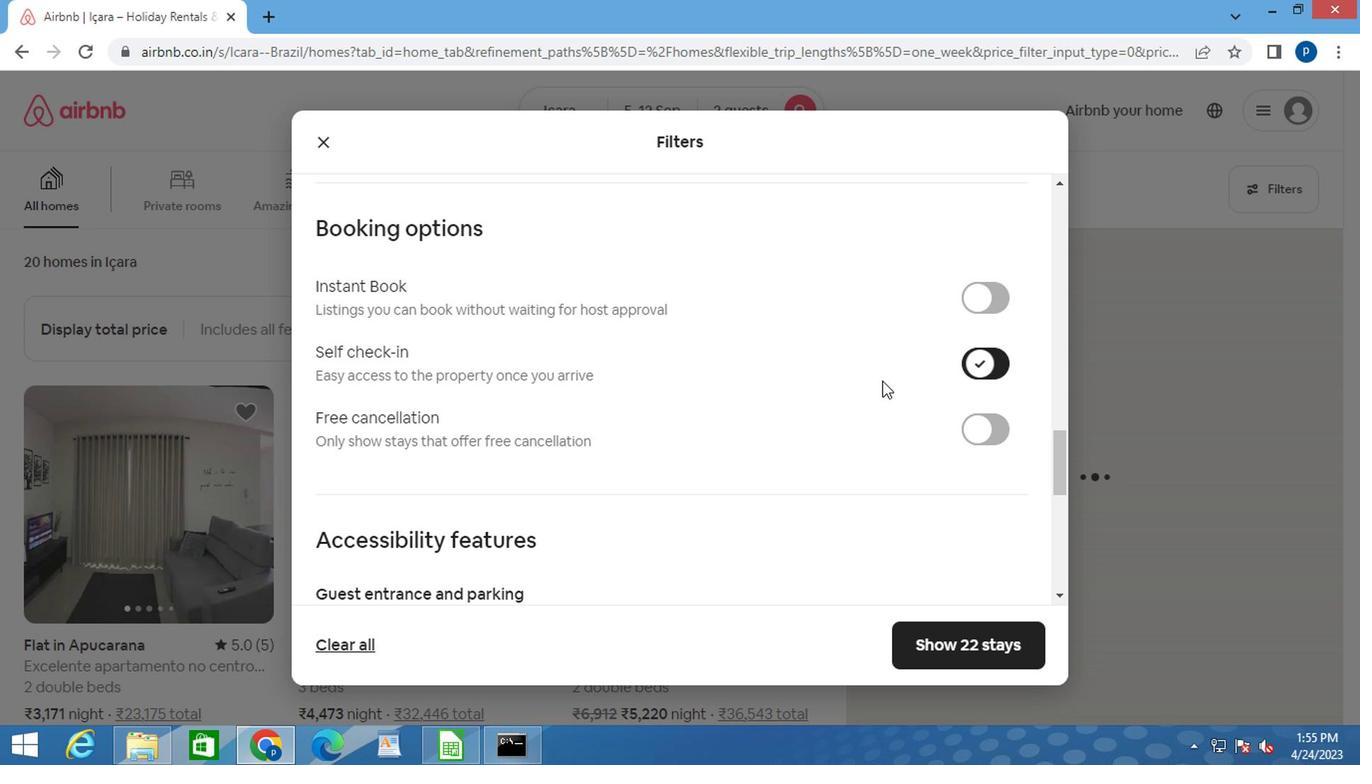 
Action: Mouse scrolled (884, 381) with delta (0, 0)
Screenshot: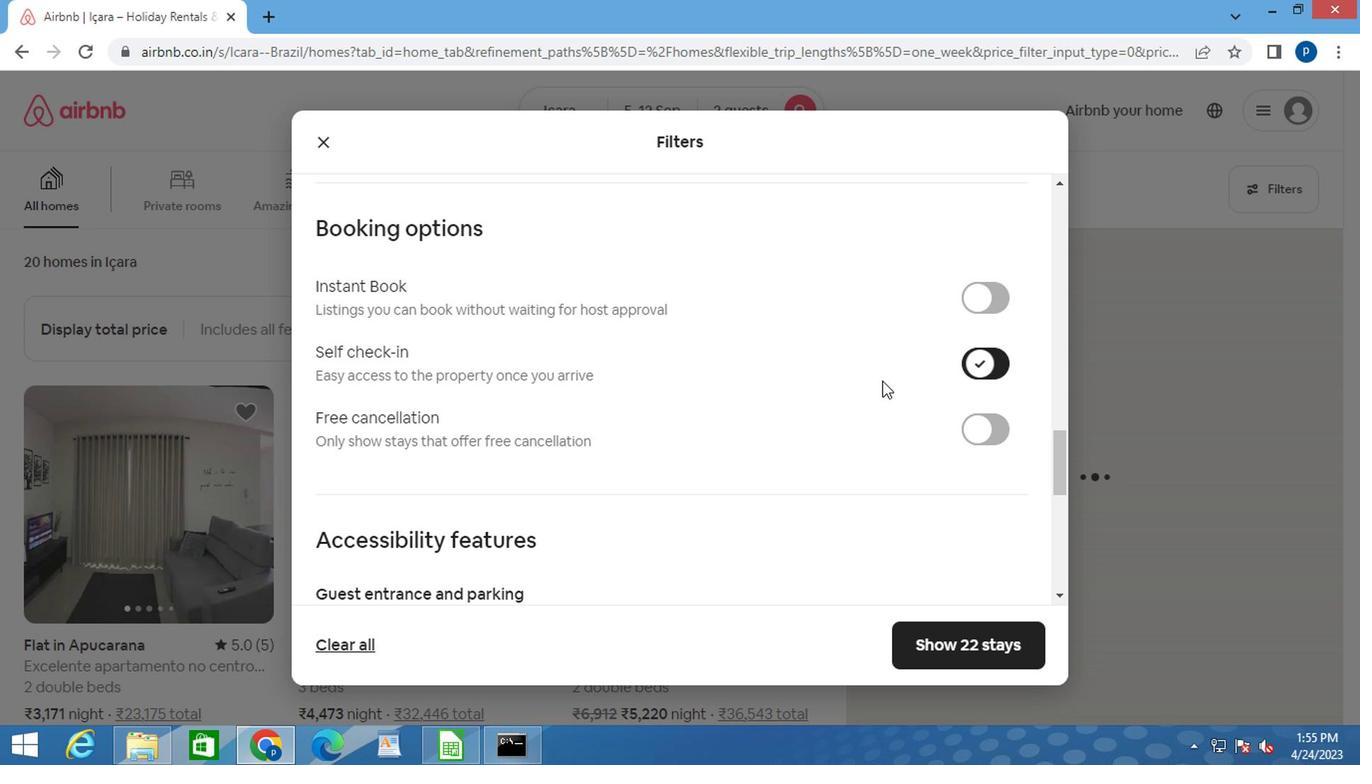 
Action: Mouse moved to (883, 384)
Screenshot: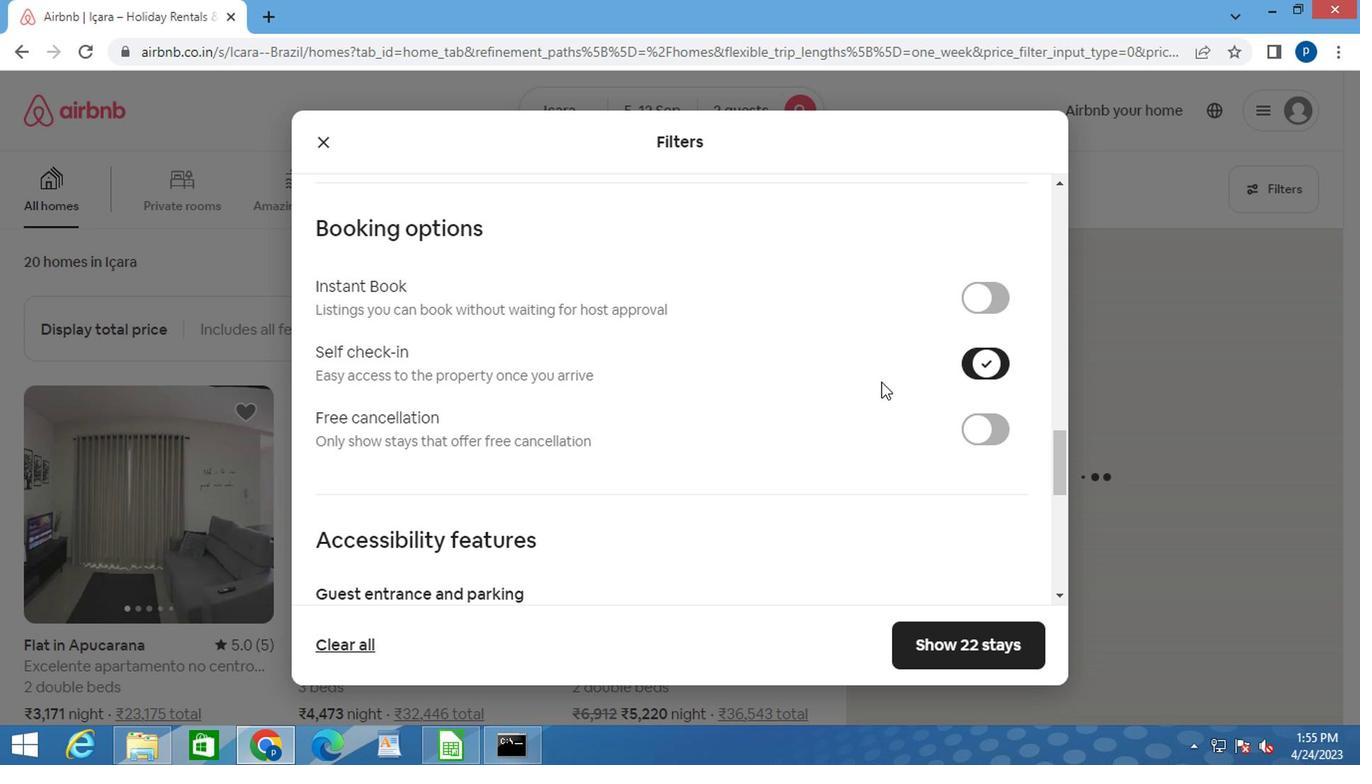 
Action: Mouse scrolled (883, 383) with delta (0, 0)
Screenshot: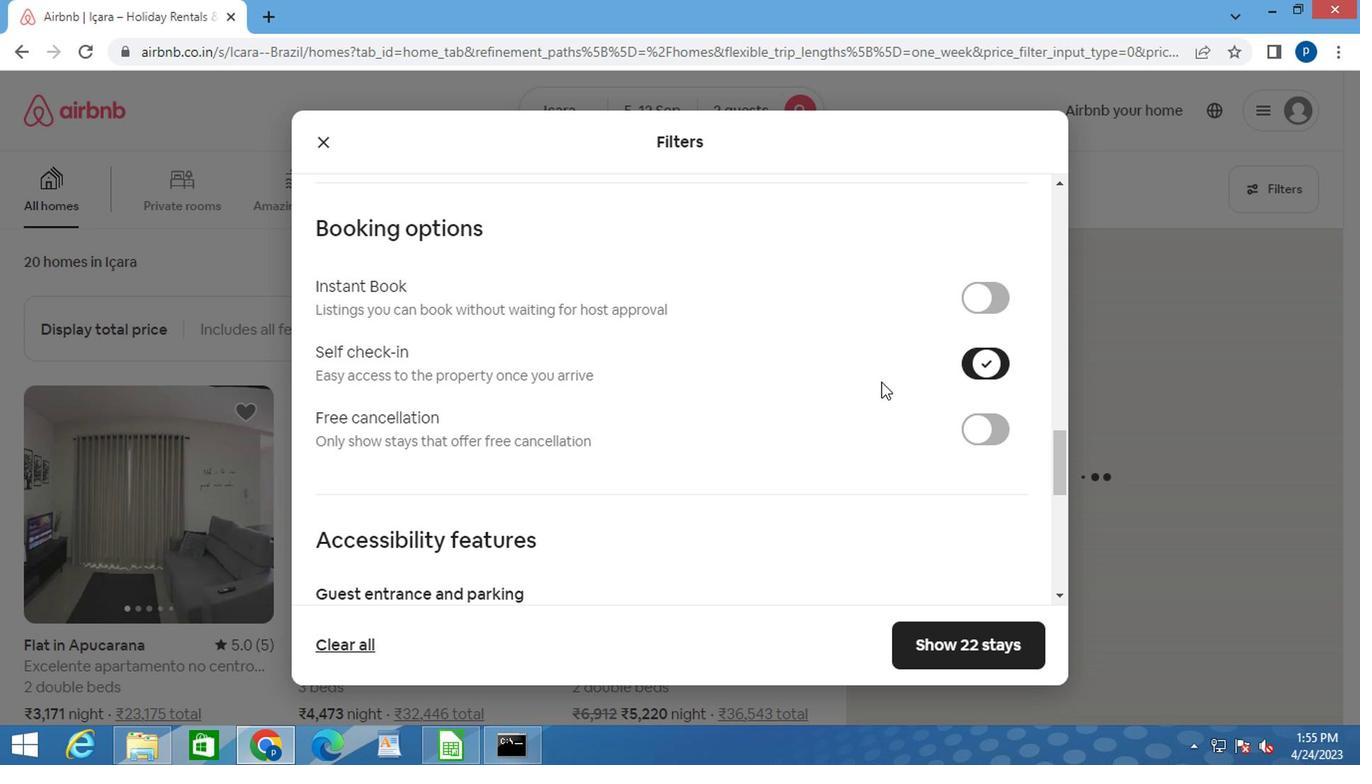 
Action: Mouse moved to (881, 387)
Screenshot: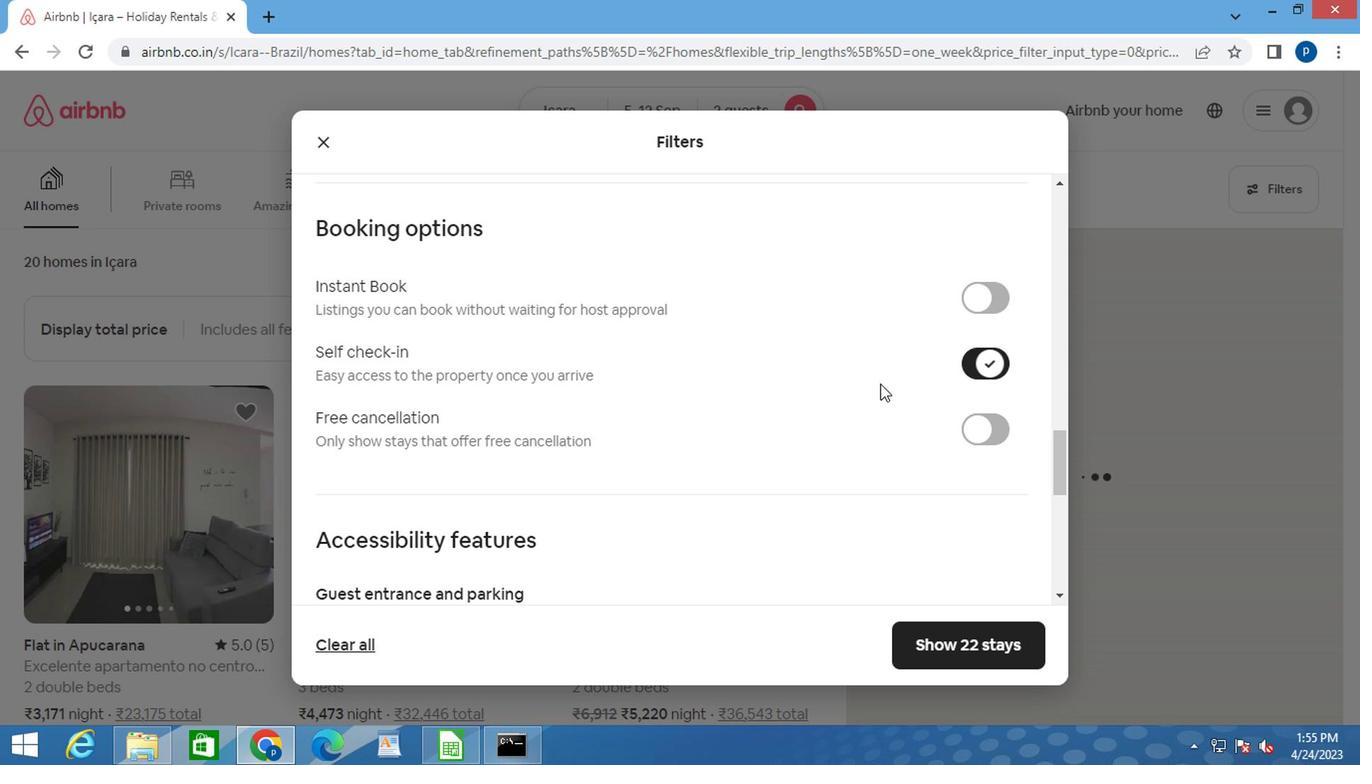 
Action: Mouse scrolled (881, 386) with delta (0, 0)
Screenshot: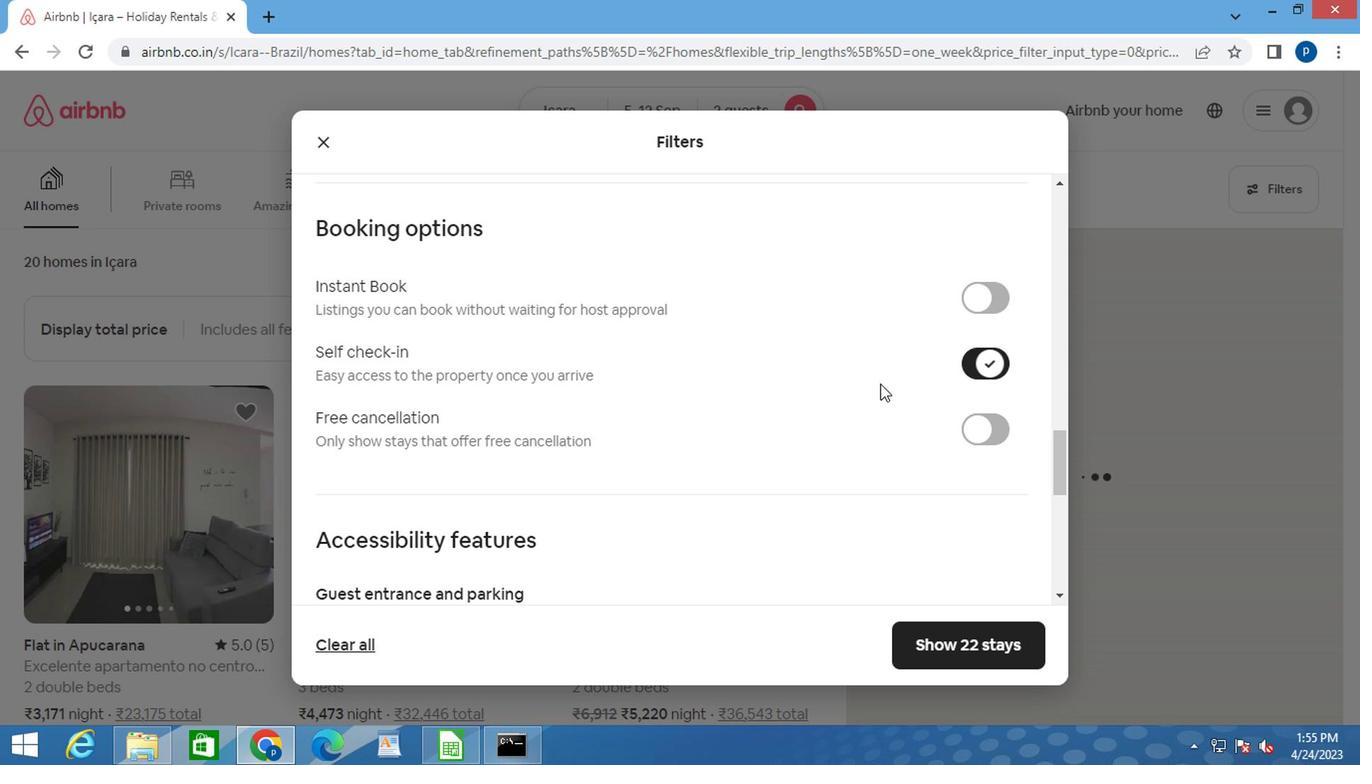
Action: Mouse moved to (881, 387)
Screenshot: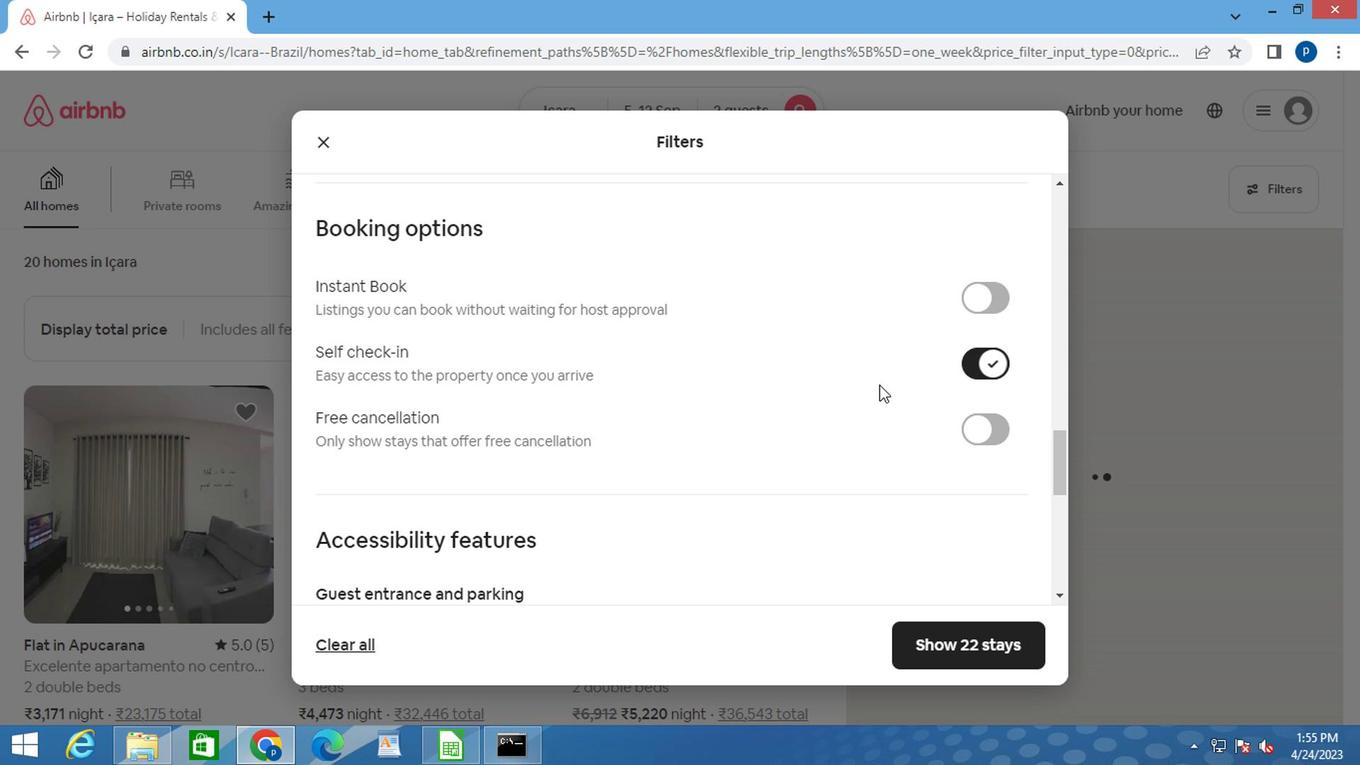 
Action: Mouse scrolled (881, 386) with delta (0, 0)
Screenshot: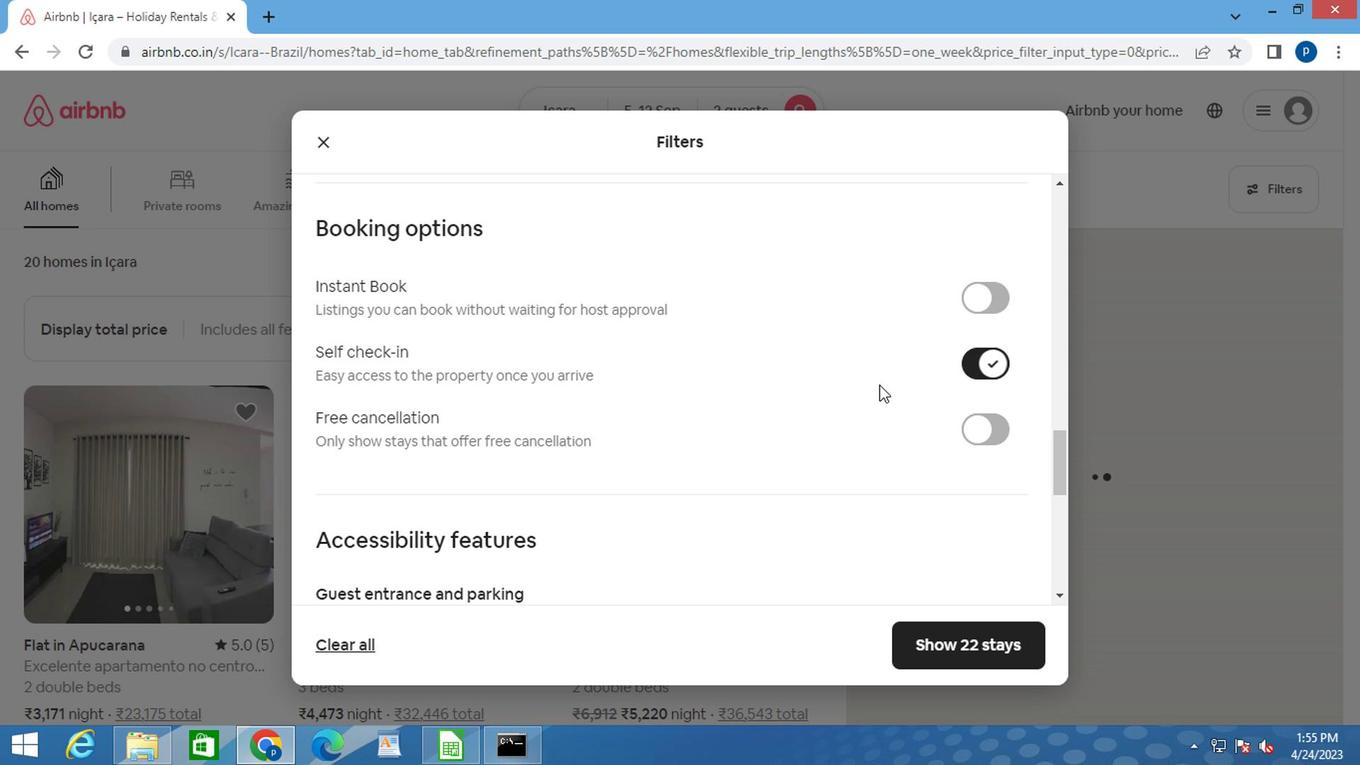 
Action: Mouse moved to (805, 418)
Screenshot: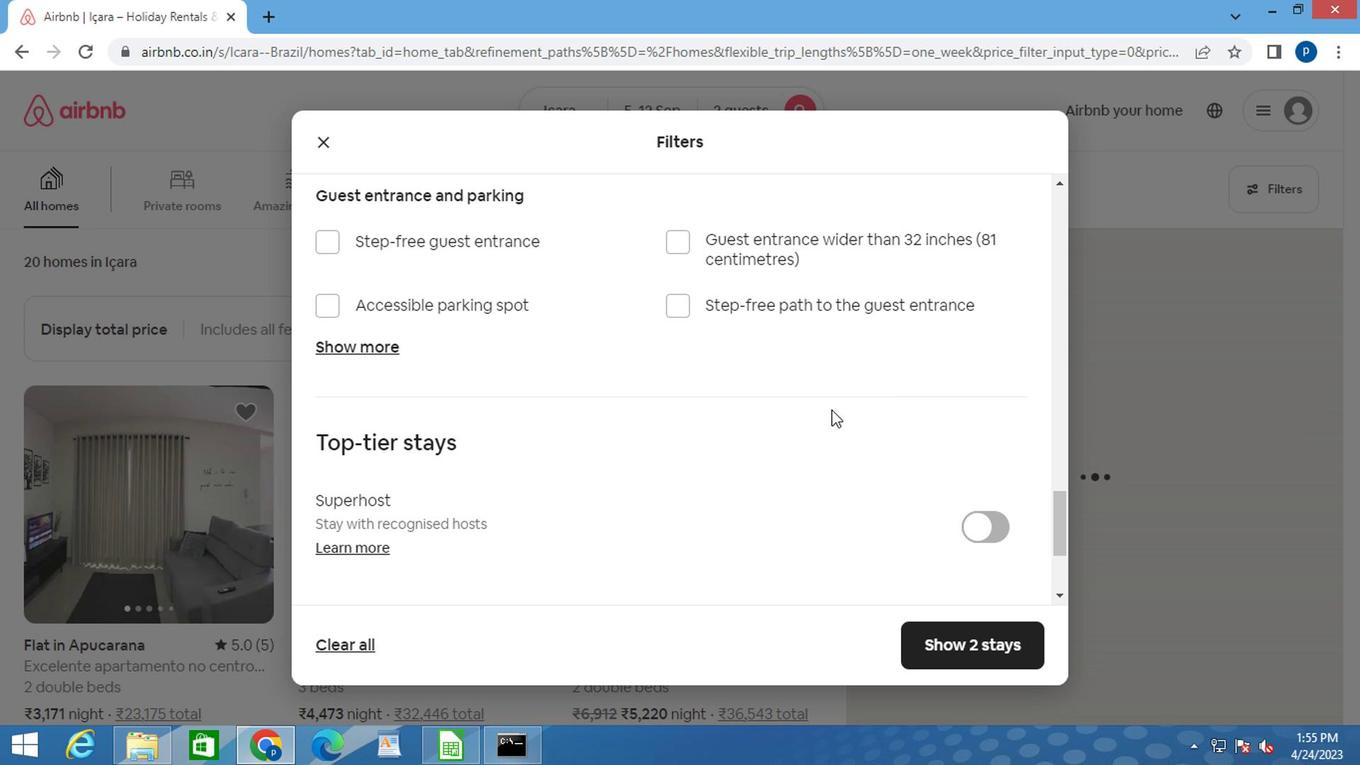 
Action: Mouse scrolled (805, 417) with delta (0, 0)
Screenshot: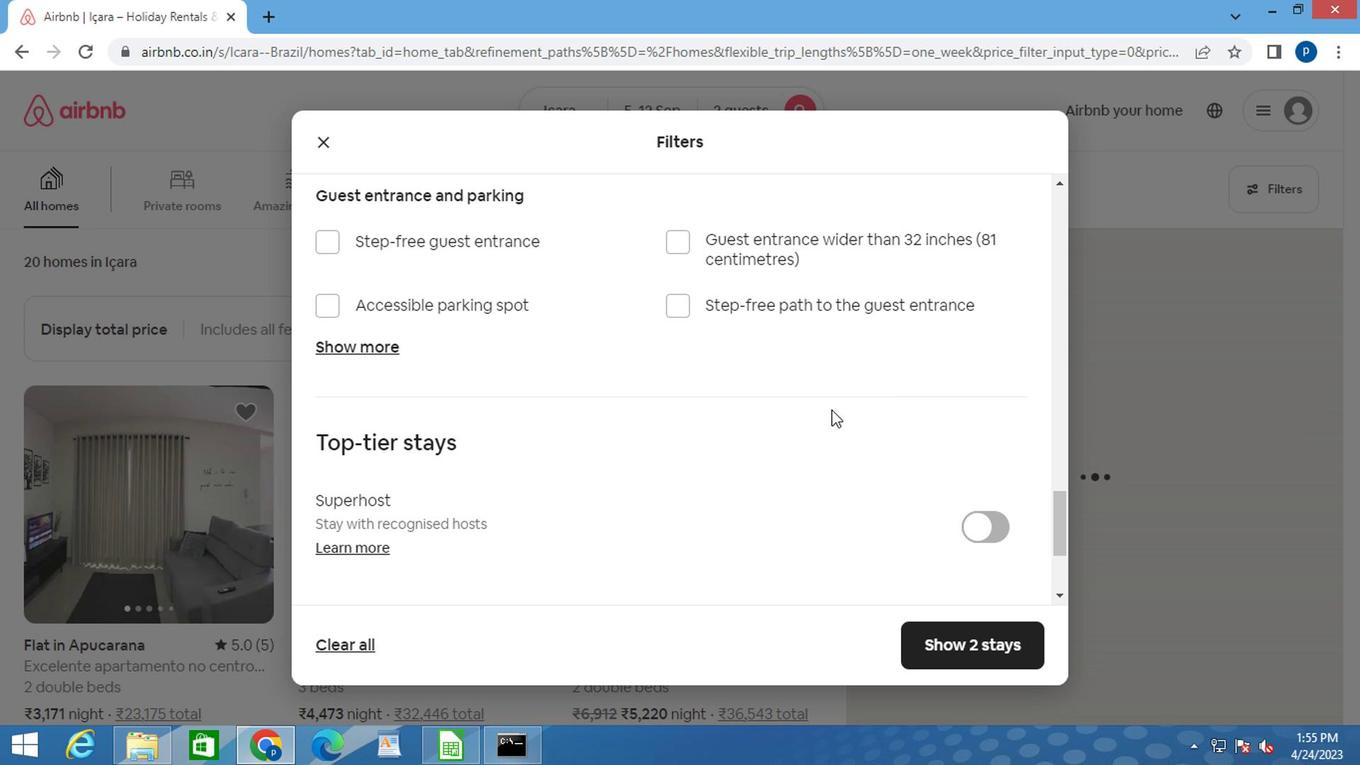 
Action: Mouse moved to (799, 420)
Screenshot: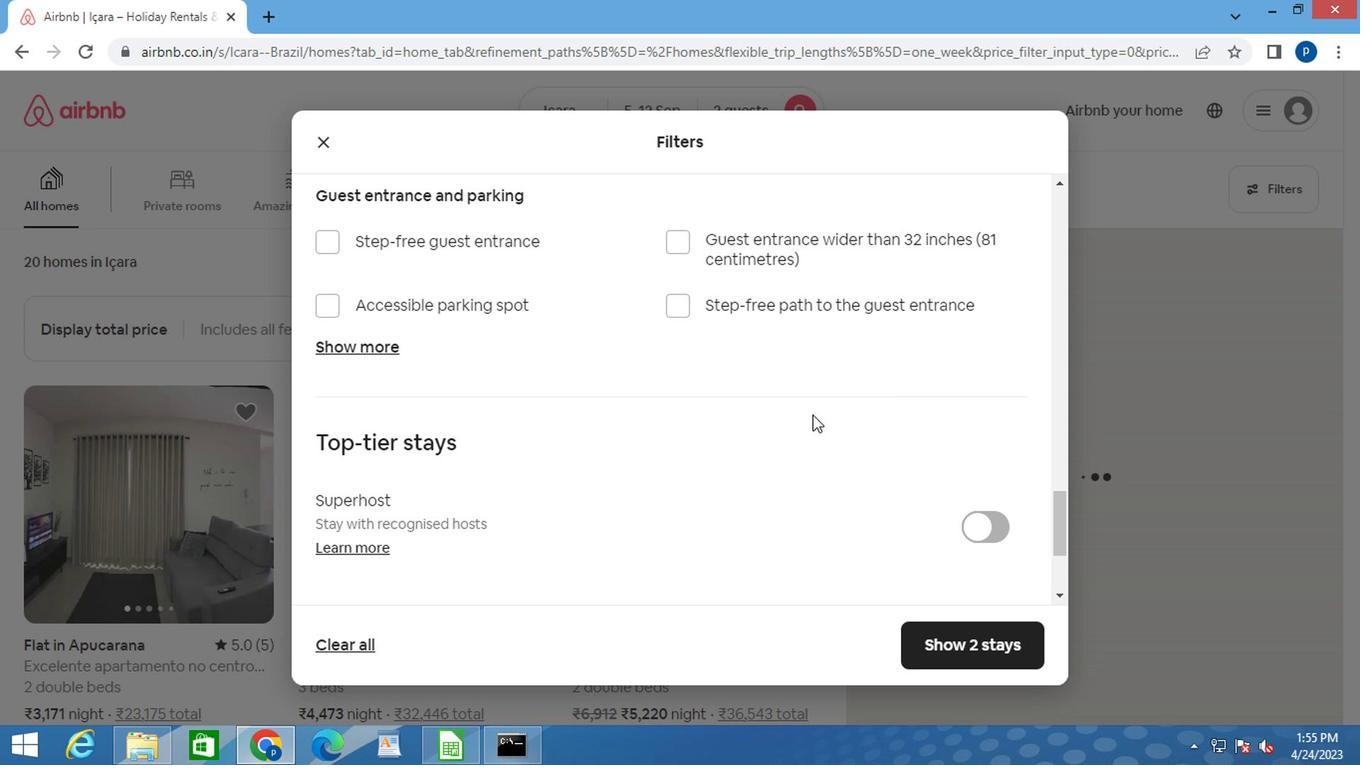 
Action: Mouse scrolled (799, 418) with delta (0, -1)
Screenshot: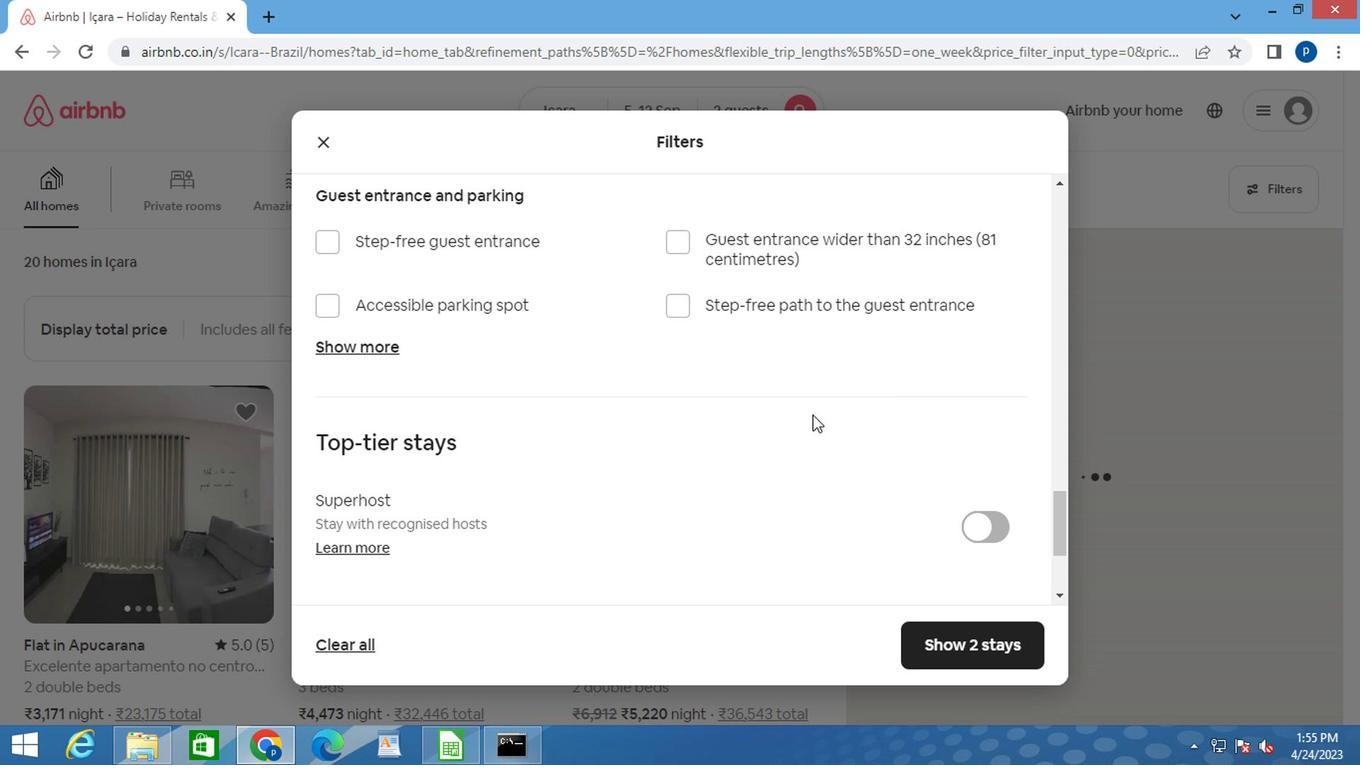 
Action: Mouse moved to (792, 422)
Screenshot: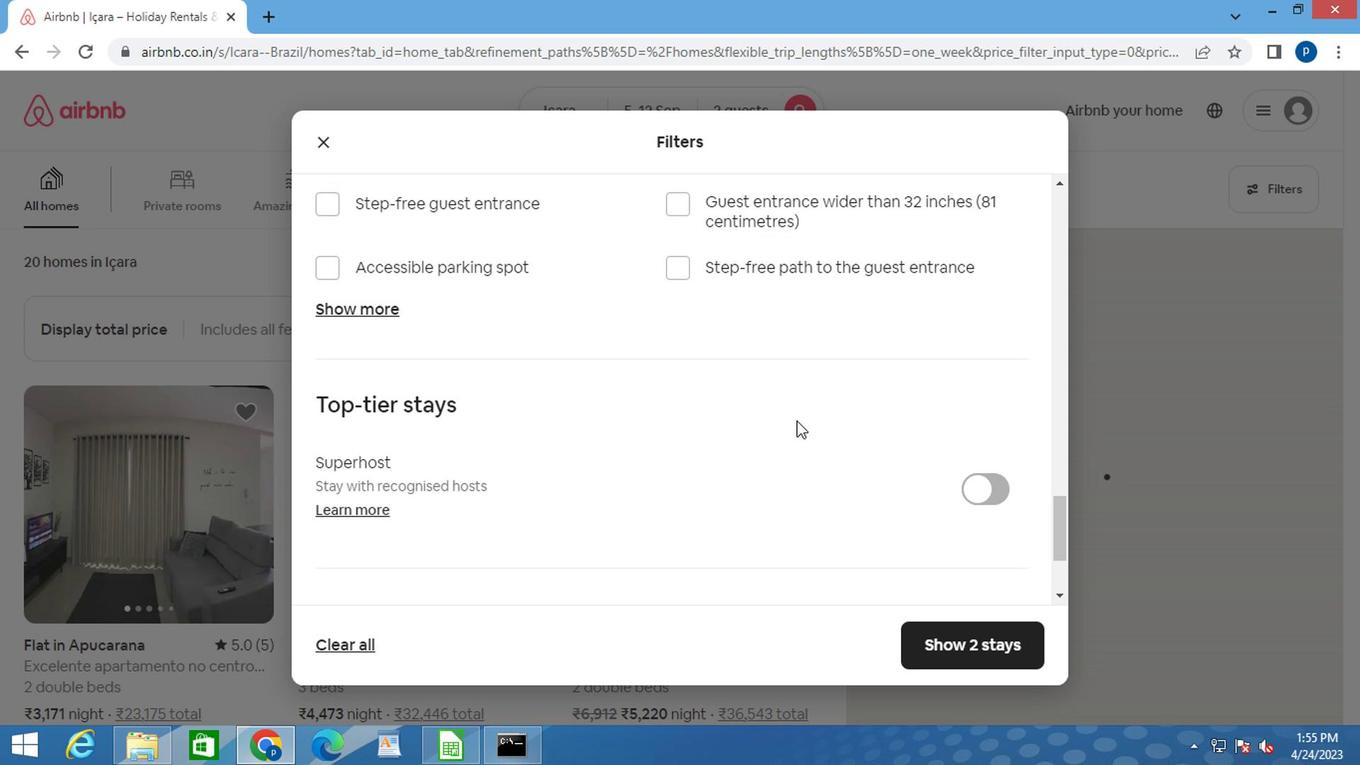 
Action: Mouse scrolled (792, 420) with delta (0, -1)
Screenshot: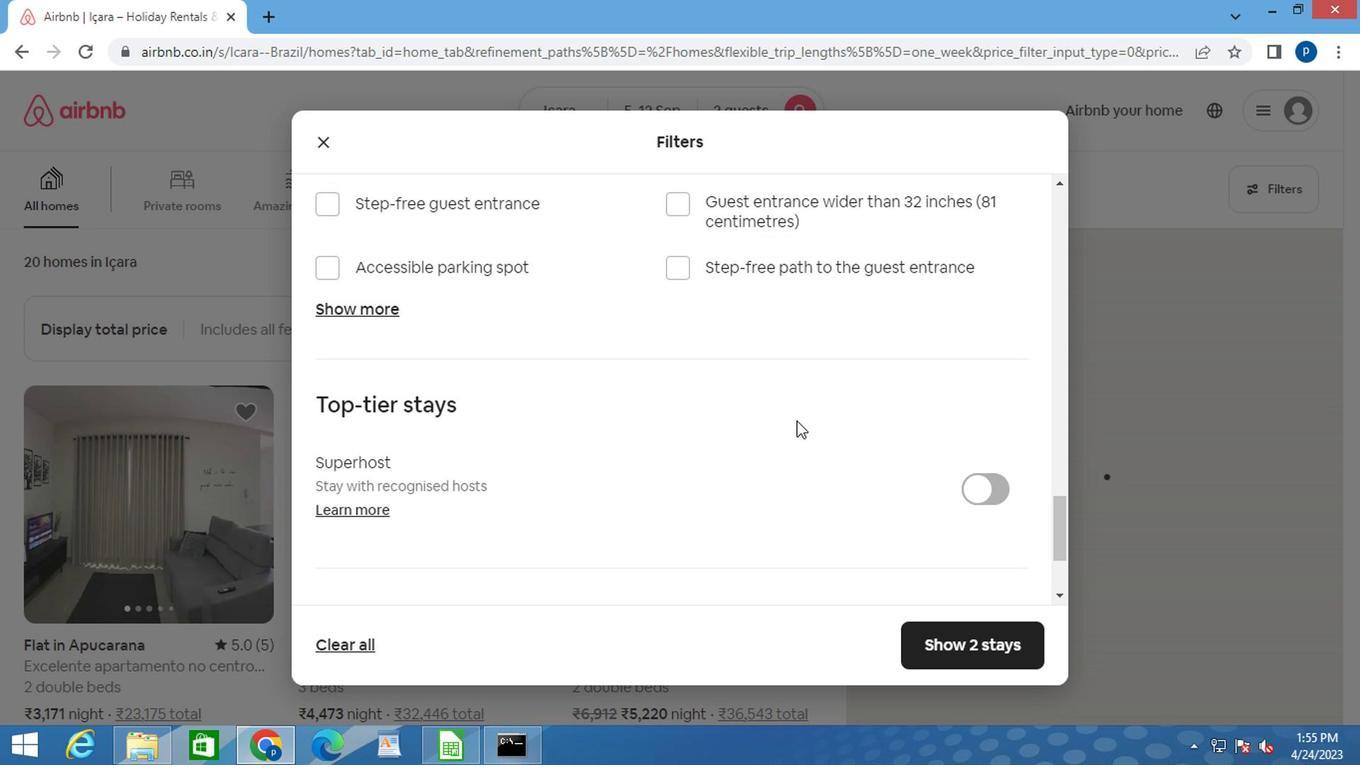 
Action: Mouse moved to (788, 422)
Screenshot: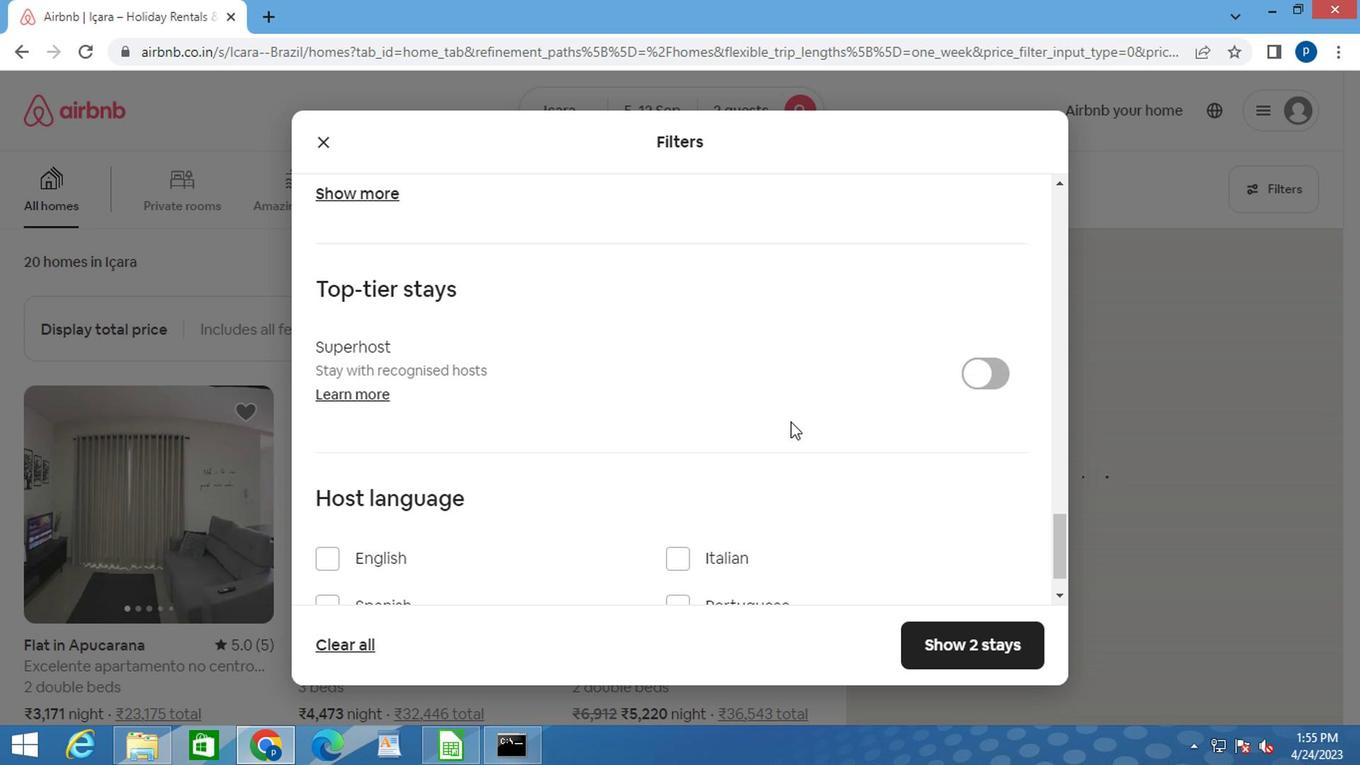 
Action: Mouse scrolled (788, 422) with delta (0, 0)
Screenshot: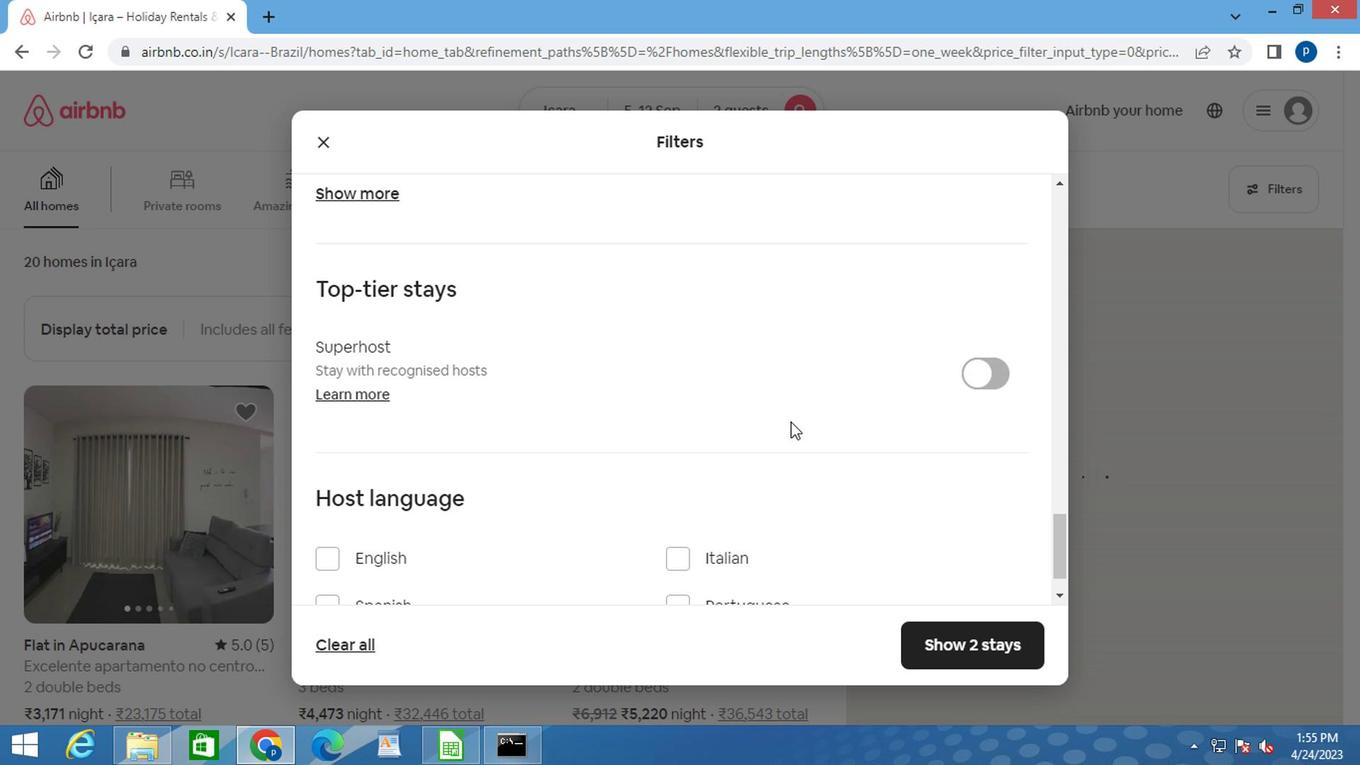 
Action: Mouse moved to (323, 547)
Screenshot: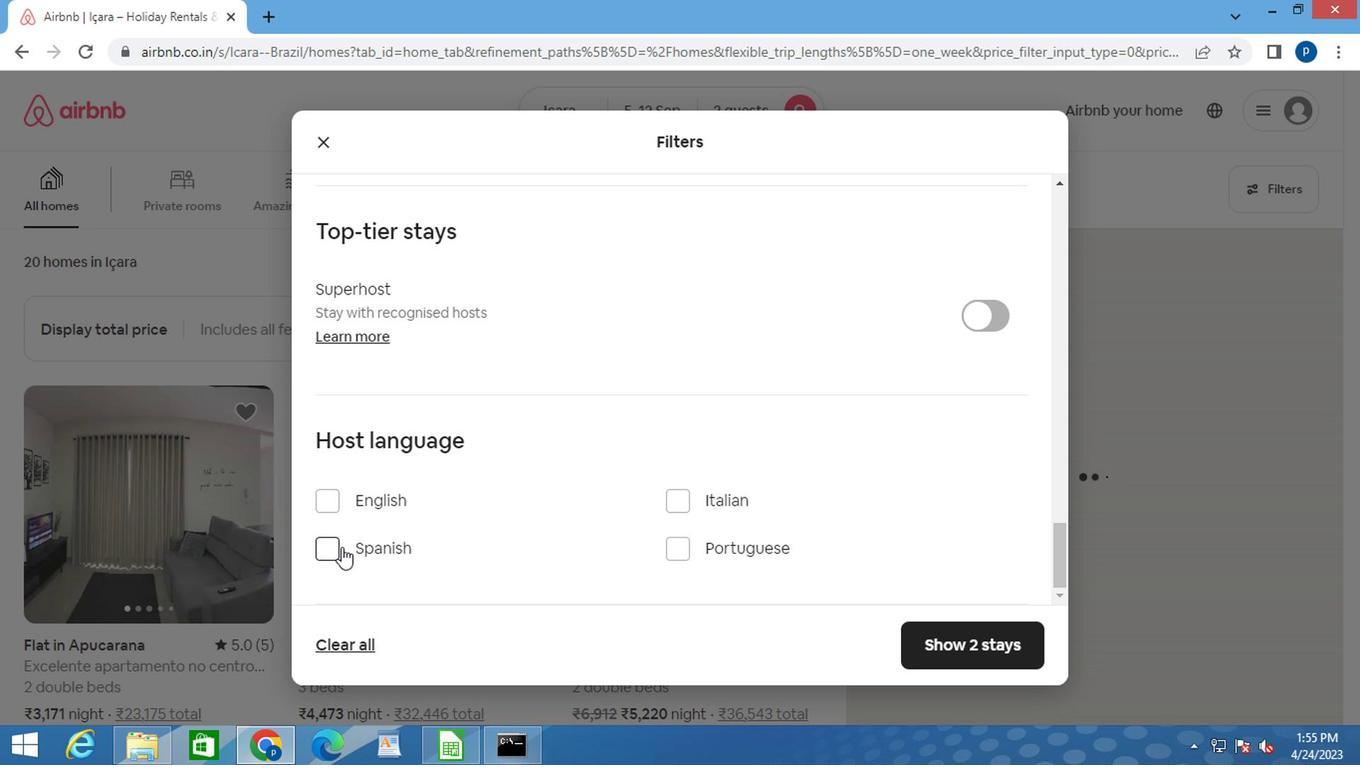 
Action: Mouse pressed left at (323, 547)
Screenshot: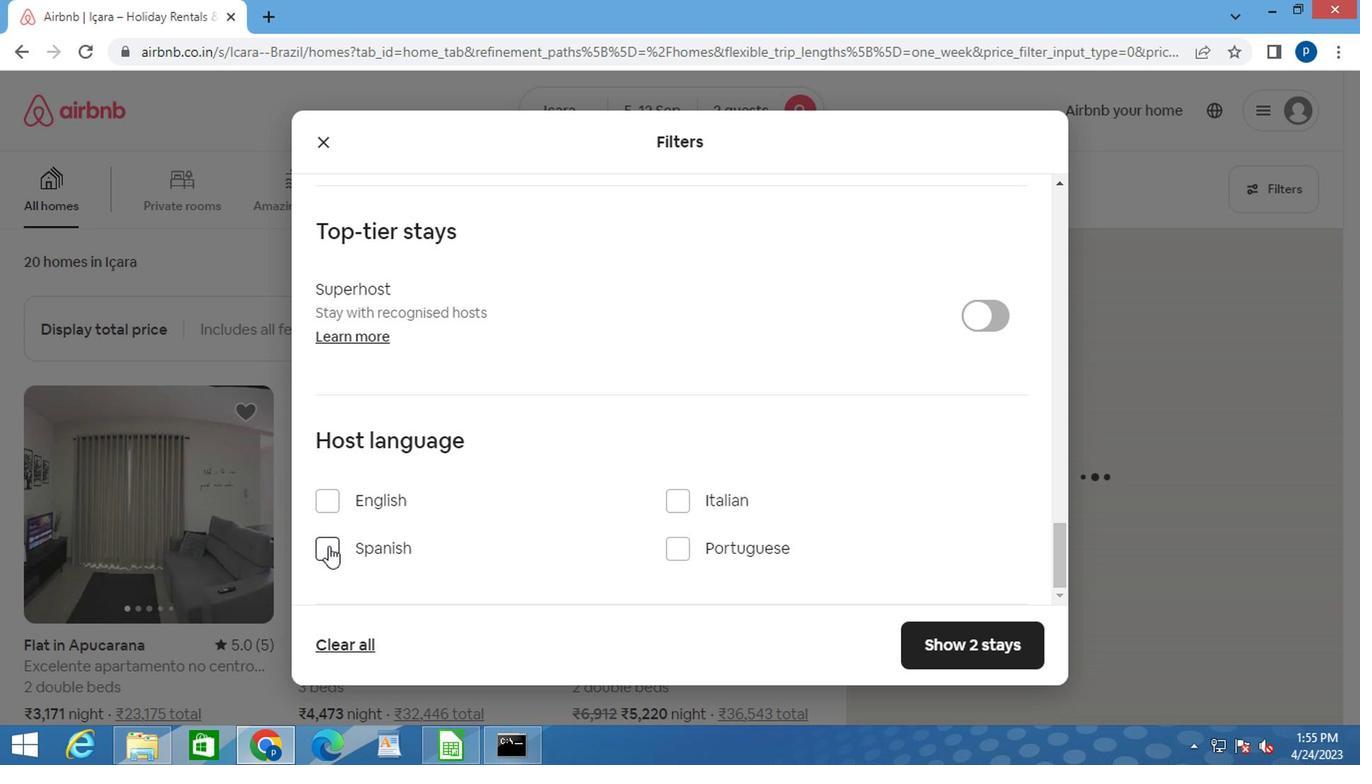 
Action: Mouse moved to (966, 643)
Screenshot: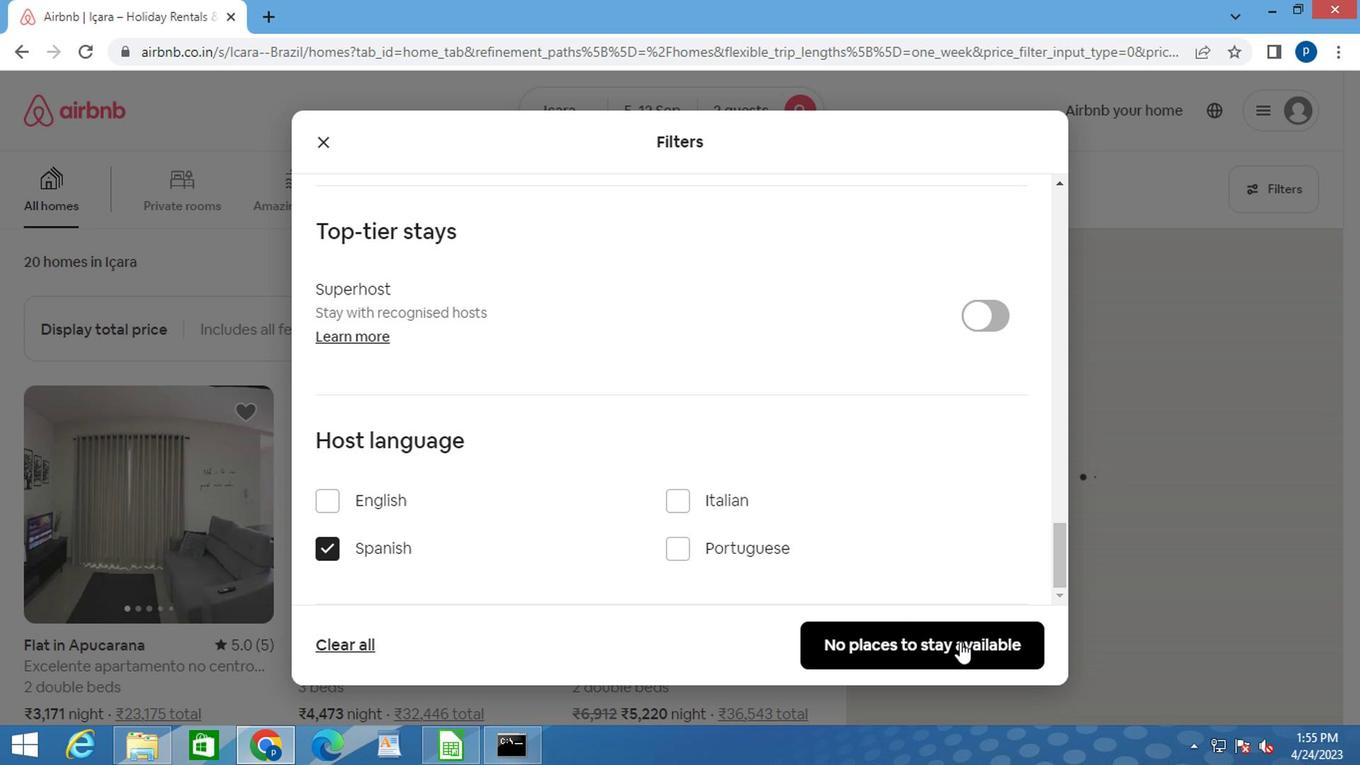 
Action: Mouse pressed left at (966, 643)
Screenshot: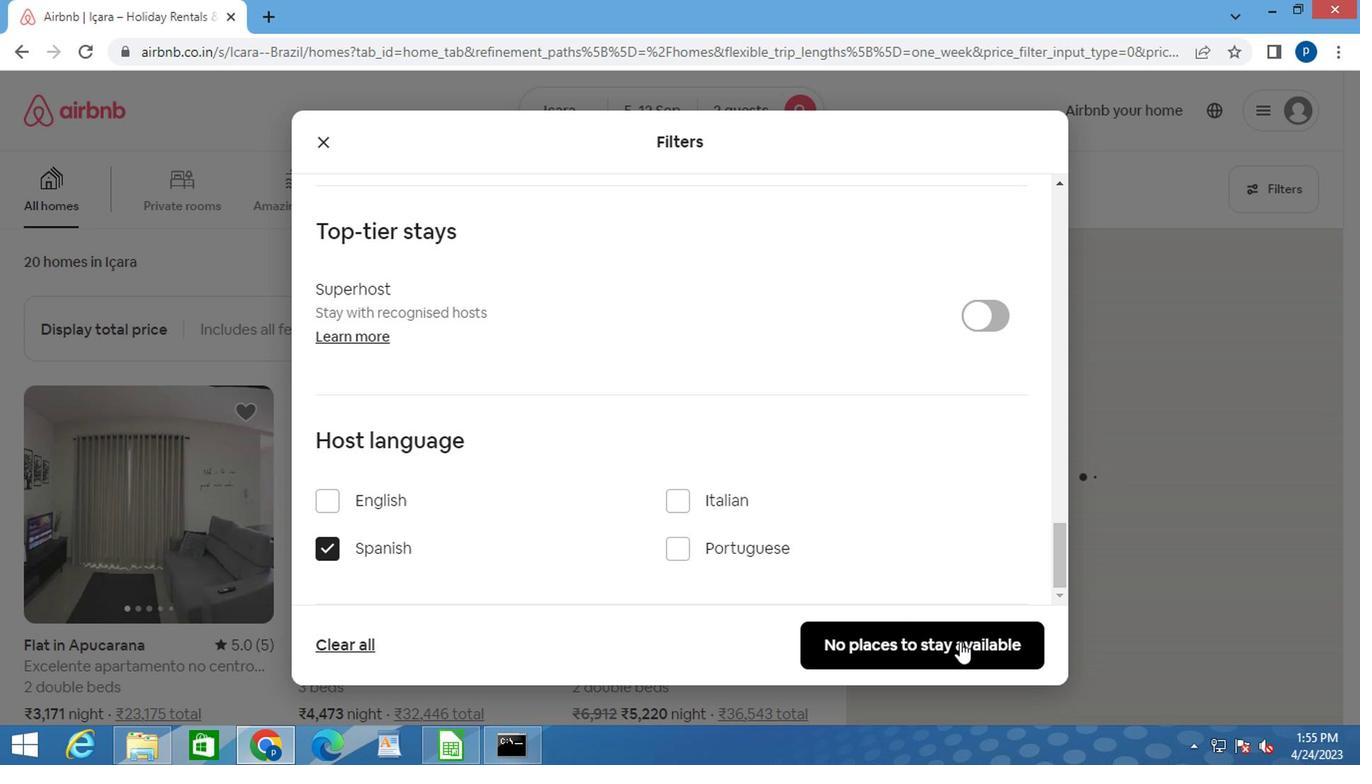 
Action: Mouse moved to (966, 642)
Screenshot: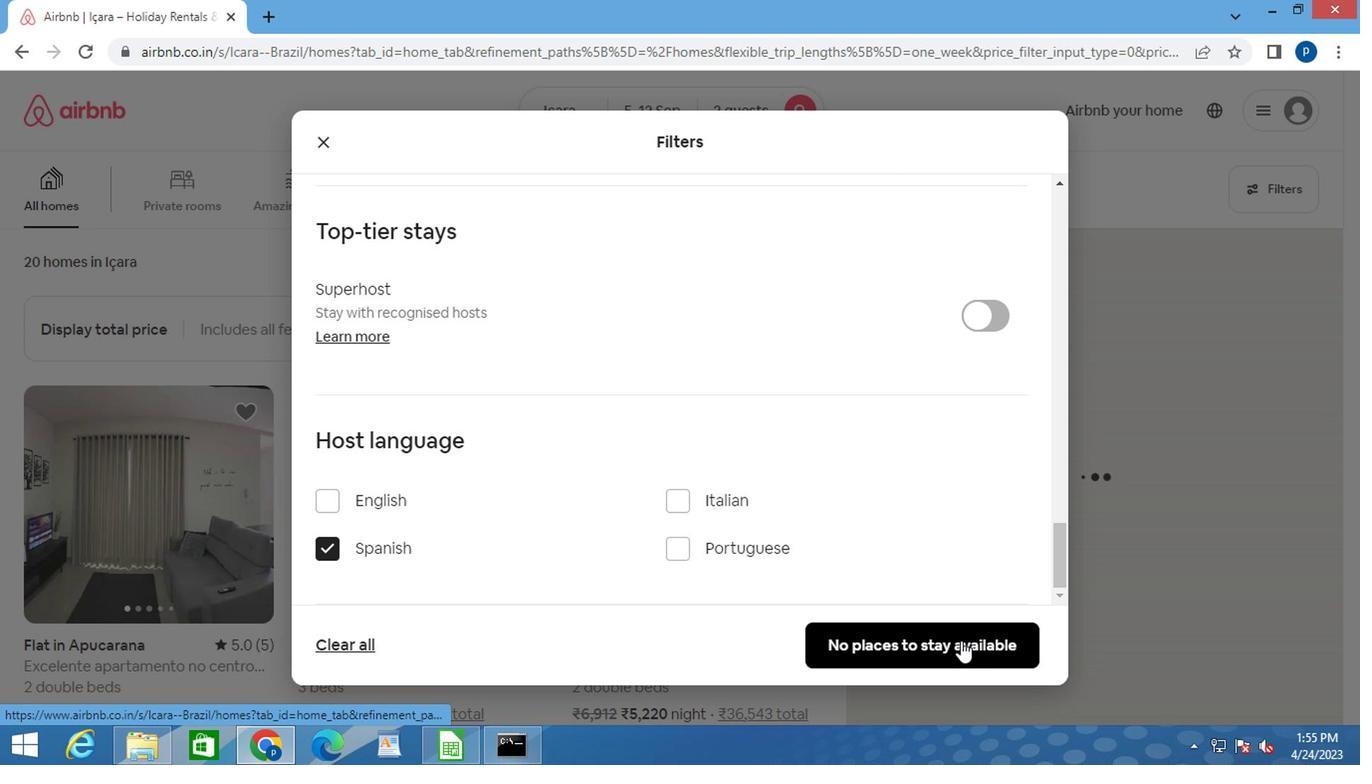 
